 Task: Set the location for the organization "Mark56771" to the United Kingdom.
Action: Mouse moved to (1154, 93)
Screenshot: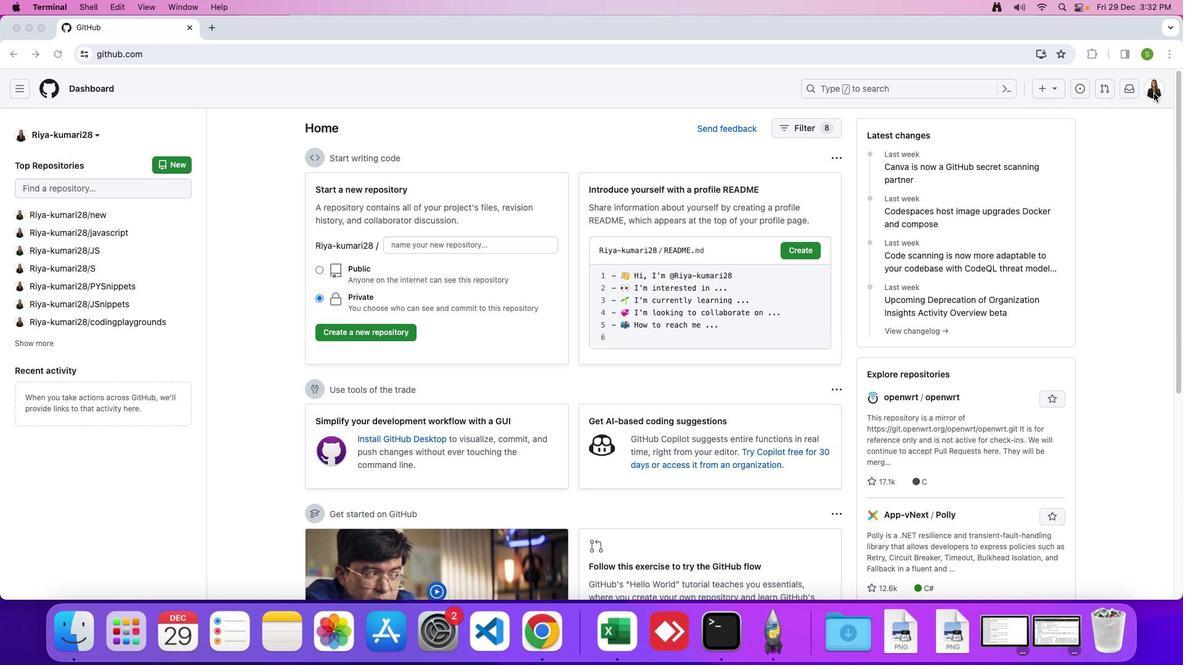 
Action: Mouse pressed left at (1154, 93)
Screenshot: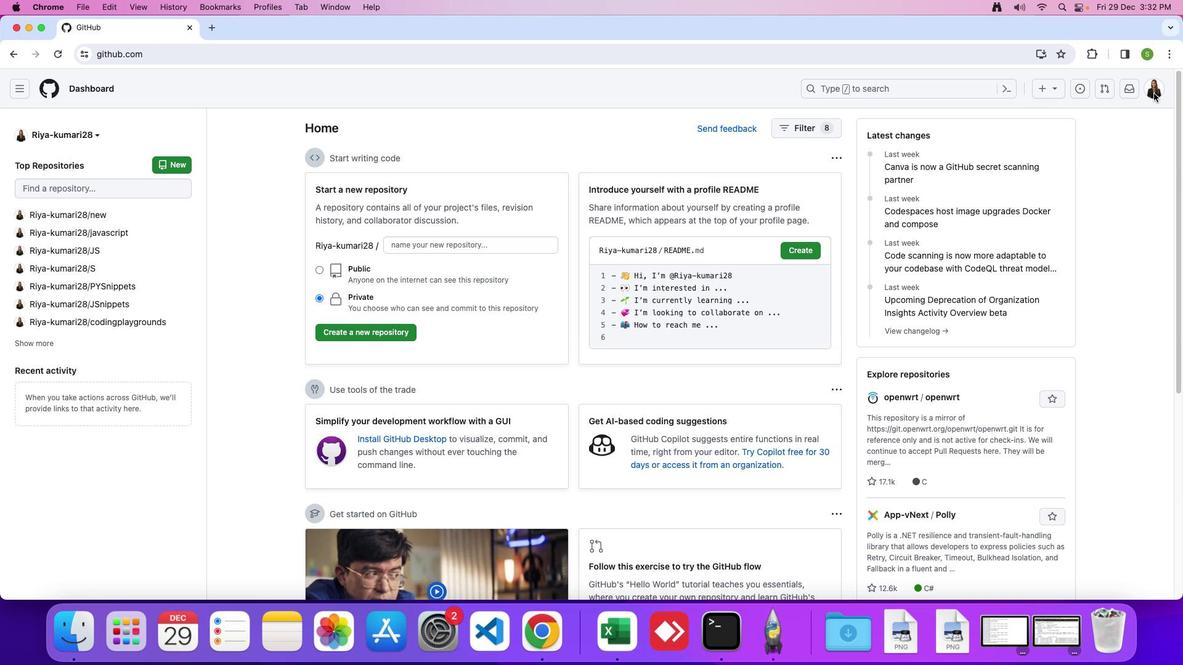
Action: Mouse pressed left at (1154, 93)
Screenshot: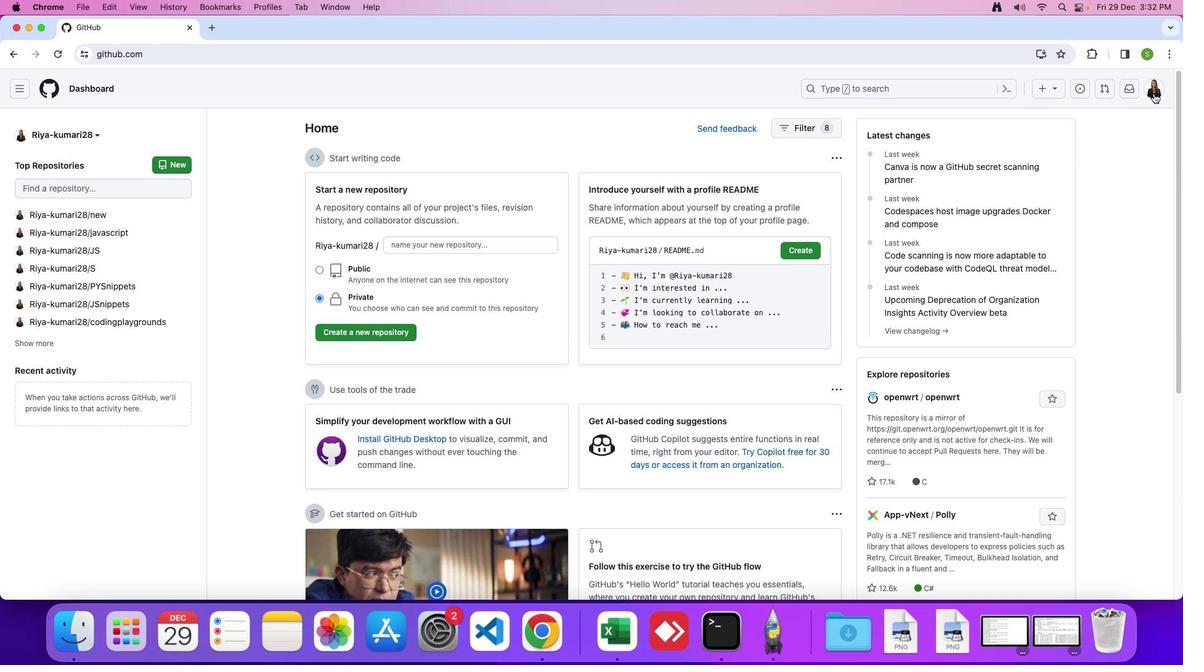 
Action: Mouse moved to (1063, 235)
Screenshot: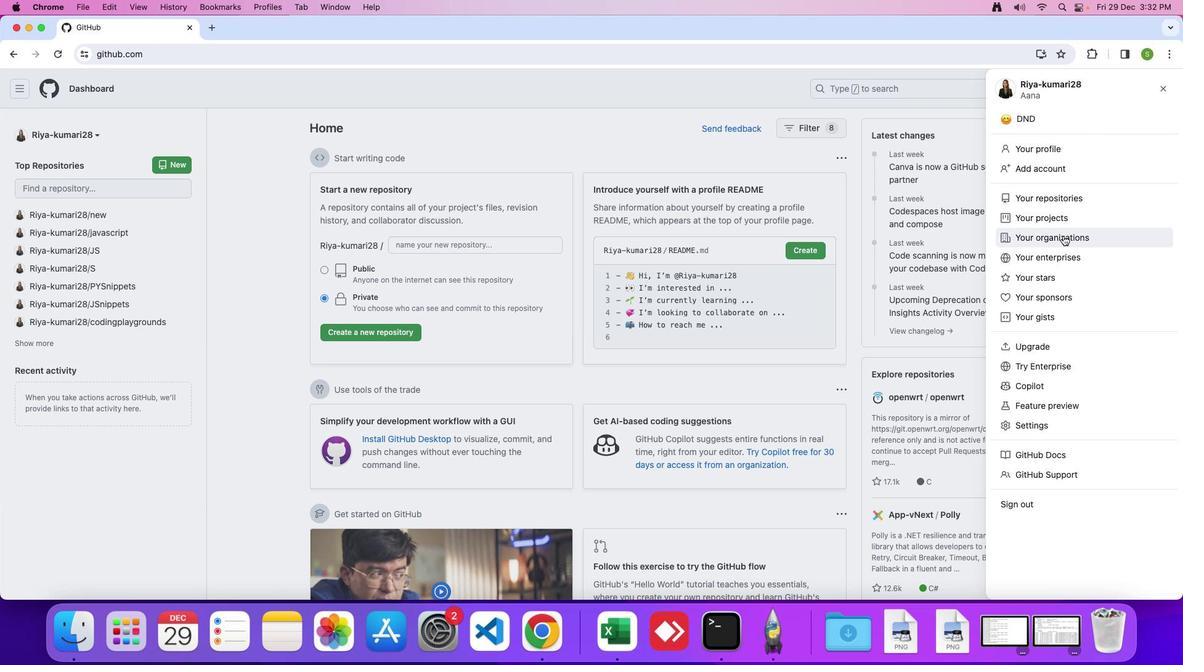 
Action: Mouse pressed left at (1063, 235)
Screenshot: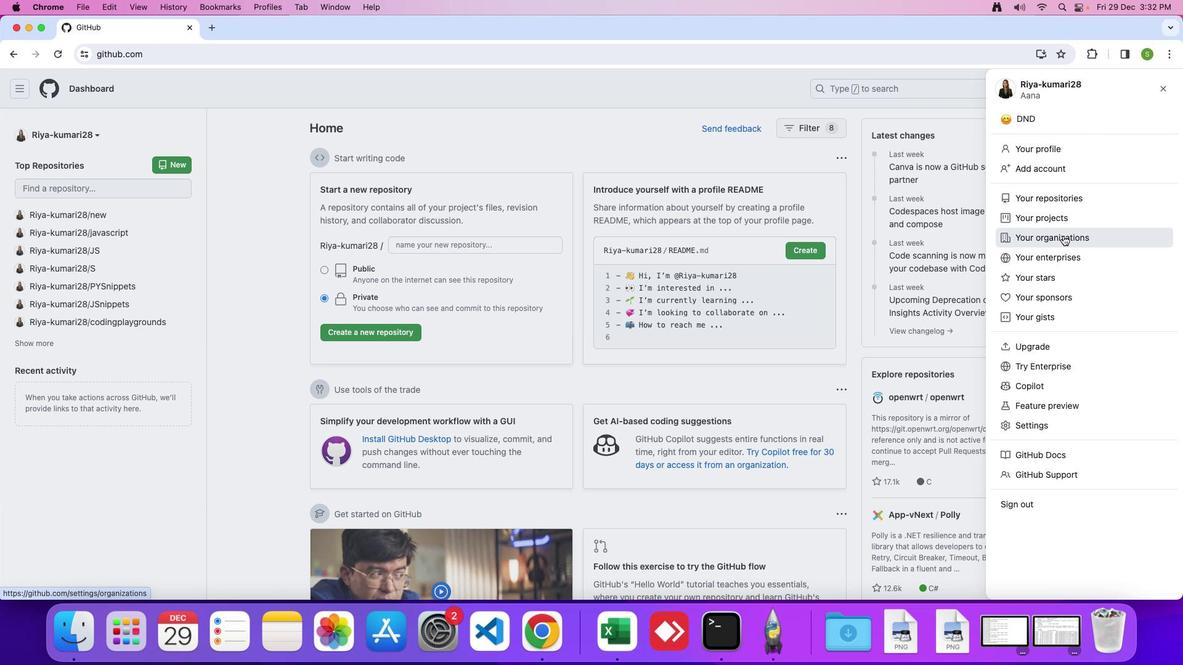 
Action: Mouse moved to (889, 257)
Screenshot: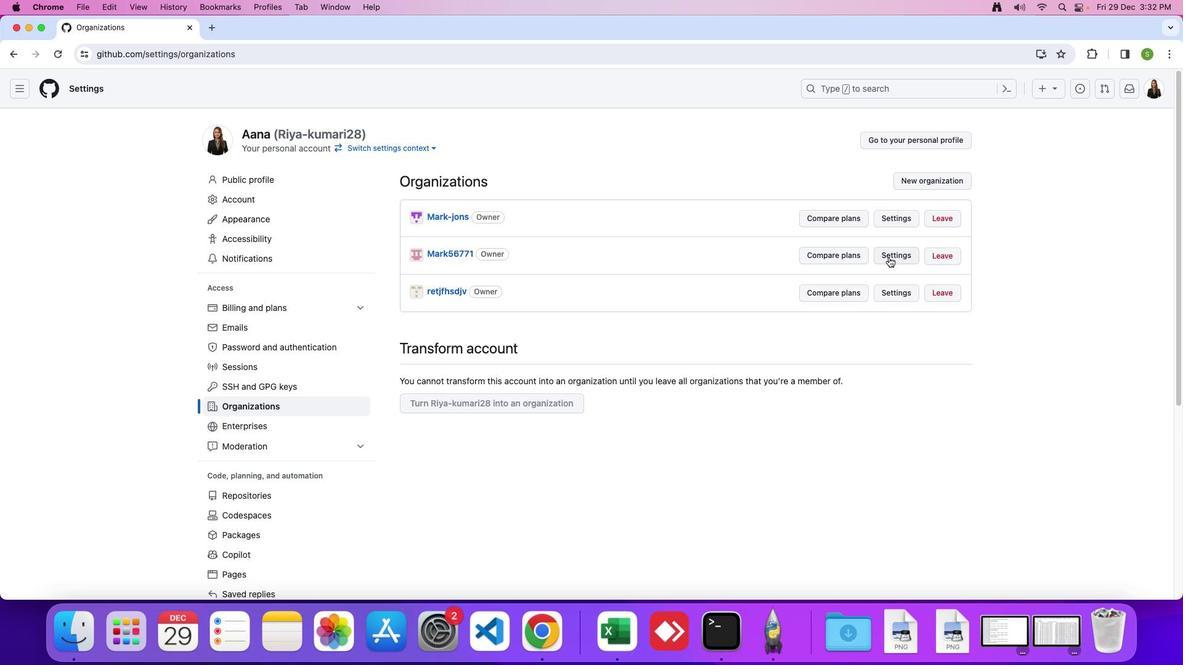 
Action: Mouse pressed left at (889, 257)
Screenshot: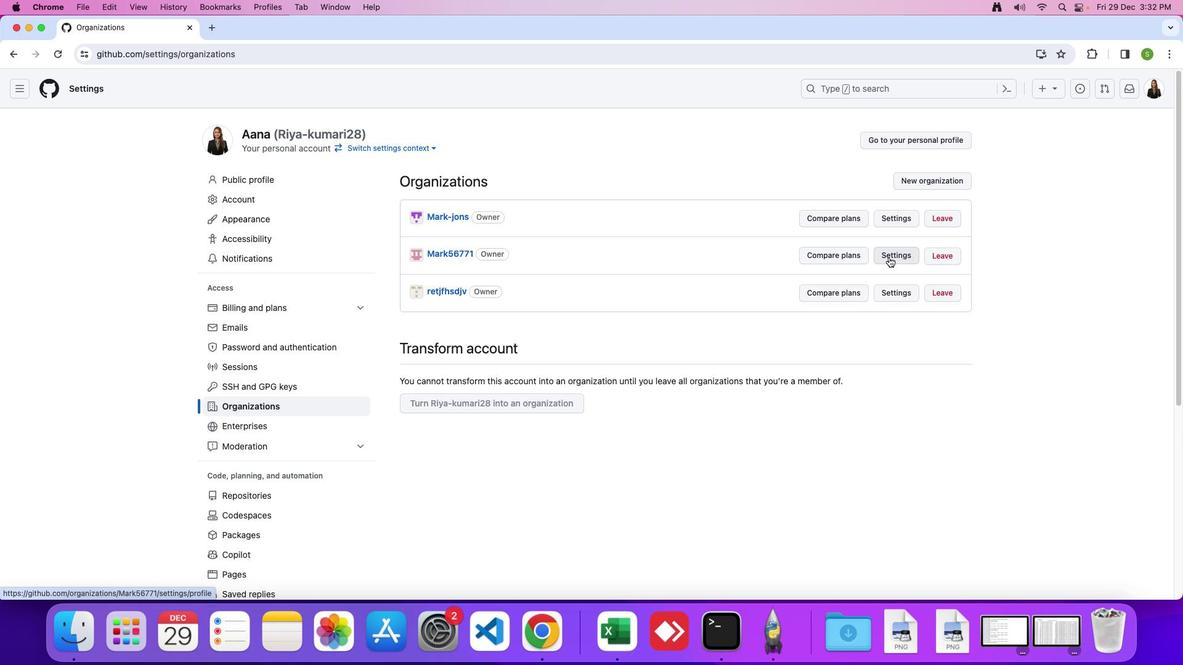 
Action: Mouse moved to (678, 332)
Screenshot: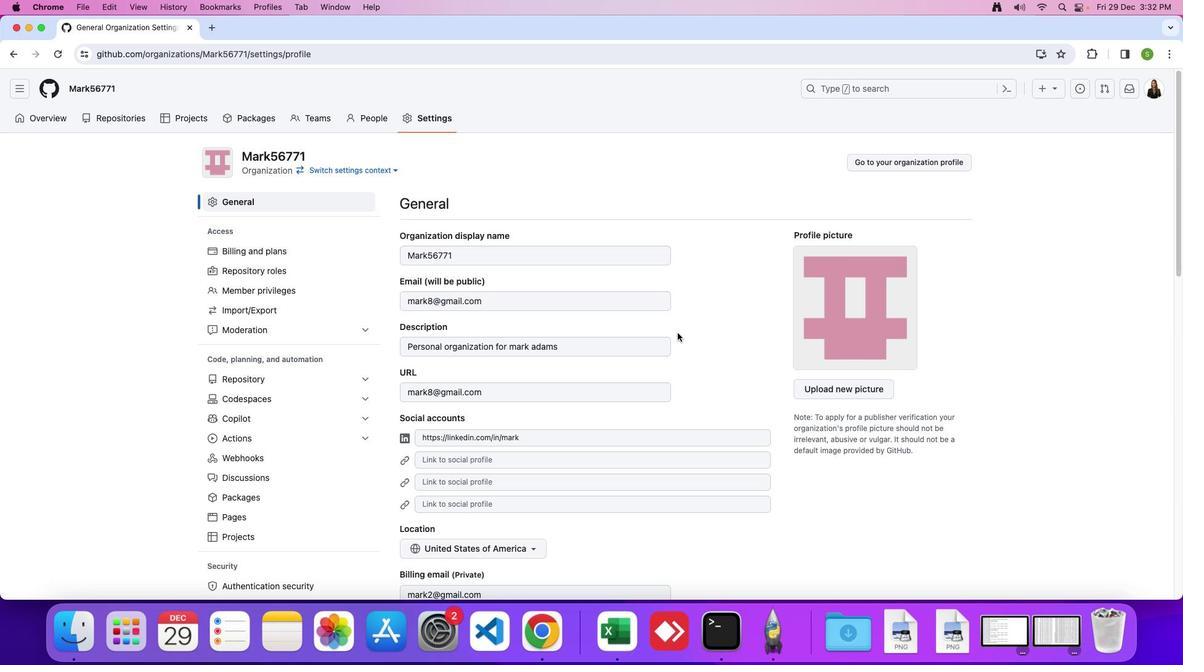 
Action: Mouse scrolled (678, 332) with delta (0, 0)
Screenshot: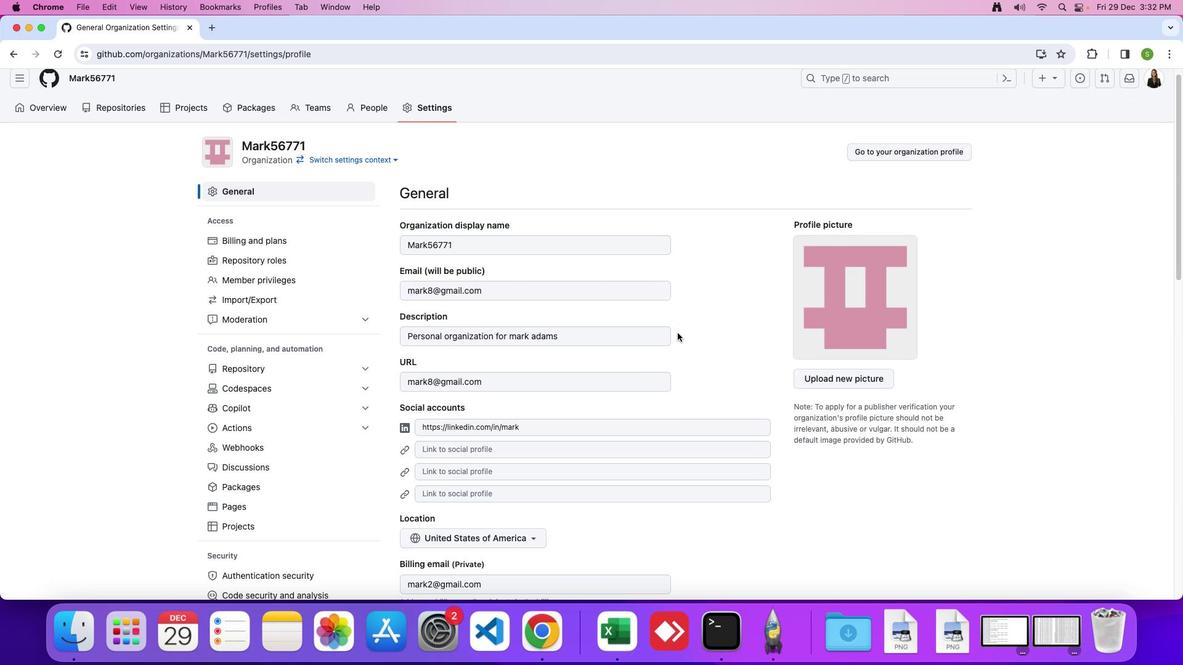
Action: Mouse scrolled (678, 332) with delta (0, 0)
Screenshot: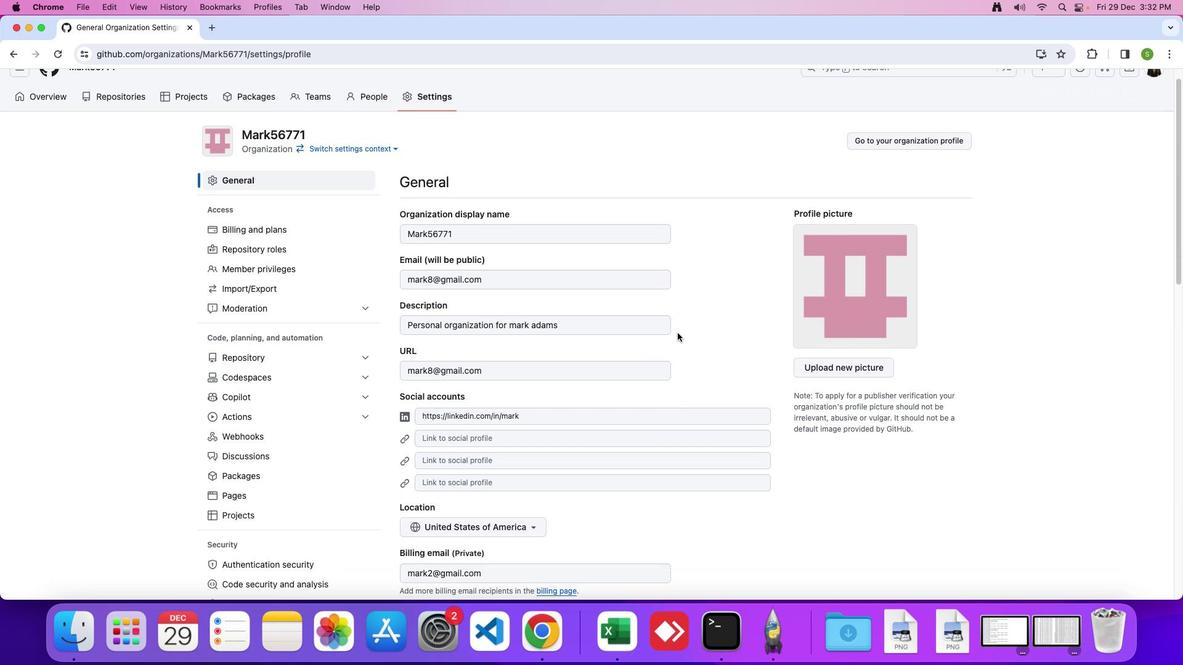 
Action: Mouse scrolled (678, 332) with delta (0, -1)
Screenshot: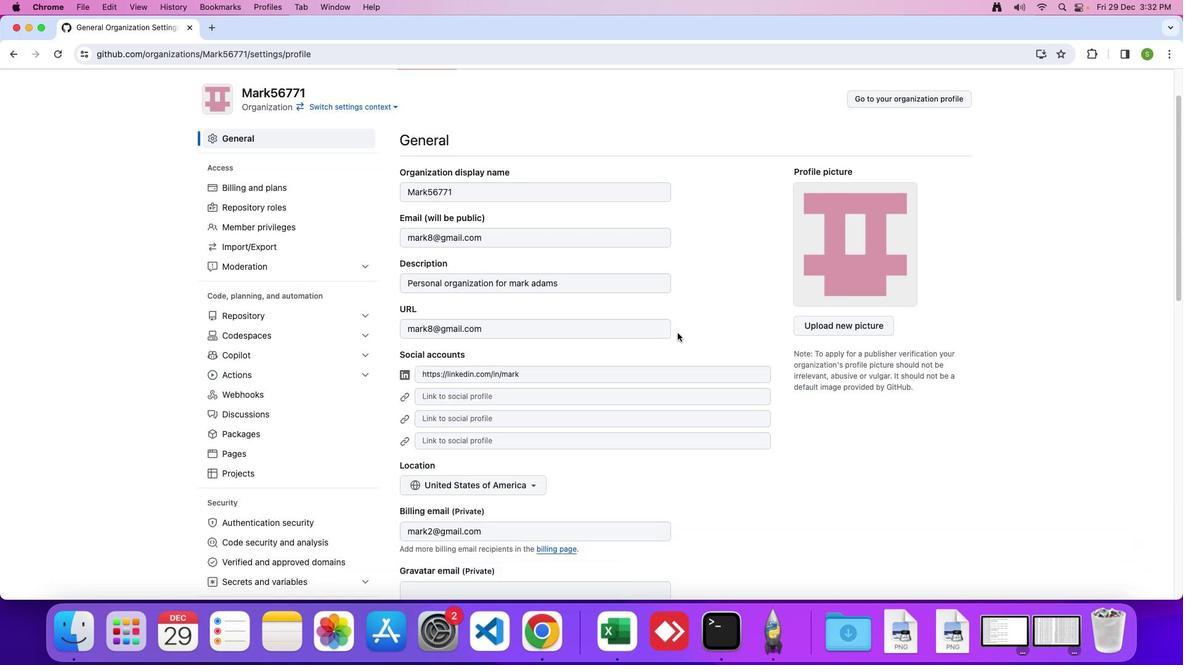 
Action: Mouse scrolled (678, 332) with delta (0, 0)
Screenshot: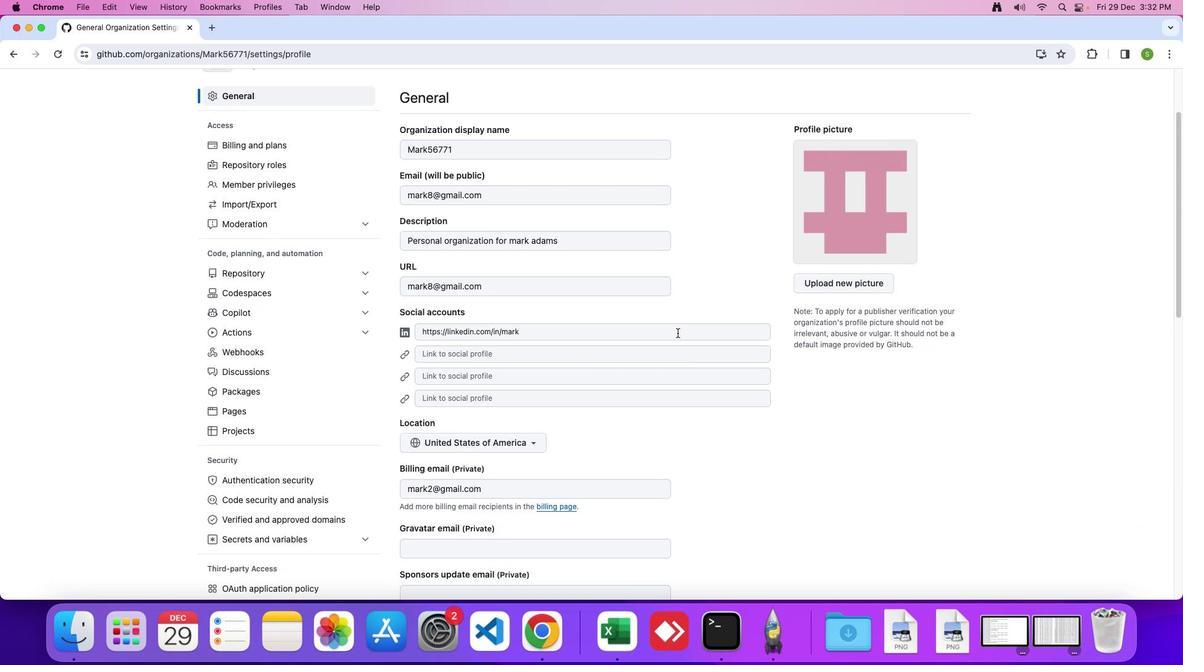 
Action: Mouse scrolled (678, 332) with delta (0, 0)
Screenshot: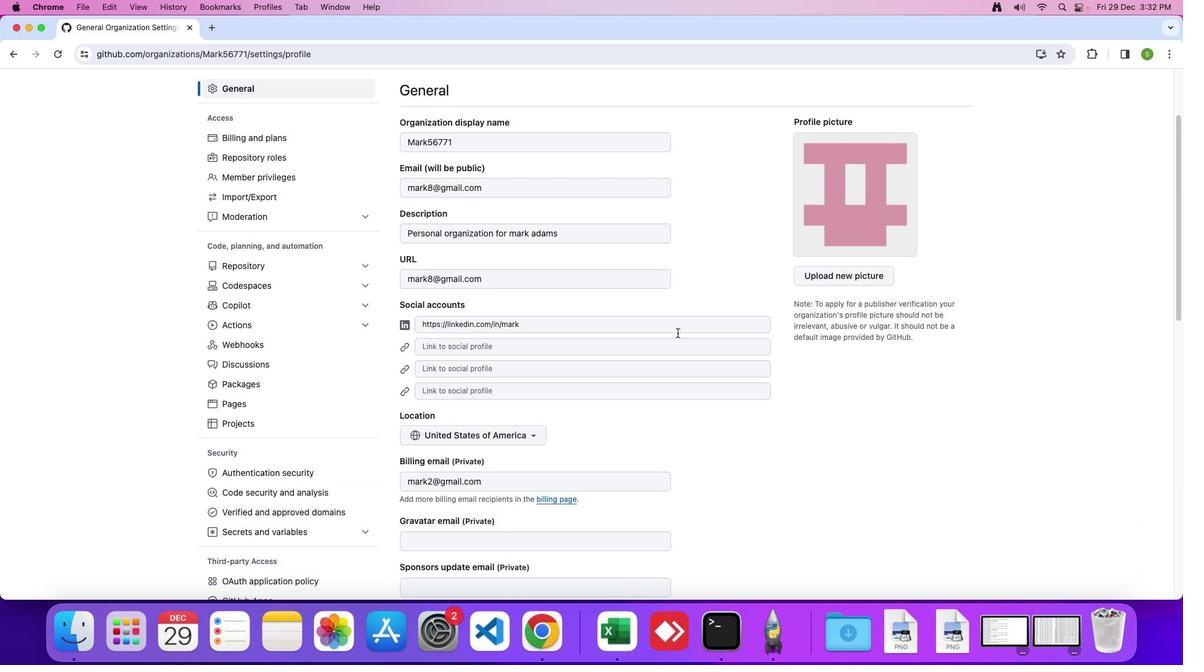 
Action: Mouse scrolled (678, 332) with delta (0, 0)
Screenshot: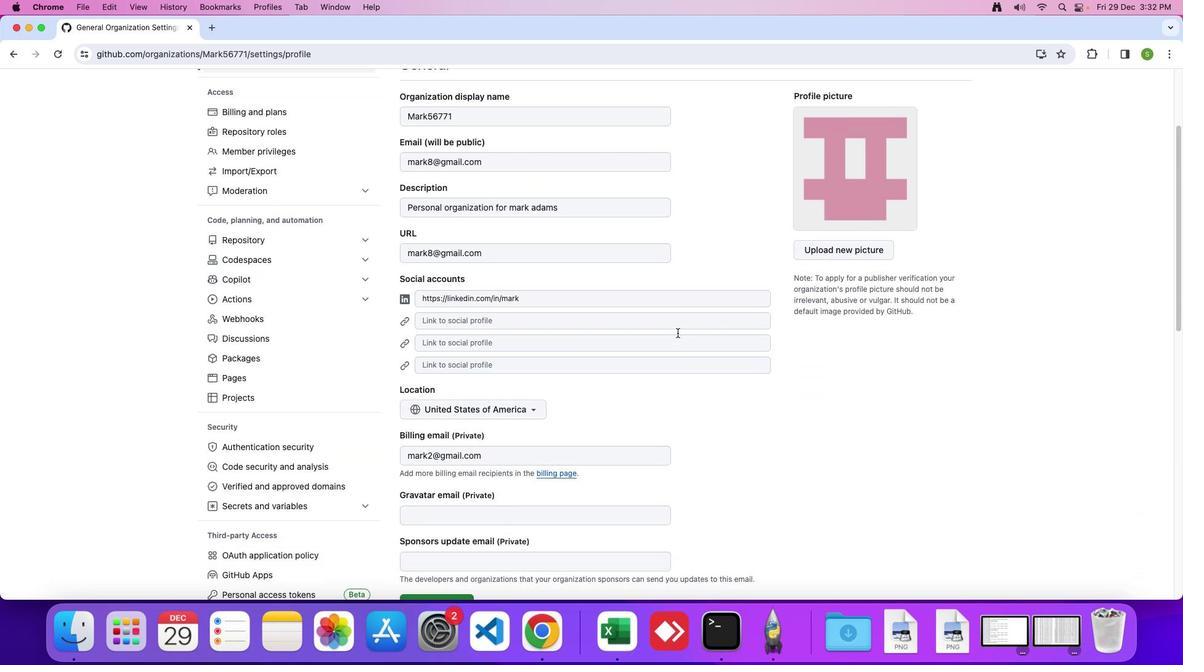
Action: Mouse scrolled (678, 332) with delta (0, 0)
Screenshot: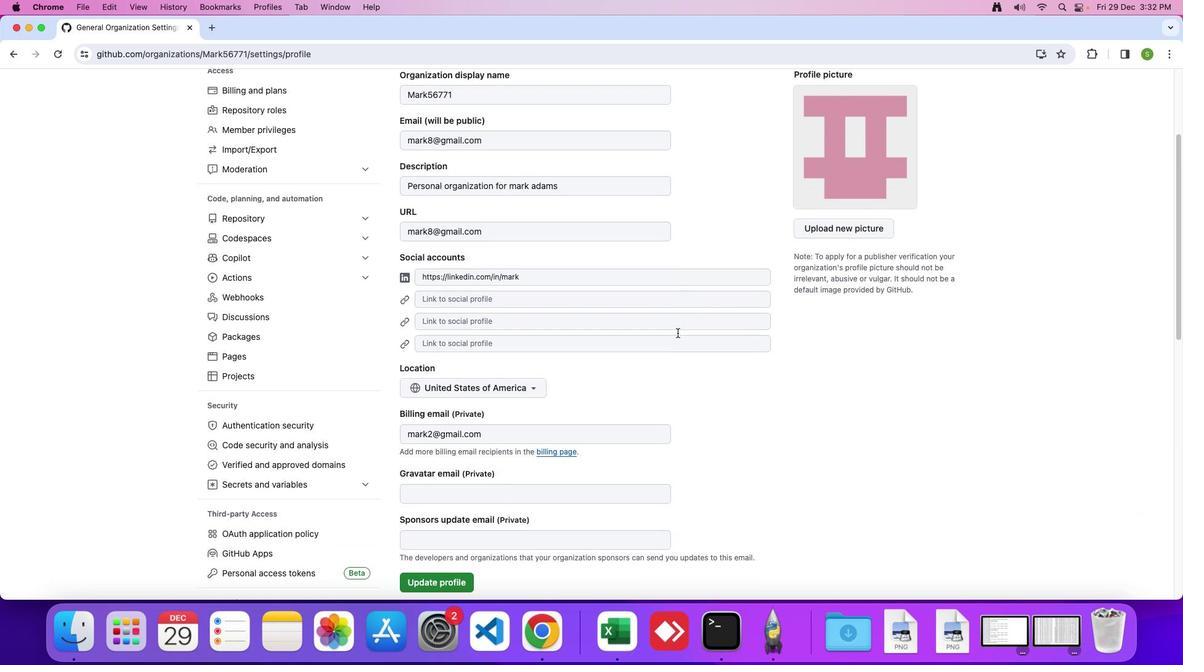 
Action: Mouse scrolled (678, 332) with delta (0, 0)
Screenshot: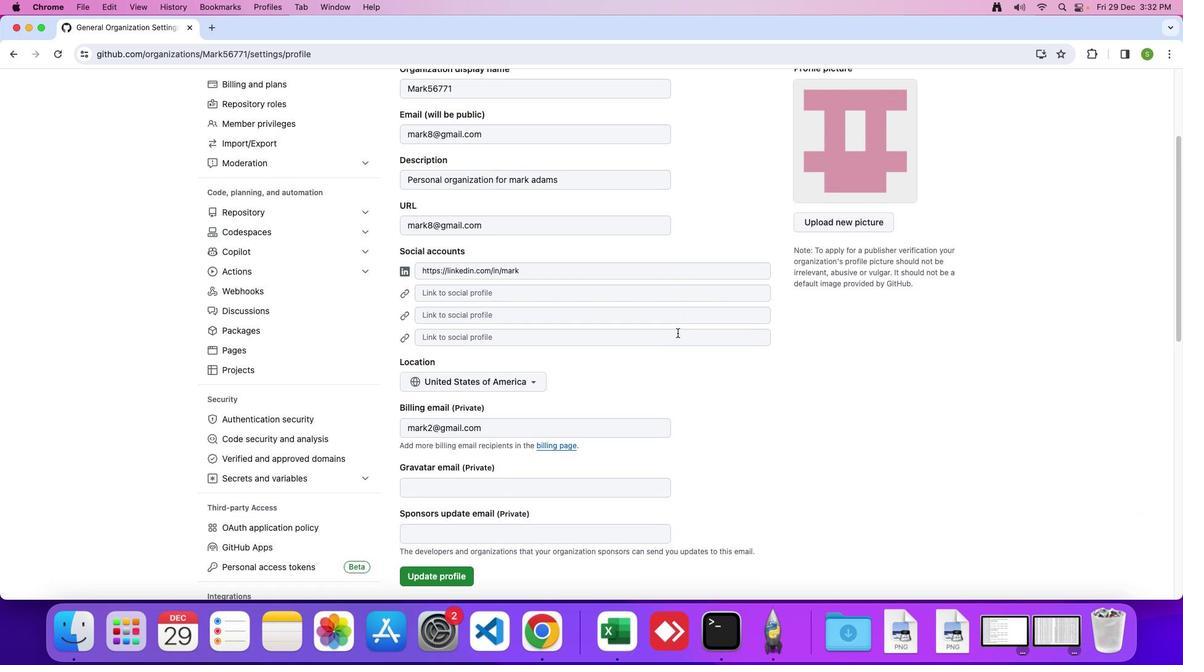 
Action: Mouse scrolled (678, 332) with delta (0, 0)
Screenshot: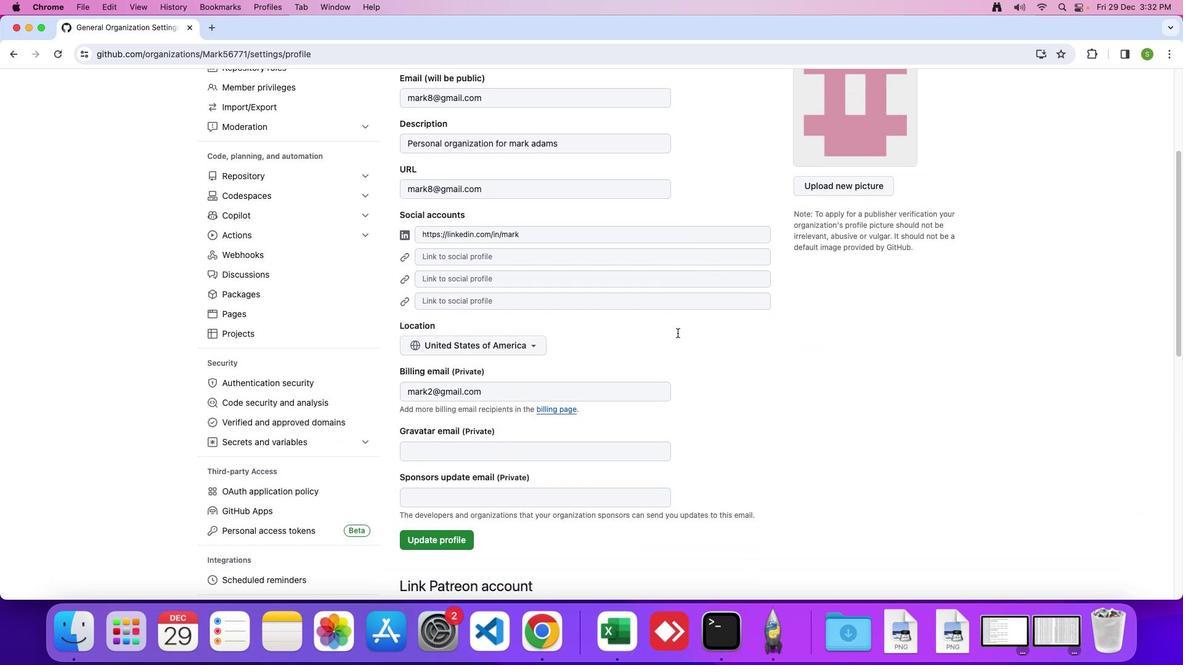 
Action: Mouse scrolled (678, 332) with delta (0, 0)
Screenshot: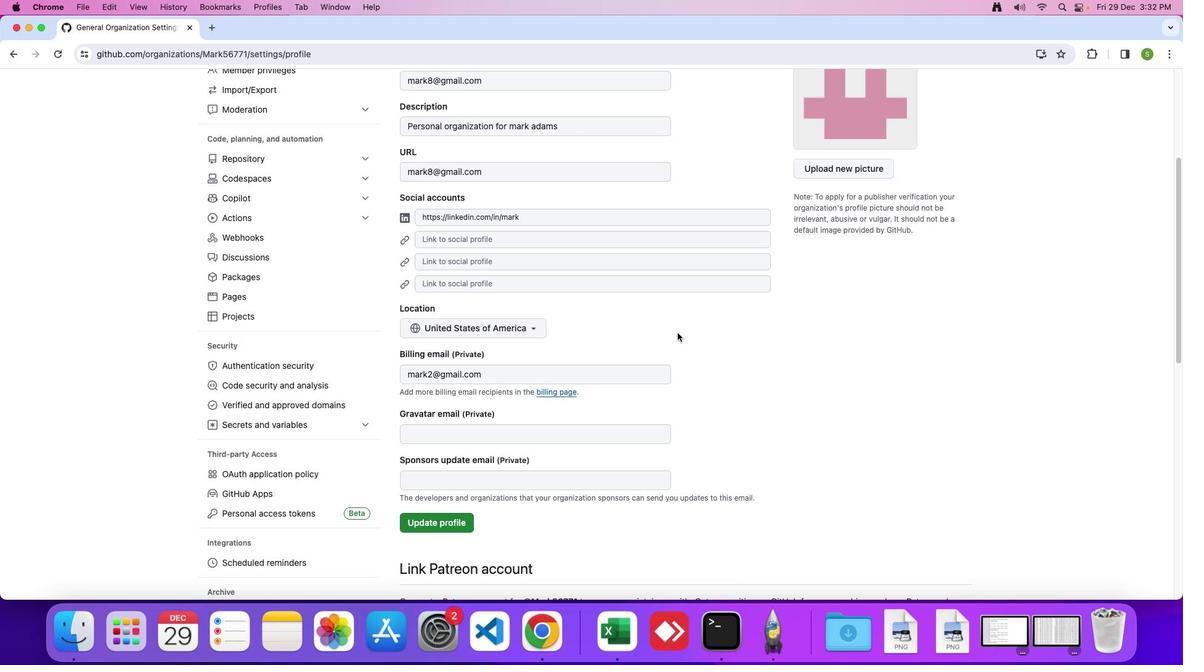 
Action: Mouse scrolled (678, 332) with delta (0, 0)
Screenshot: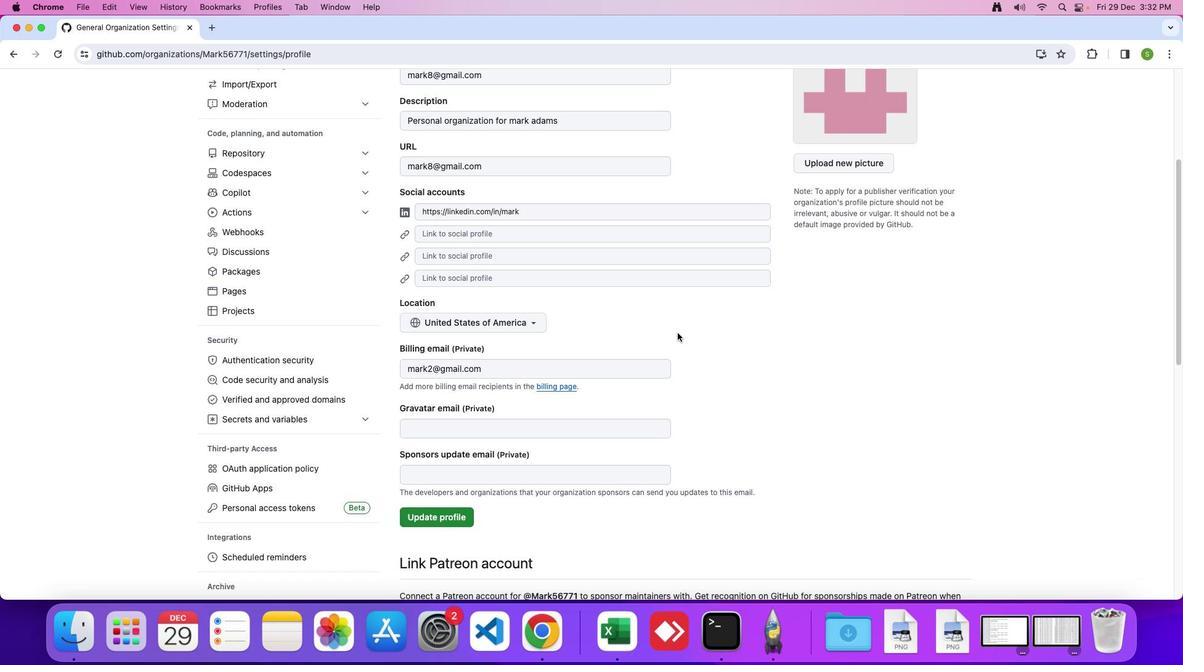 
Action: Mouse moved to (530, 314)
Screenshot: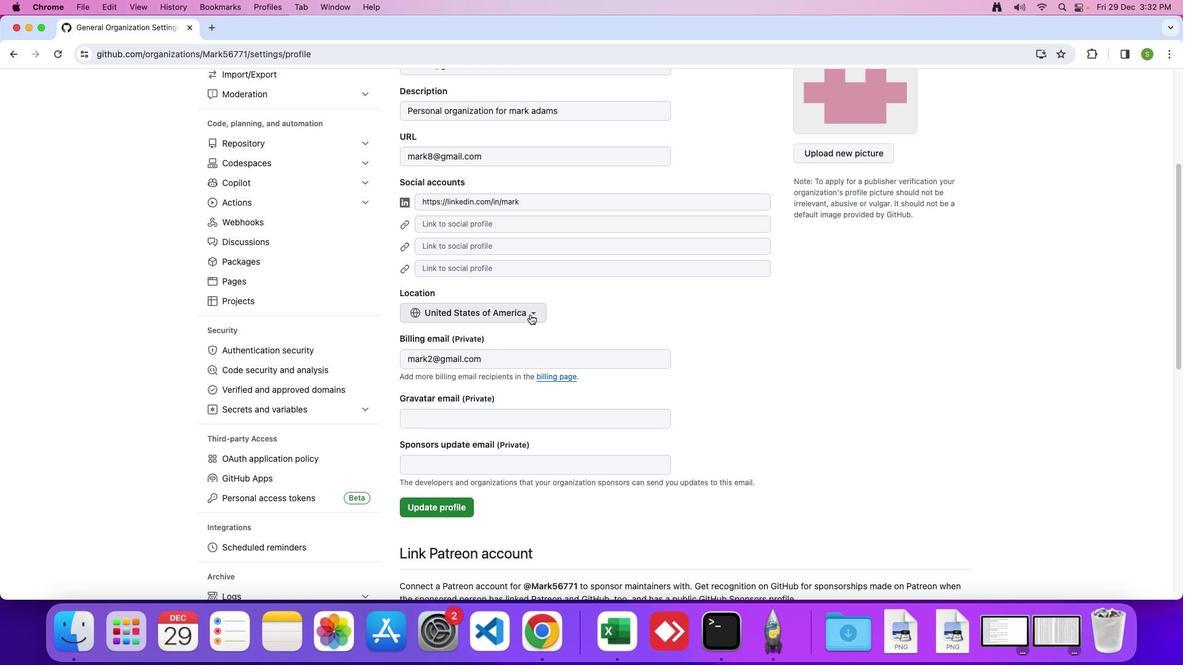 
Action: Mouse pressed left at (530, 314)
Screenshot: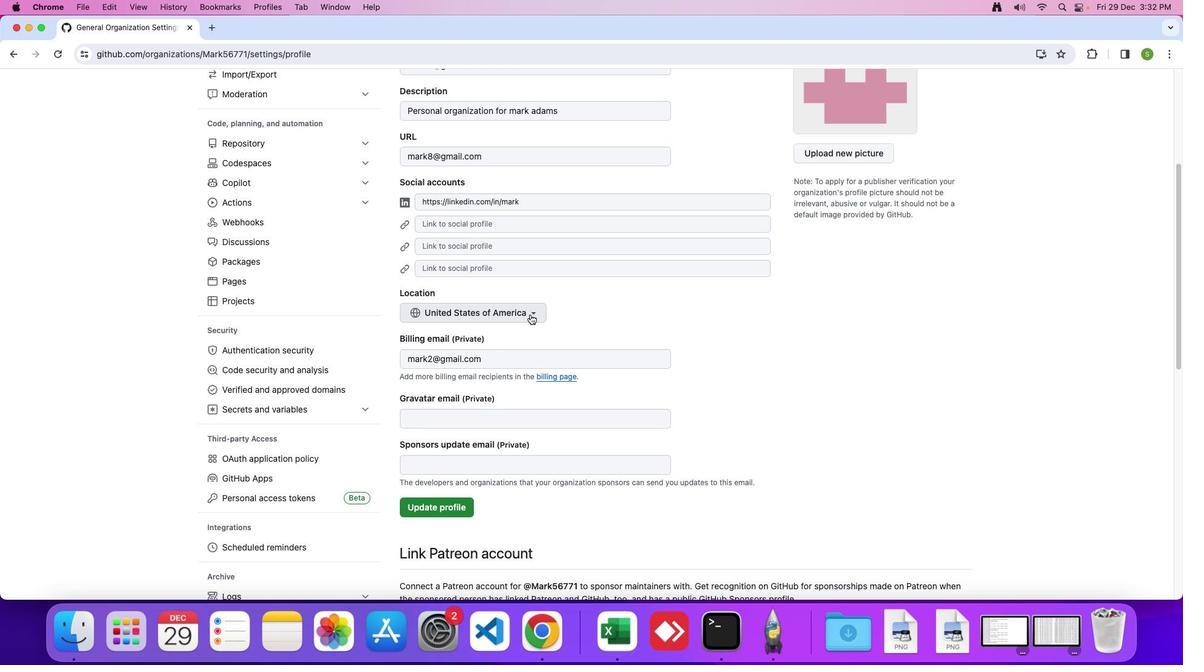 
Action: Mouse moved to (477, 429)
Screenshot: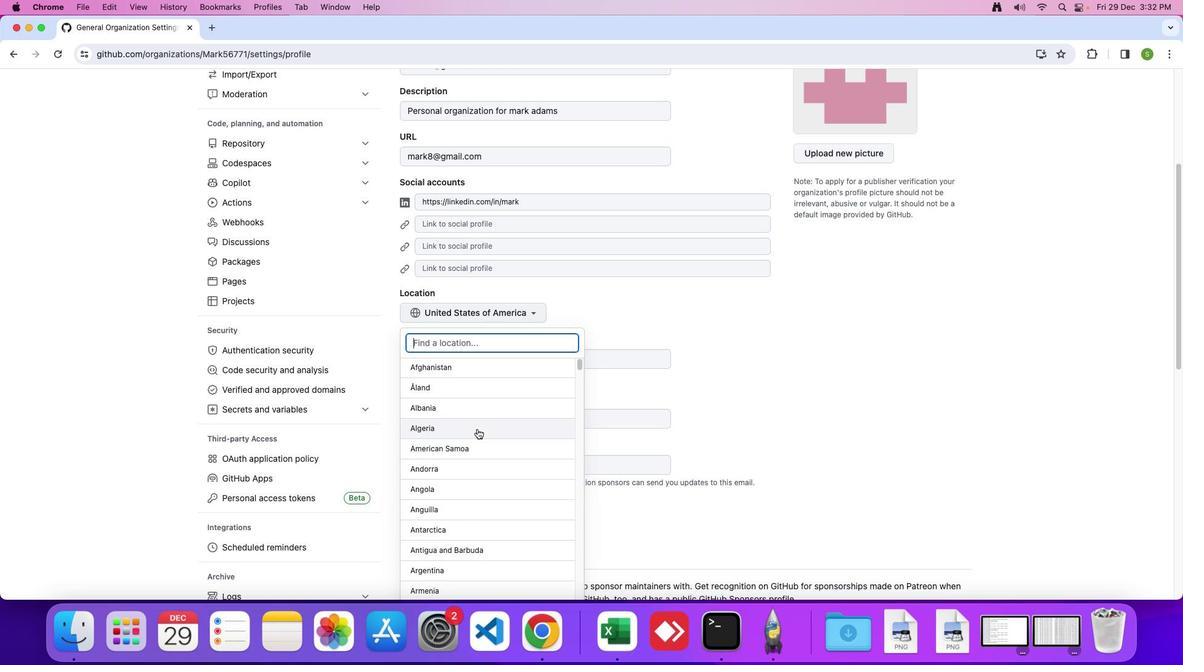 
Action: Mouse scrolled (477, 429) with delta (0, 0)
Screenshot: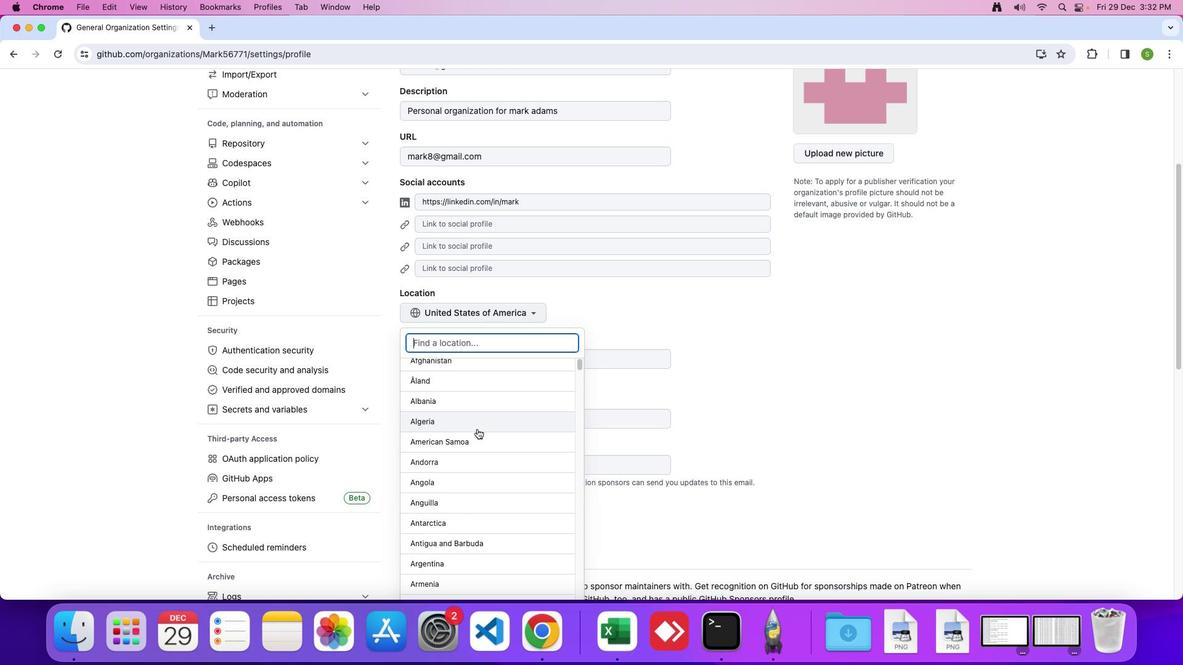 
Action: Mouse scrolled (477, 429) with delta (0, 0)
Screenshot: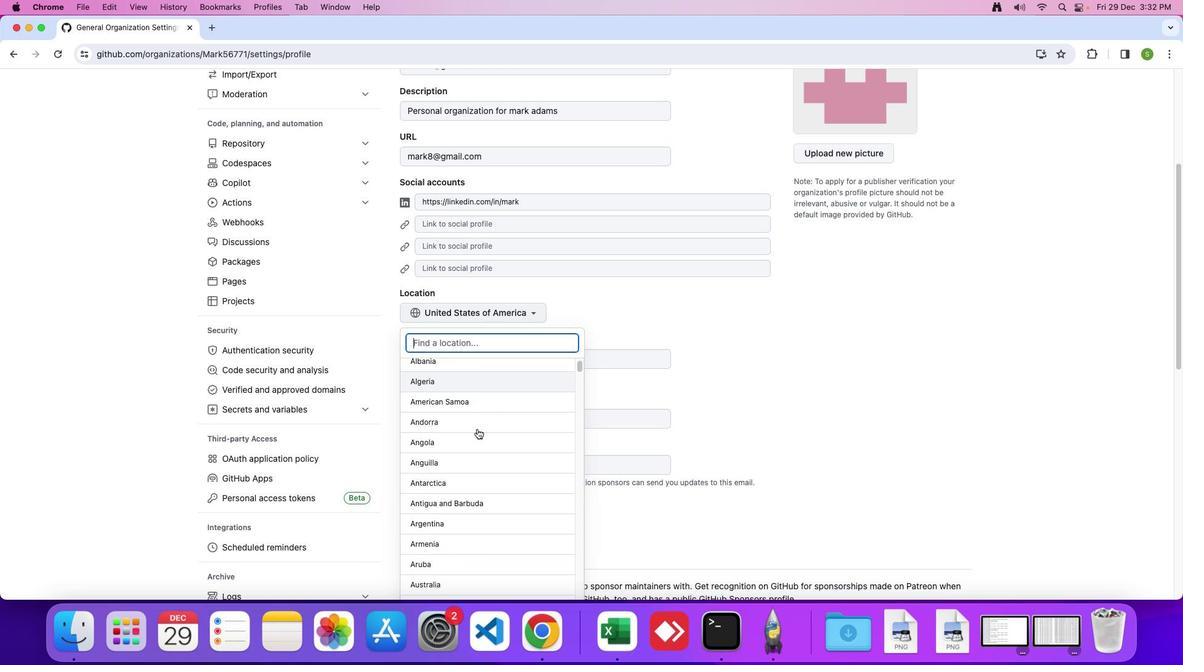 
Action: Mouse moved to (477, 429)
Screenshot: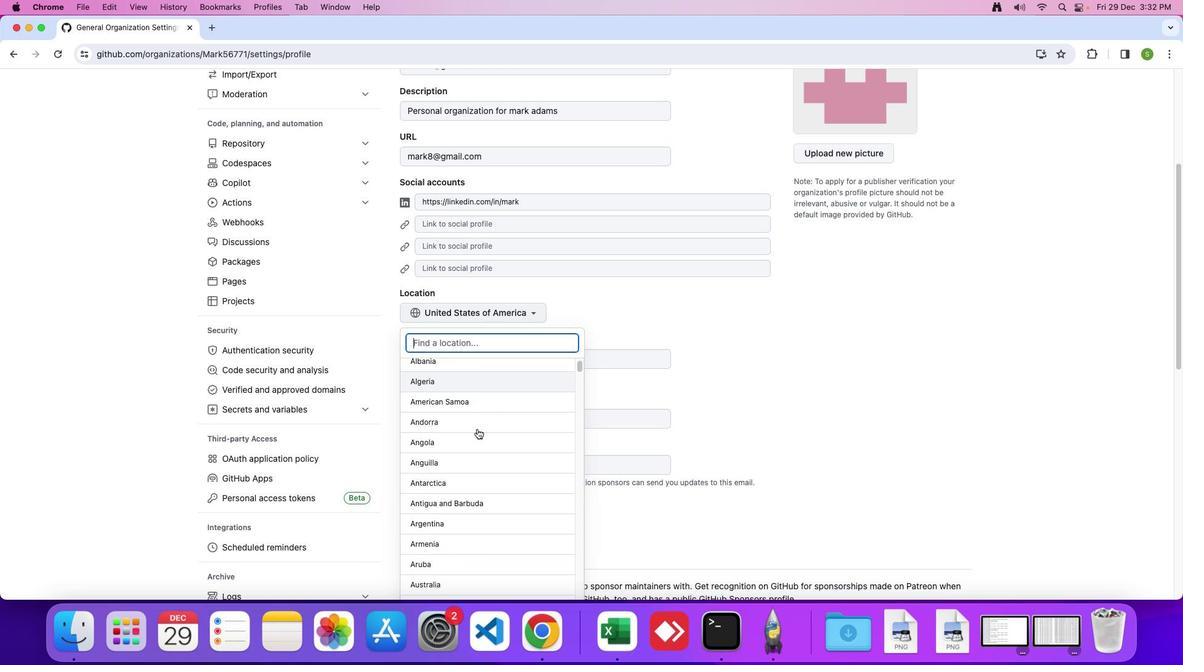 
Action: Mouse scrolled (477, 429) with delta (0, -1)
Screenshot: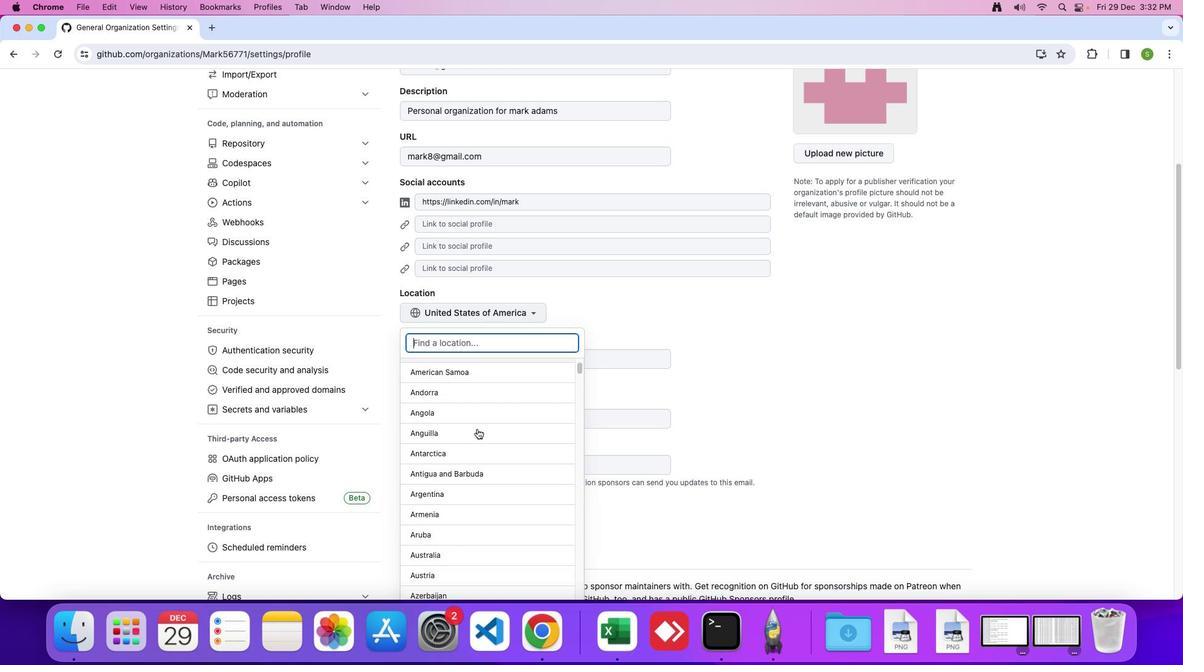 
Action: Mouse scrolled (477, 429) with delta (0, 0)
Screenshot: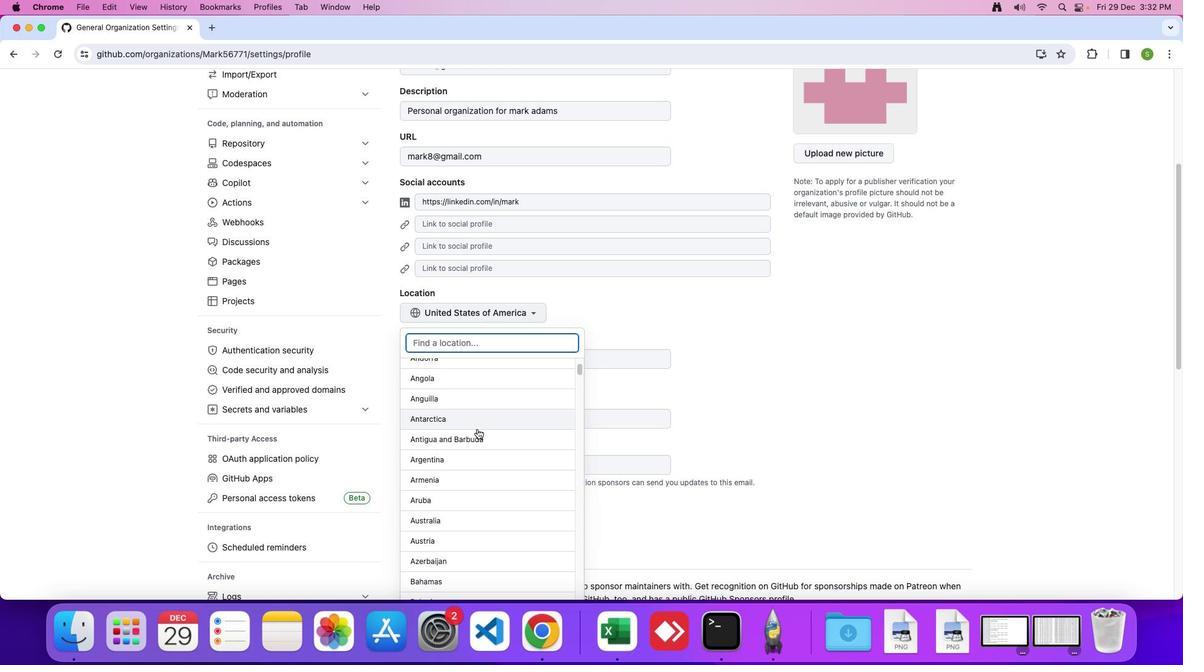 
Action: Mouse scrolled (477, 429) with delta (0, 0)
Screenshot: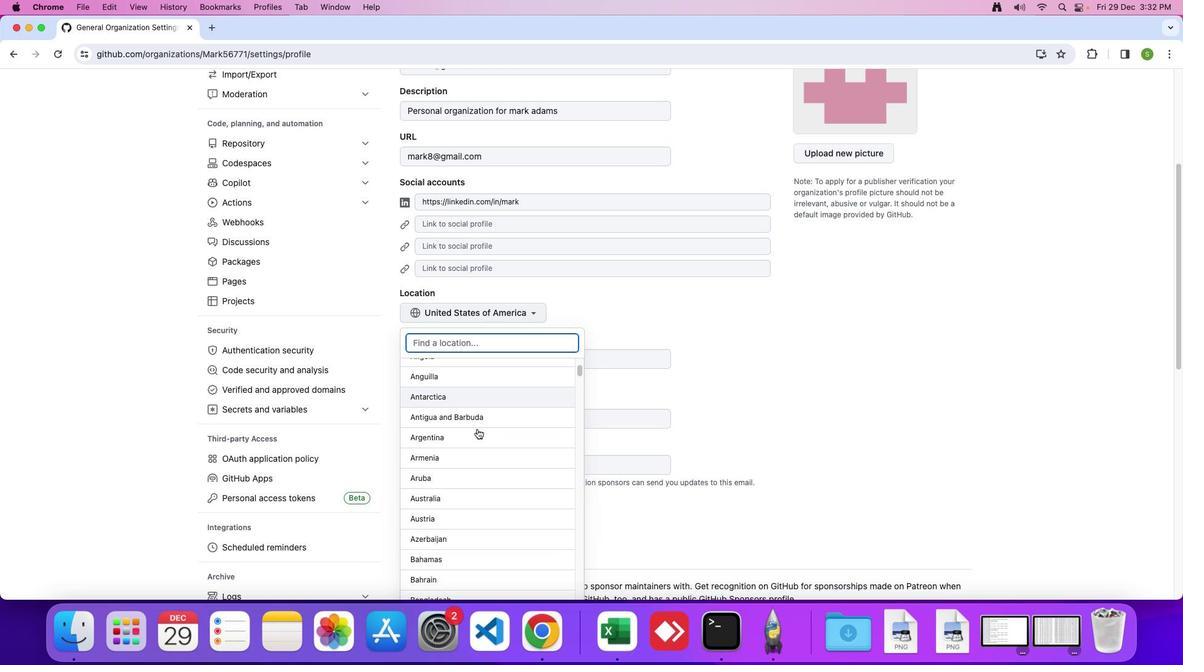 
Action: Mouse scrolled (477, 429) with delta (0, -1)
Screenshot: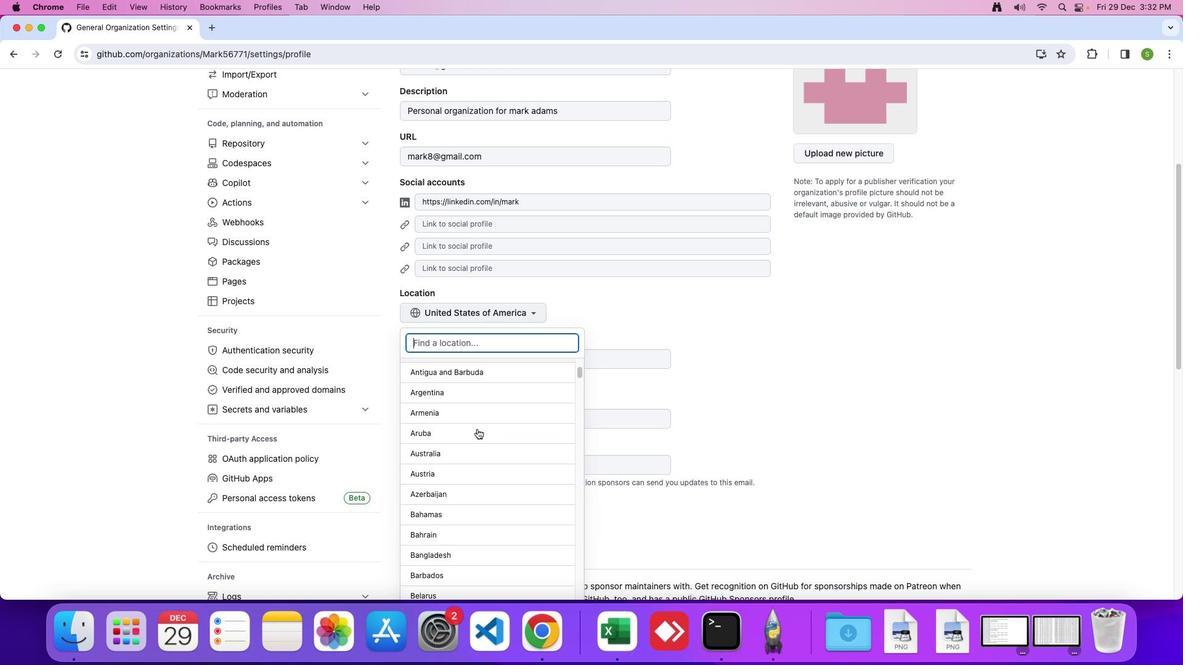 
Action: Mouse scrolled (477, 429) with delta (0, 0)
Screenshot: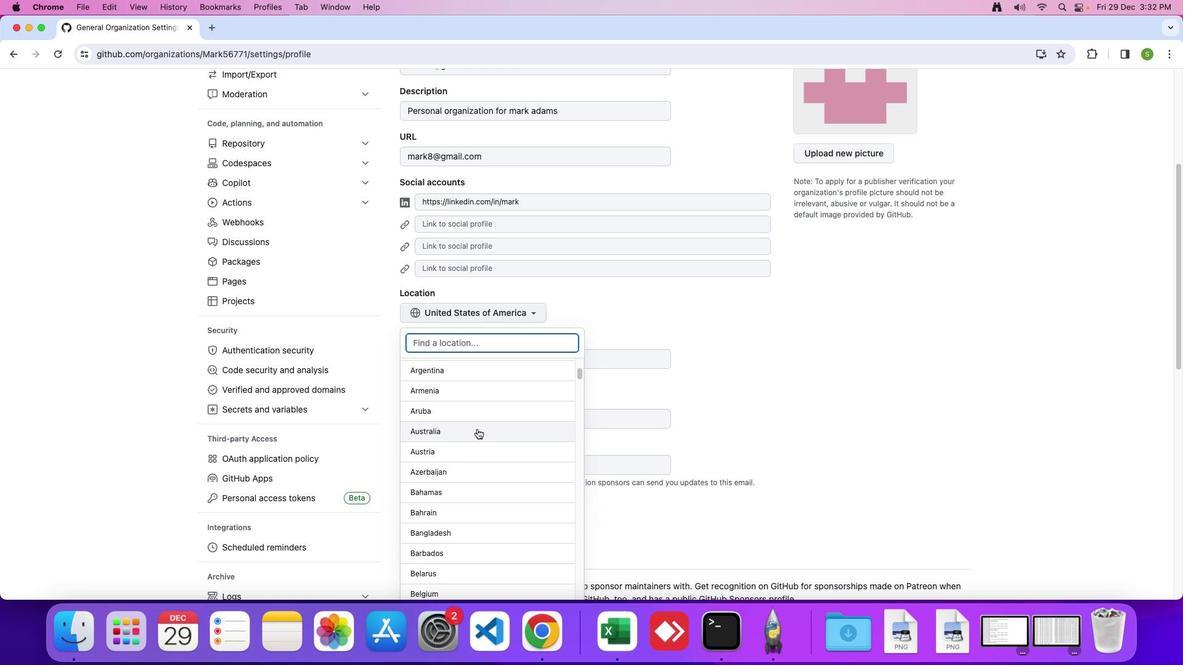 
Action: Mouse scrolled (477, 429) with delta (0, 0)
Screenshot: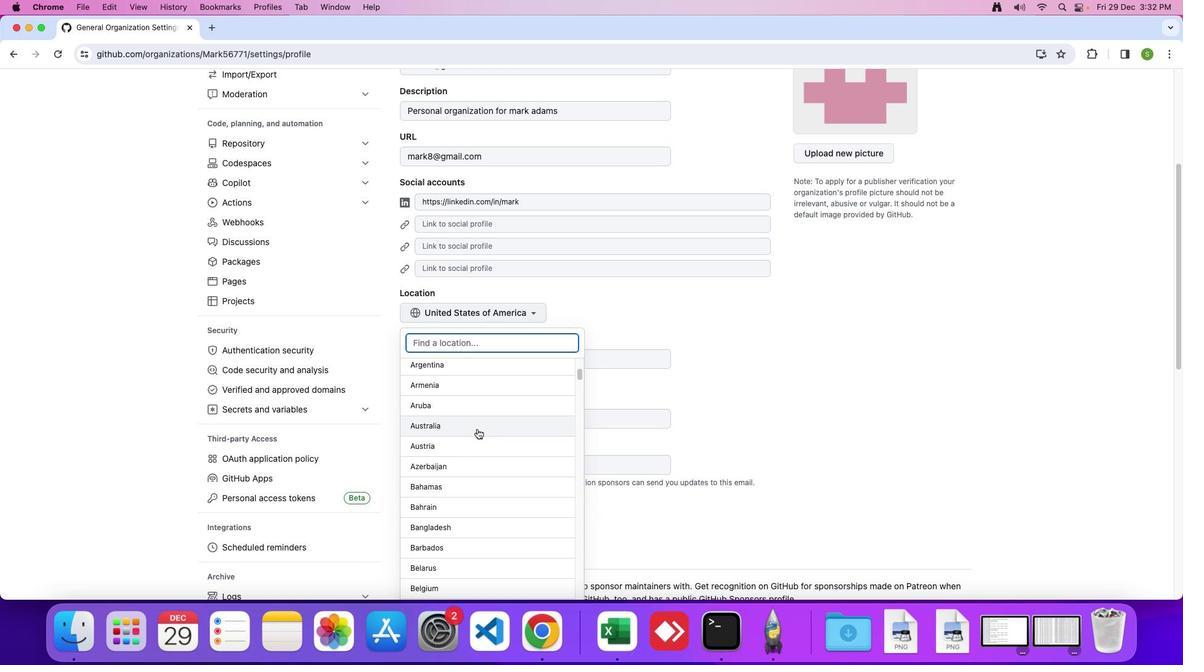 
Action: Mouse scrolled (477, 429) with delta (0, 0)
Screenshot: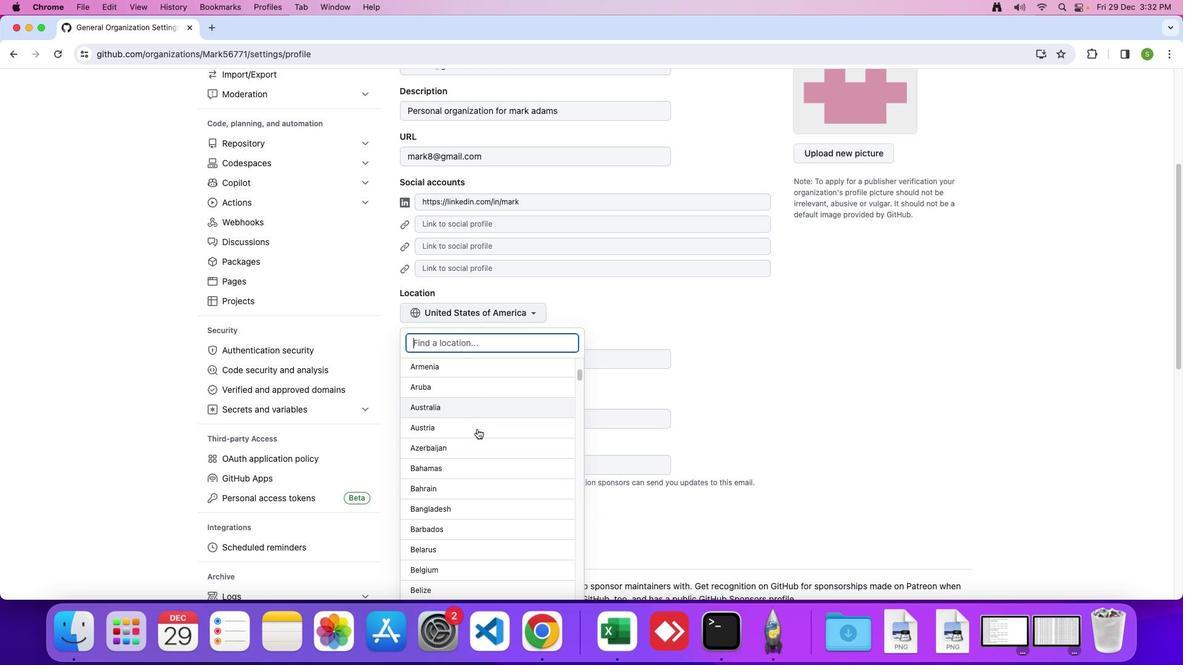 
Action: Mouse scrolled (477, 429) with delta (0, 0)
Screenshot: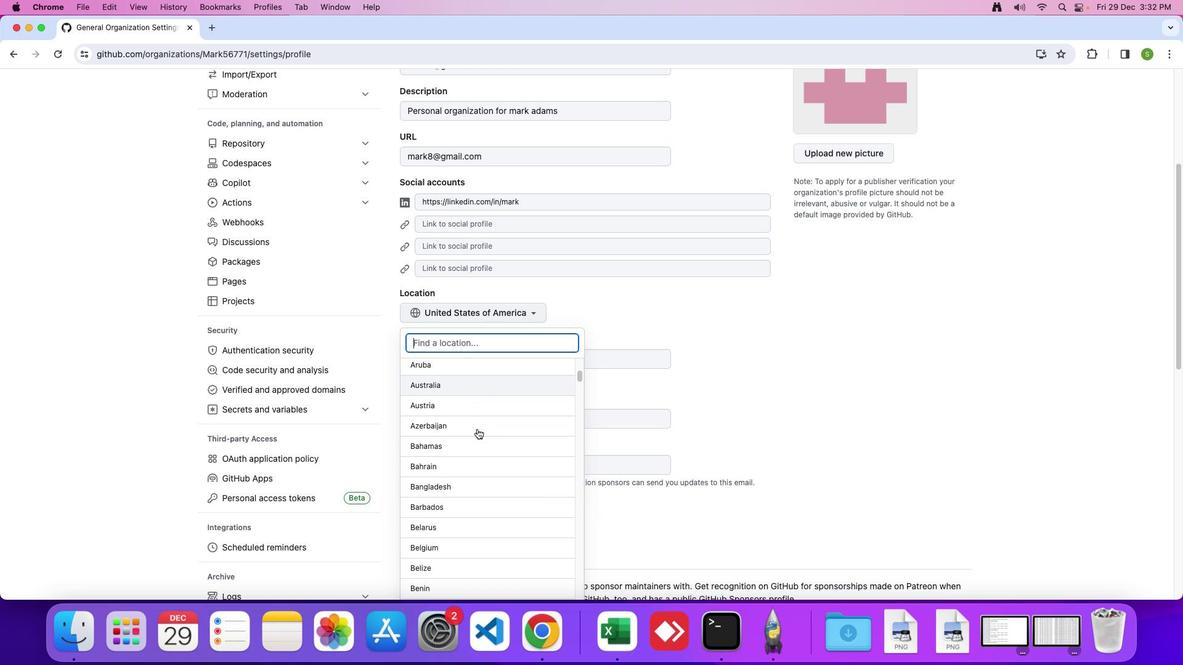 
Action: Mouse scrolled (477, 429) with delta (0, -1)
Screenshot: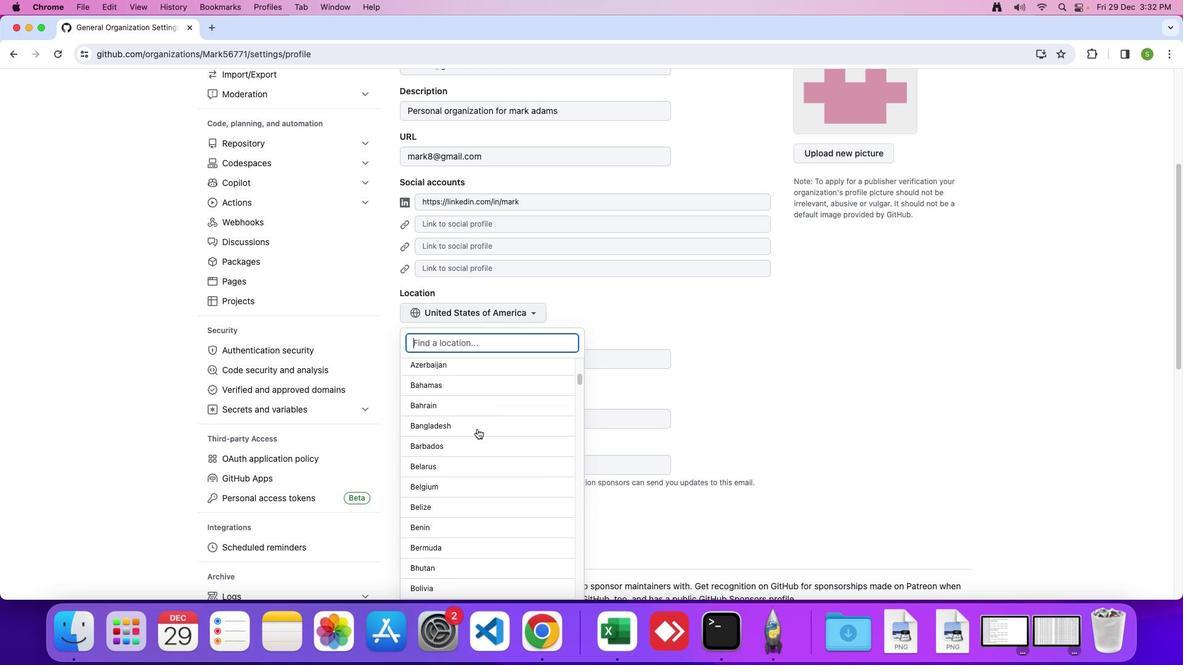 
Action: Mouse scrolled (477, 429) with delta (0, 0)
Screenshot: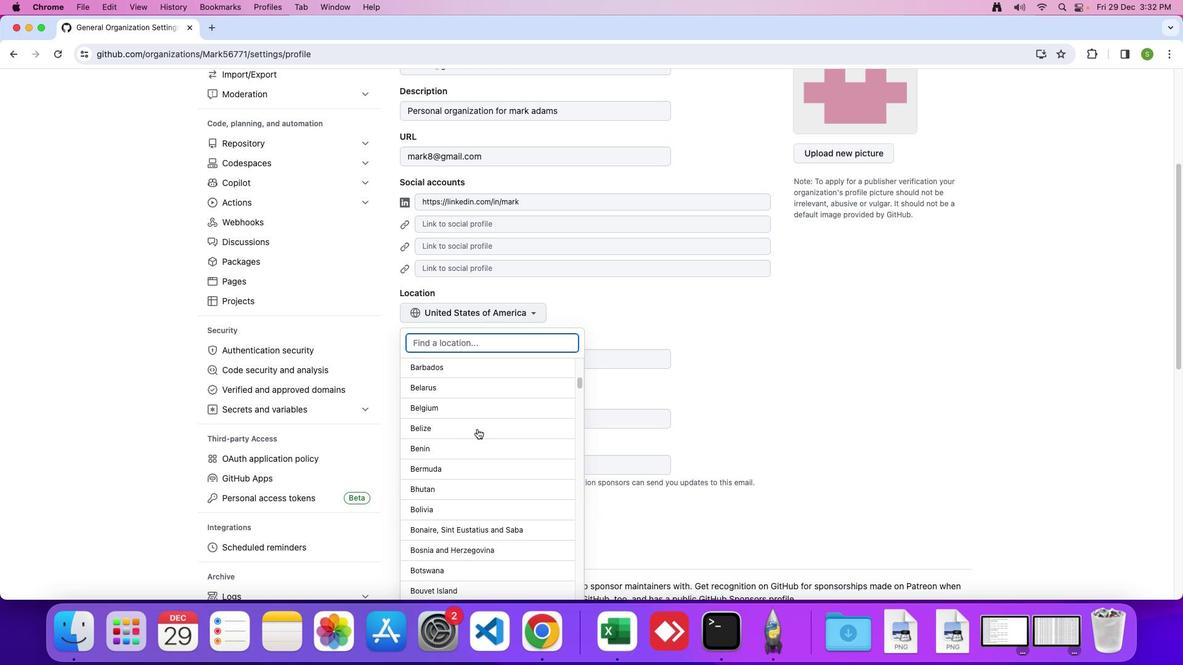 
Action: Mouse scrolled (477, 429) with delta (0, 0)
Screenshot: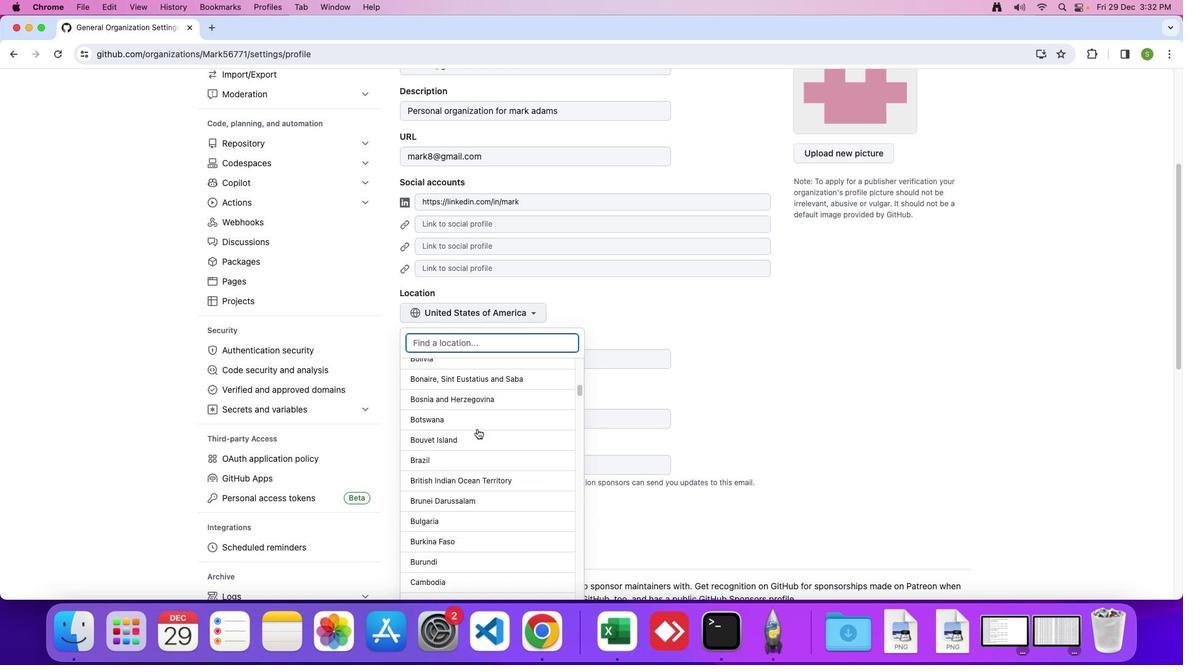 
Action: Mouse scrolled (477, 429) with delta (0, -2)
Screenshot: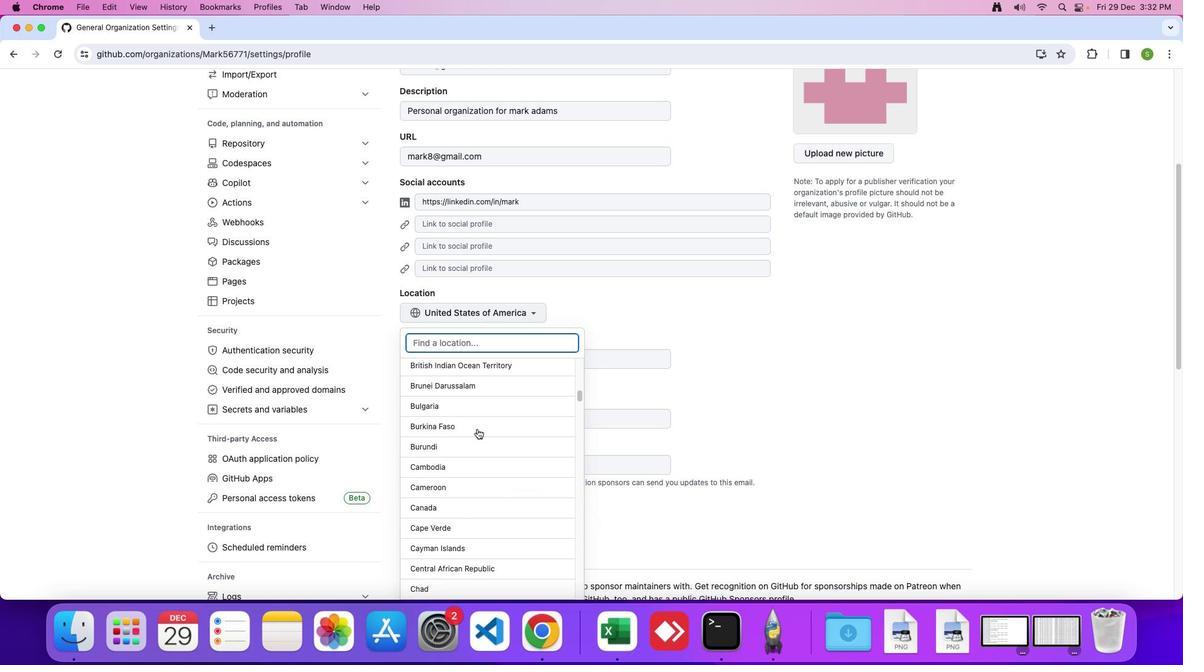 
Action: Mouse scrolled (477, 429) with delta (0, -4)
Screenshot: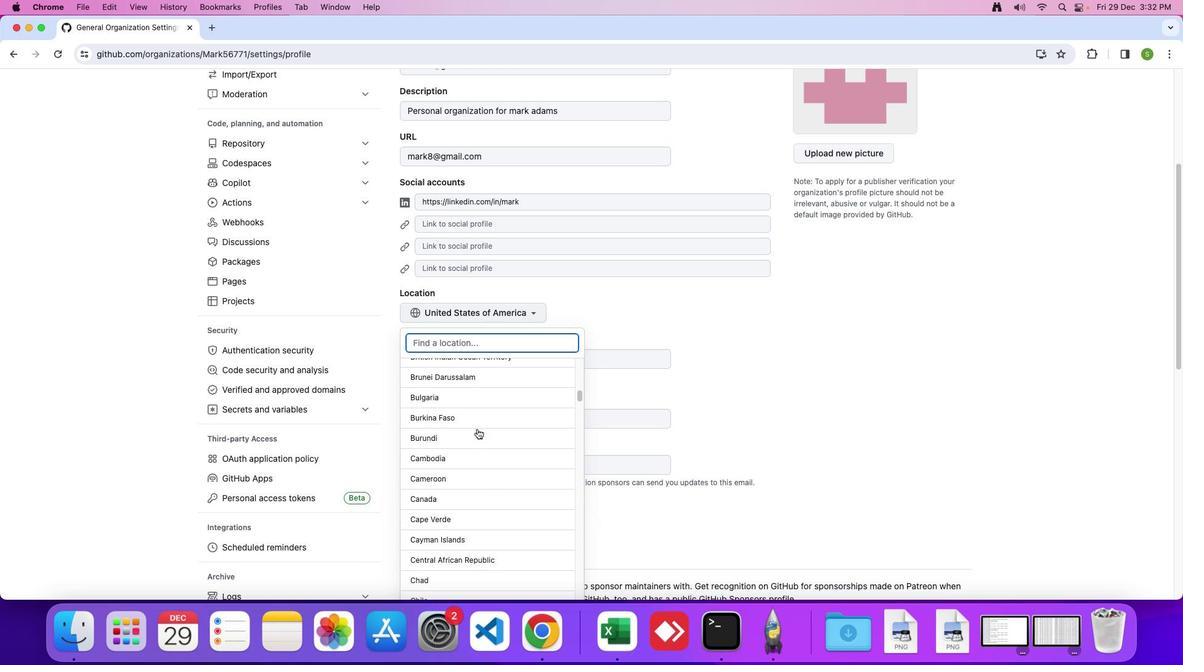 
Action: Mouse moved to (477, 429)
Screenshot: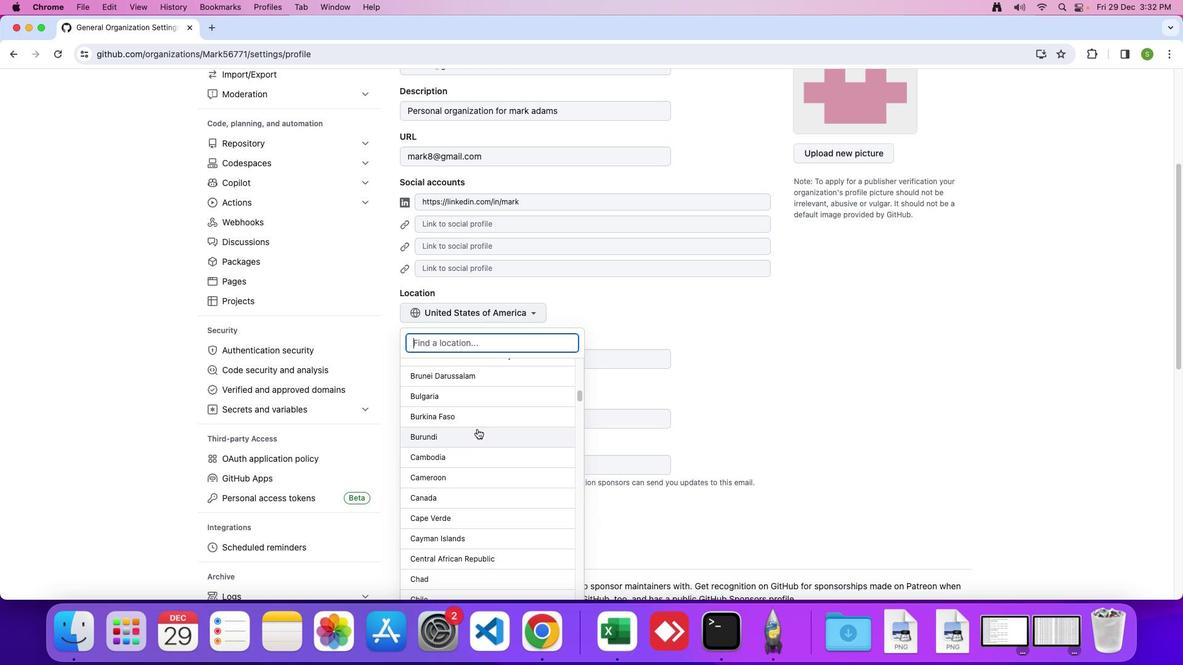 
Action: Mouse scrolled (477, 429) with delta (0, 0)
Screenshot: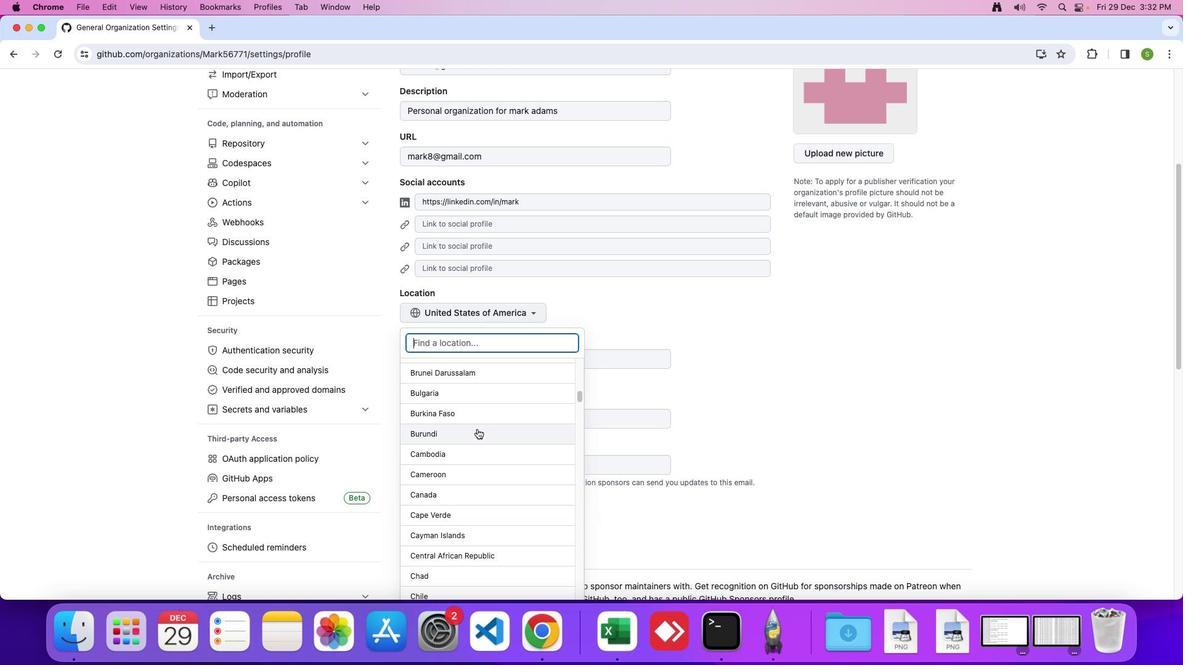 
Action: Mouse scrolled (477, 429) with delta (0, 0)
Screenshot: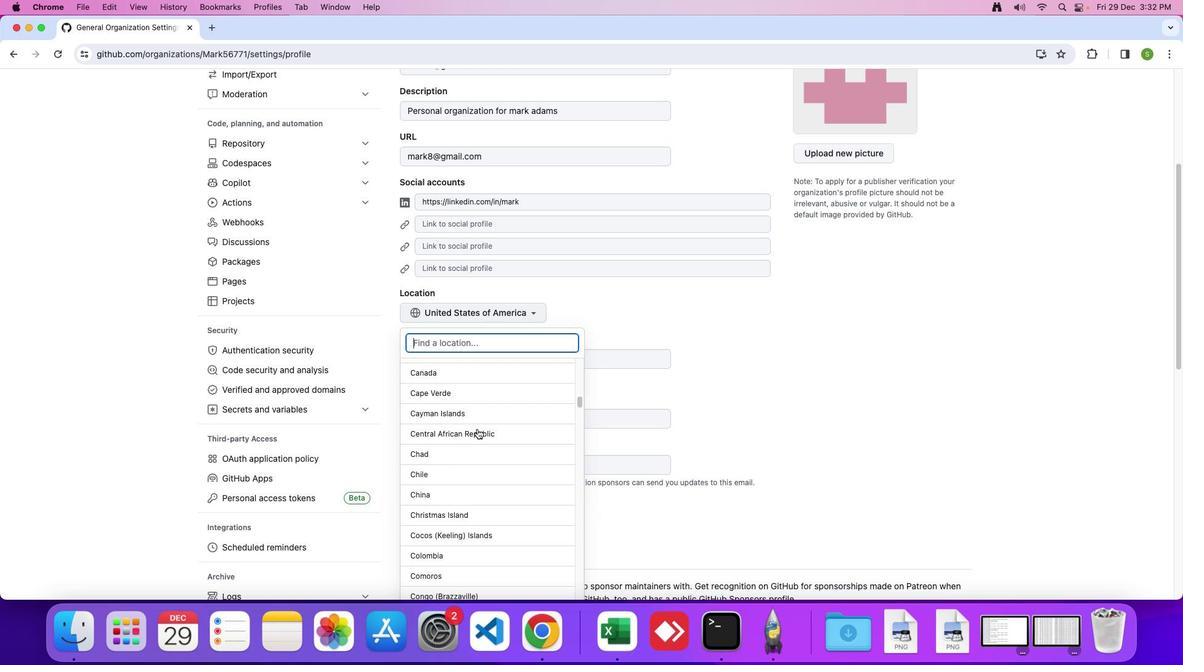 
Action: Mouse scrolled (477, 429) with delta (0, -1)
Screenshot: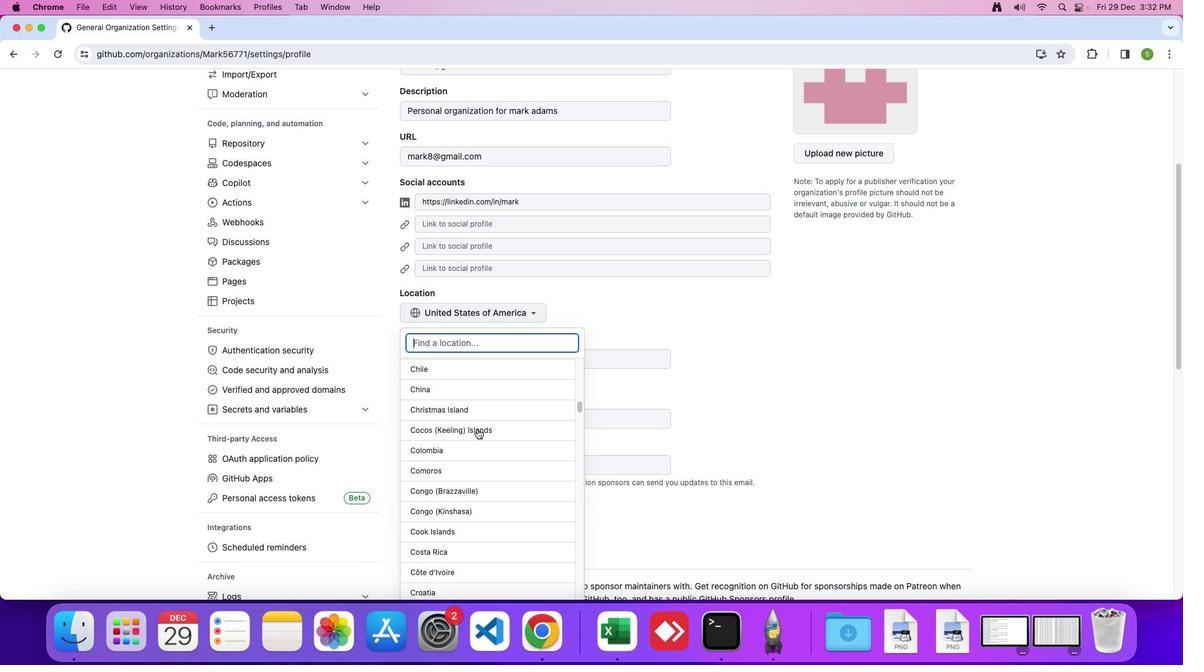 
Action: Mouse scrolled (477, 429) with delta (0, -3)
Screenshot: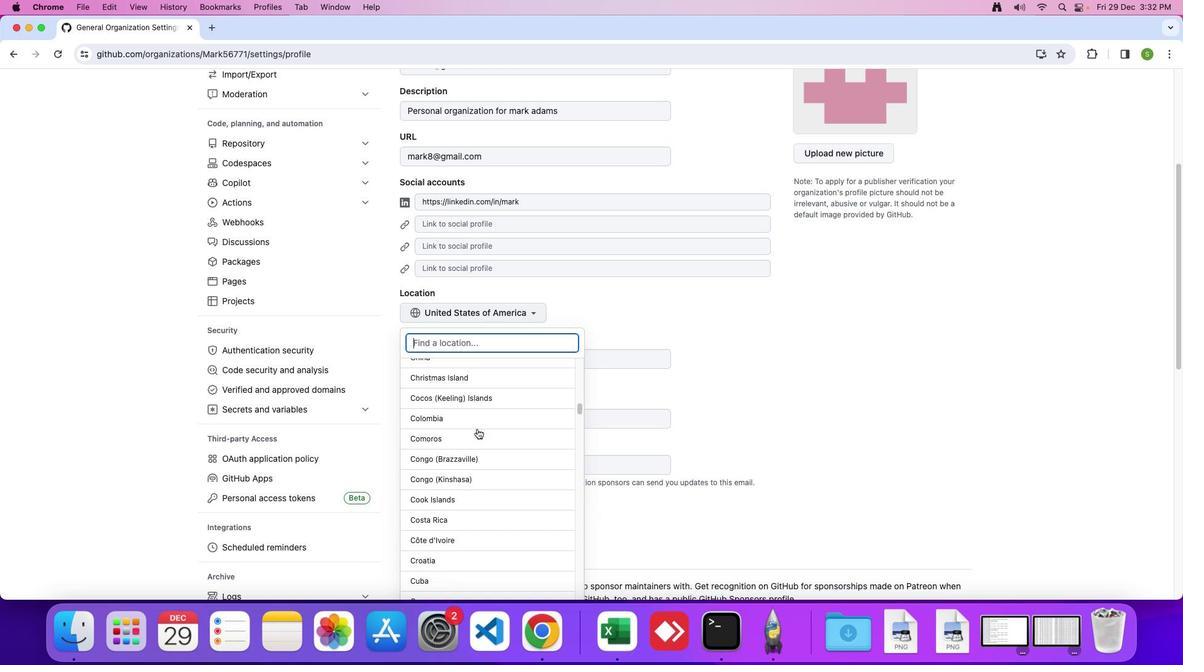 
Action: Mouse scrolled (477, 429) with delta (0, 0)
Screenshot: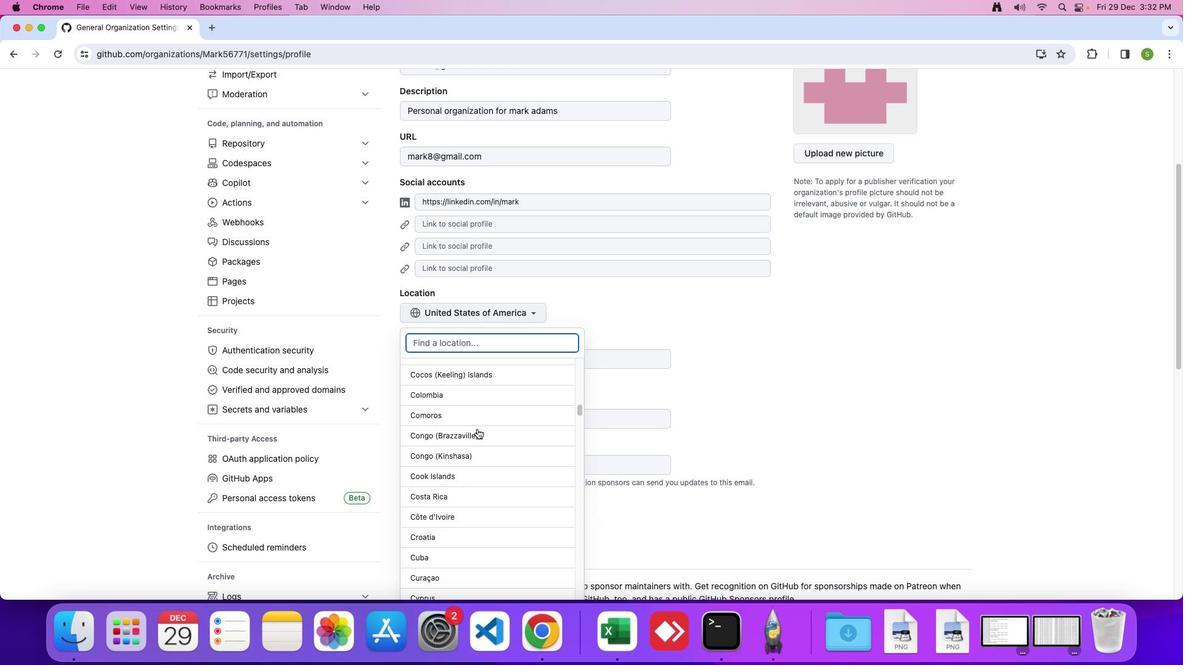 
Action: Mouse scrolled (477, 429) with delta (0, 0)
Screenshot: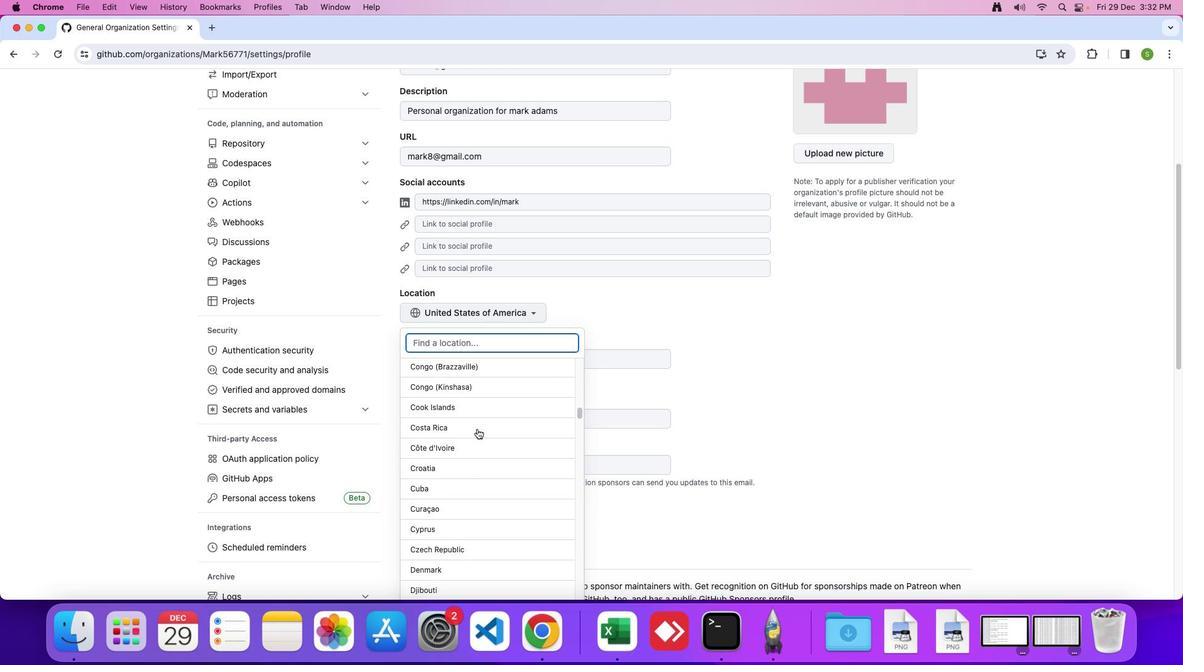 
Action: Mouse scrolled (477, 429) with delta (0, -2)
Screenshot: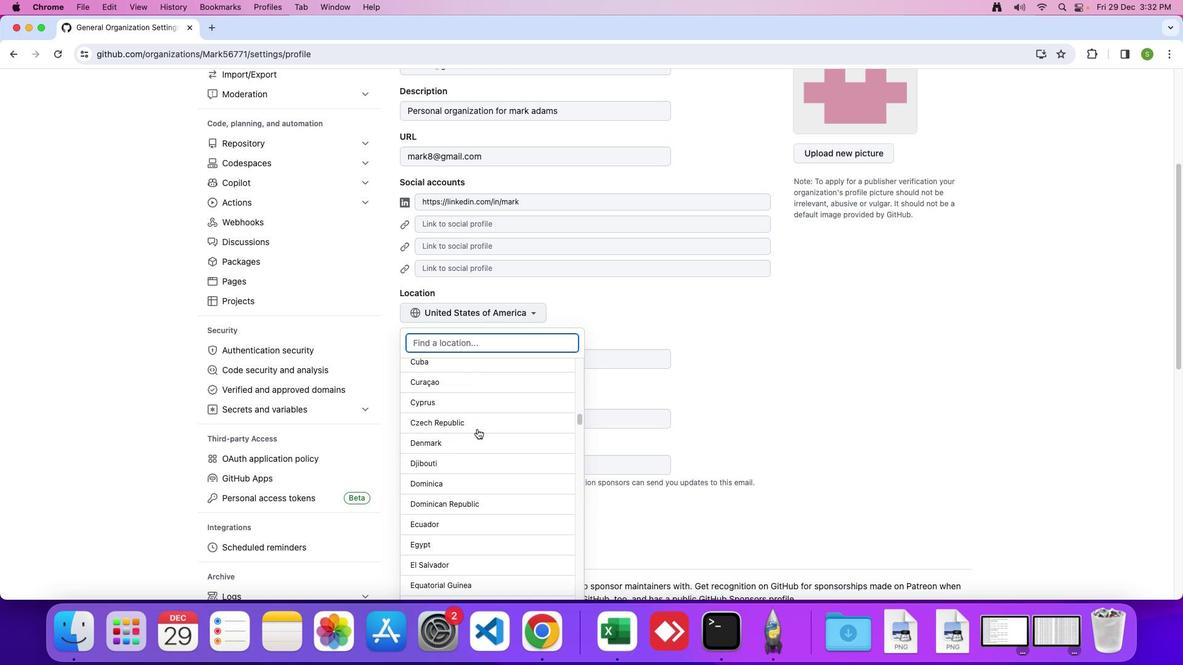 
Action: Mouse scrolled (477, 429) with delta (0, -3)
Screenshot: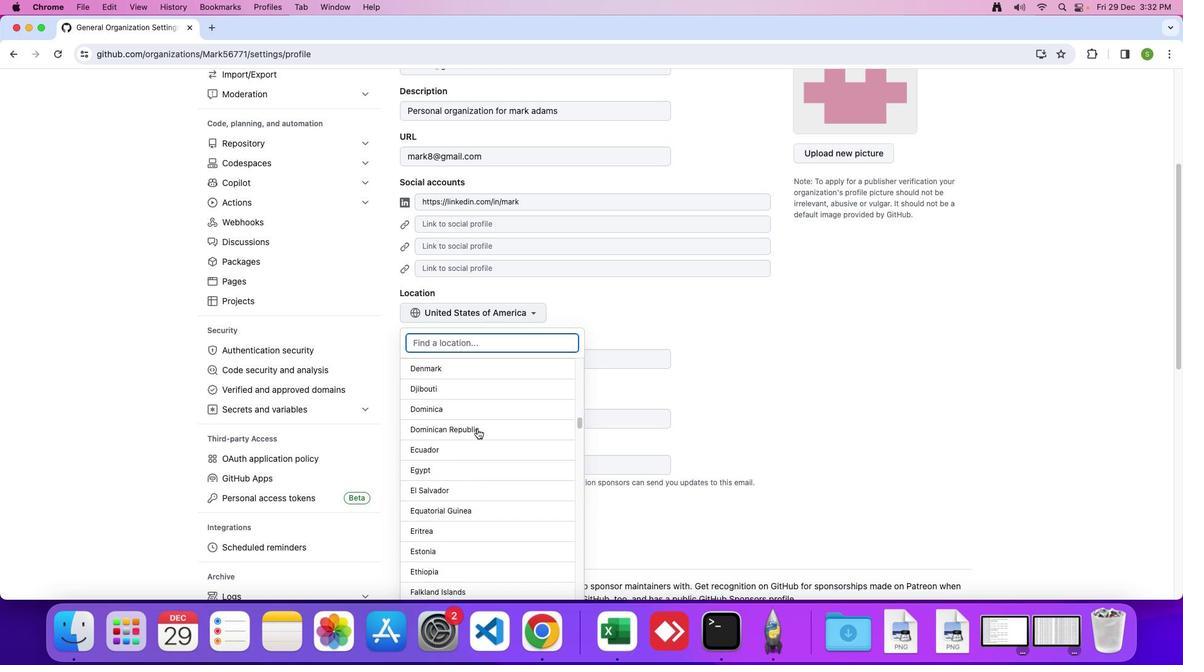 
Action: Mouse scrolled (477, 429) with delta (0, 0)
Screenshot: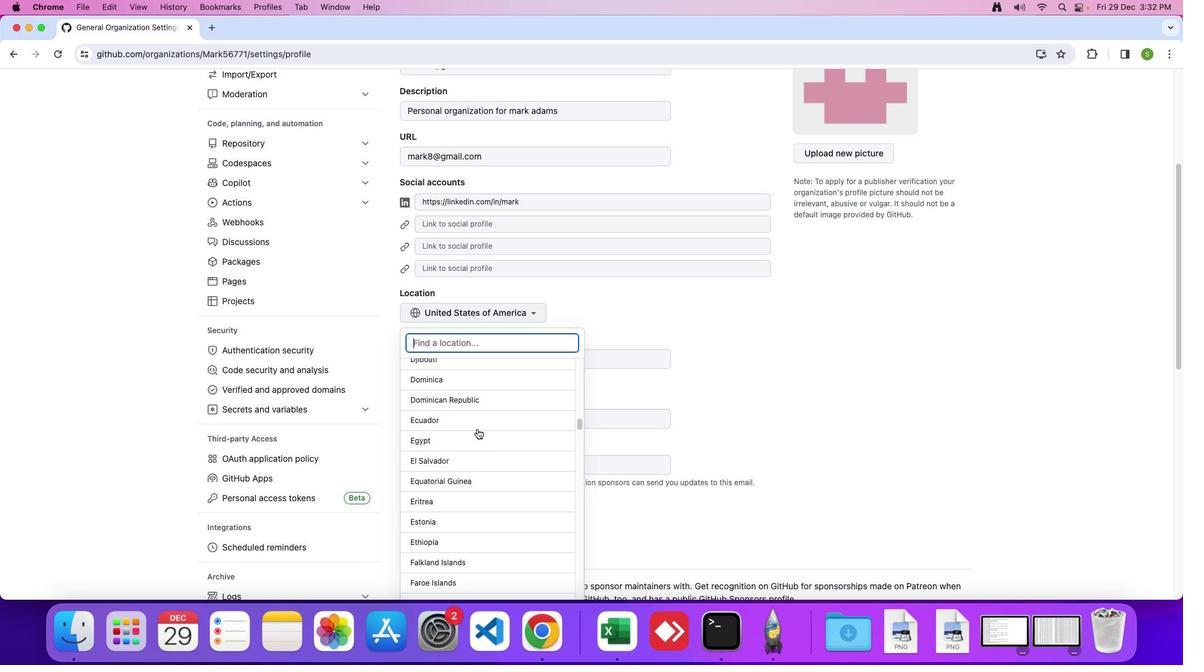 
Action: Mouse scrolled (477, 429) with delta (0, 0)
Screenshot: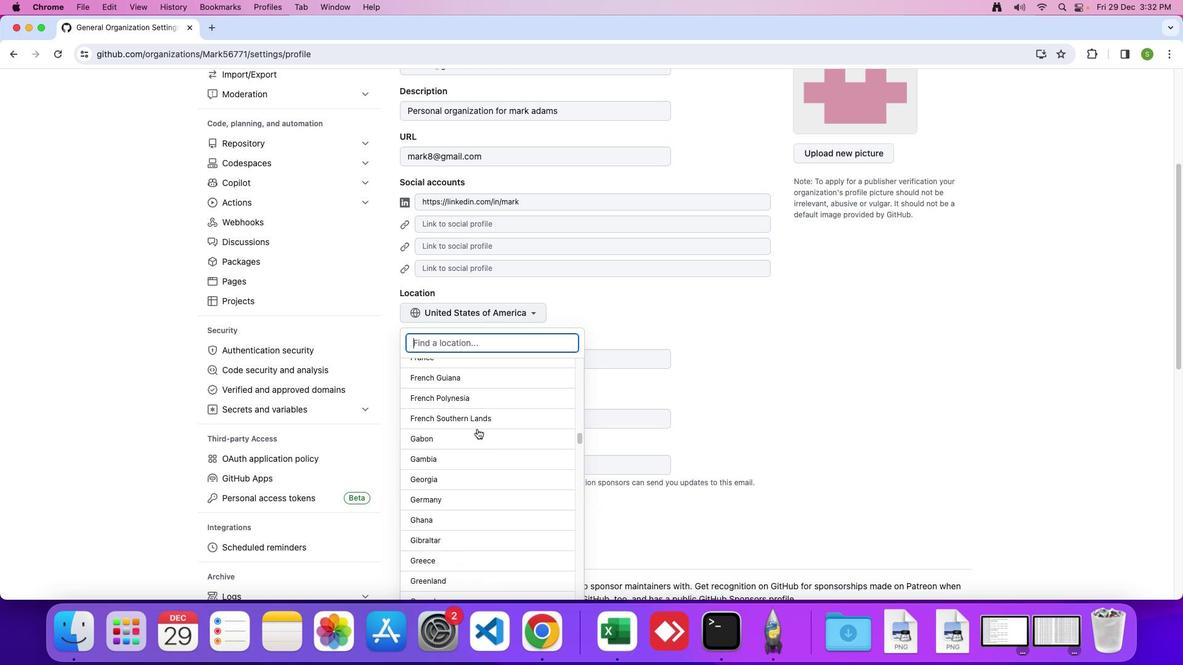
Action: Mouse scrolled (477, 429) with delta (0, -2)
Screenshot: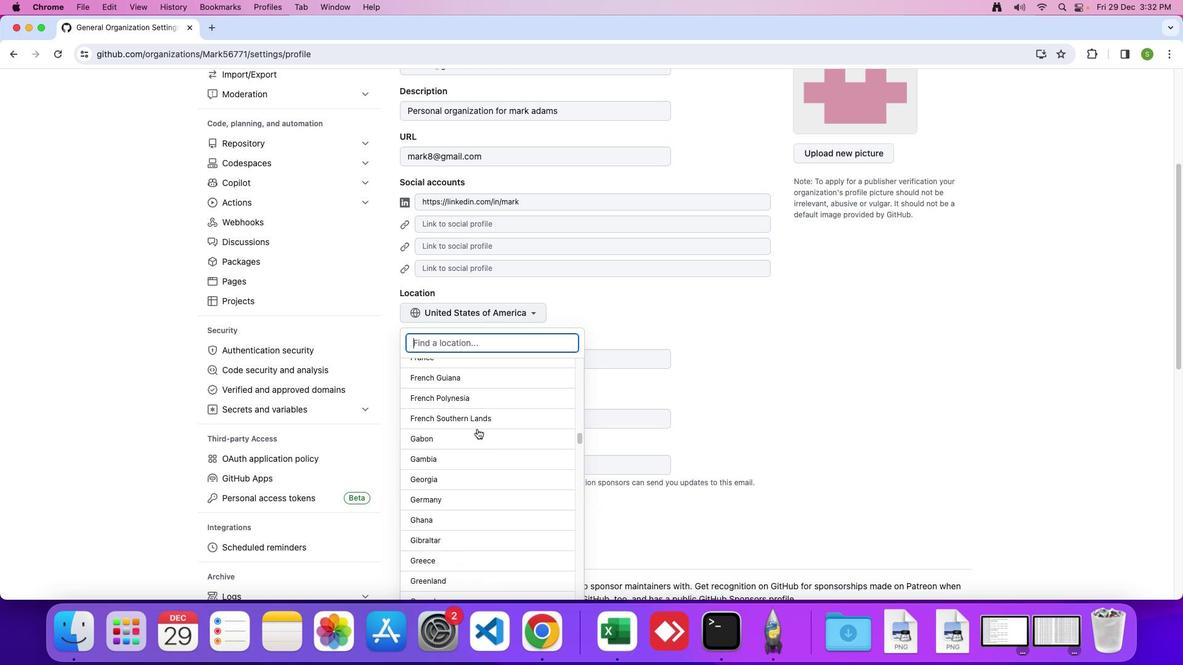
Action: Mouse scrolled (477, 429) with delta (0, -4)
Screenshot: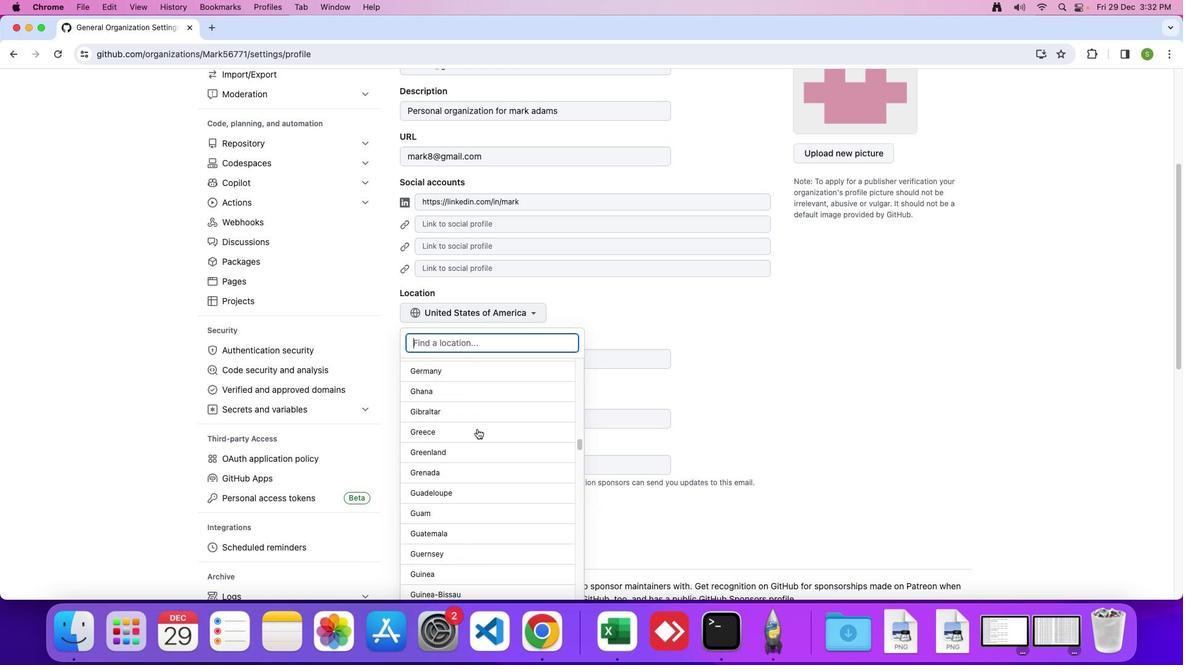 
Action: Mouse scrolled (477, 429) with delta (0, -4)
Screenshot: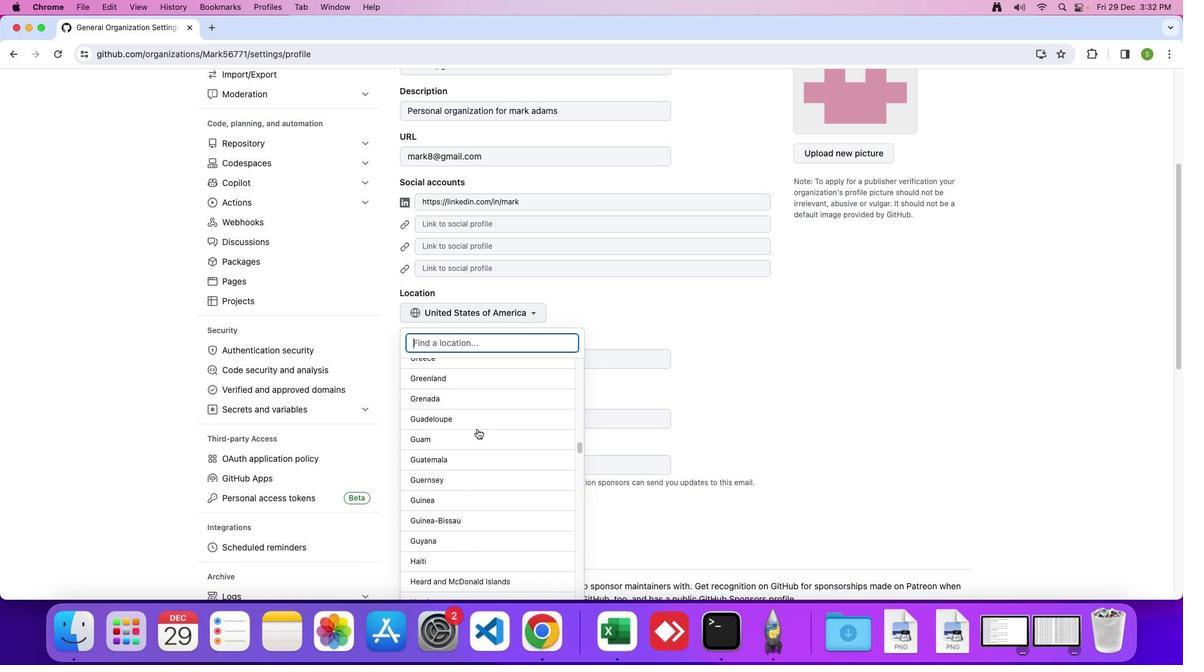 
Action: Mouse scrolled (477, 429) with delta (0, 0)
Screenshot: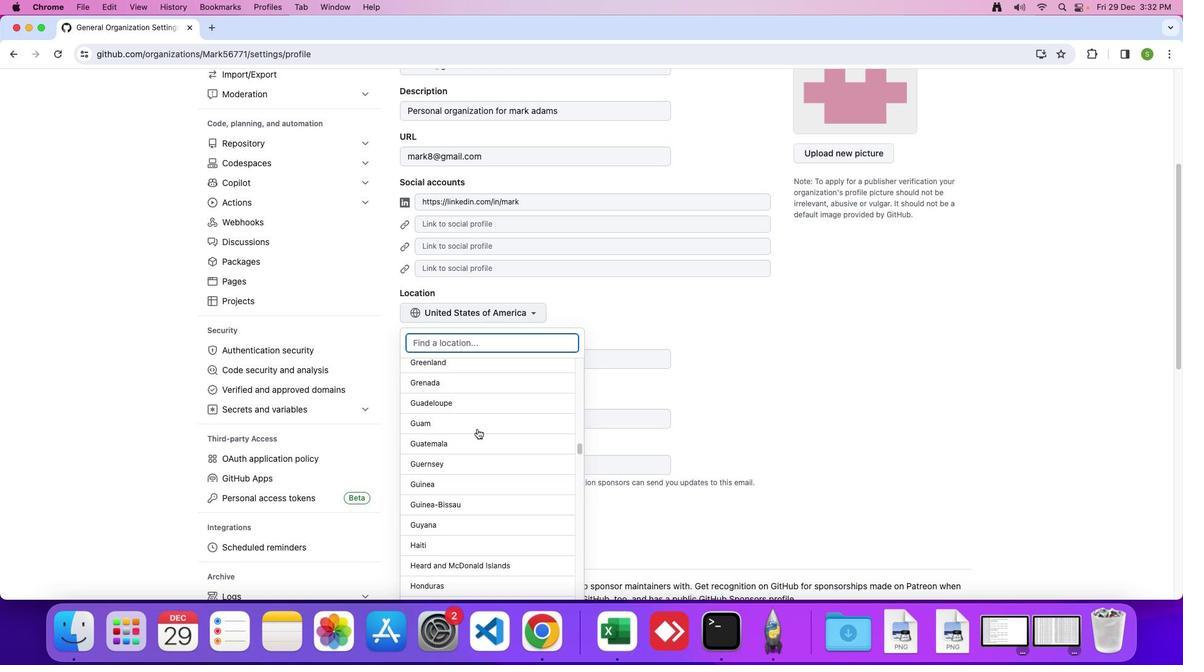 
Action: Mouse scrolled (477, 429) with delta (0, 0)
Screenshot: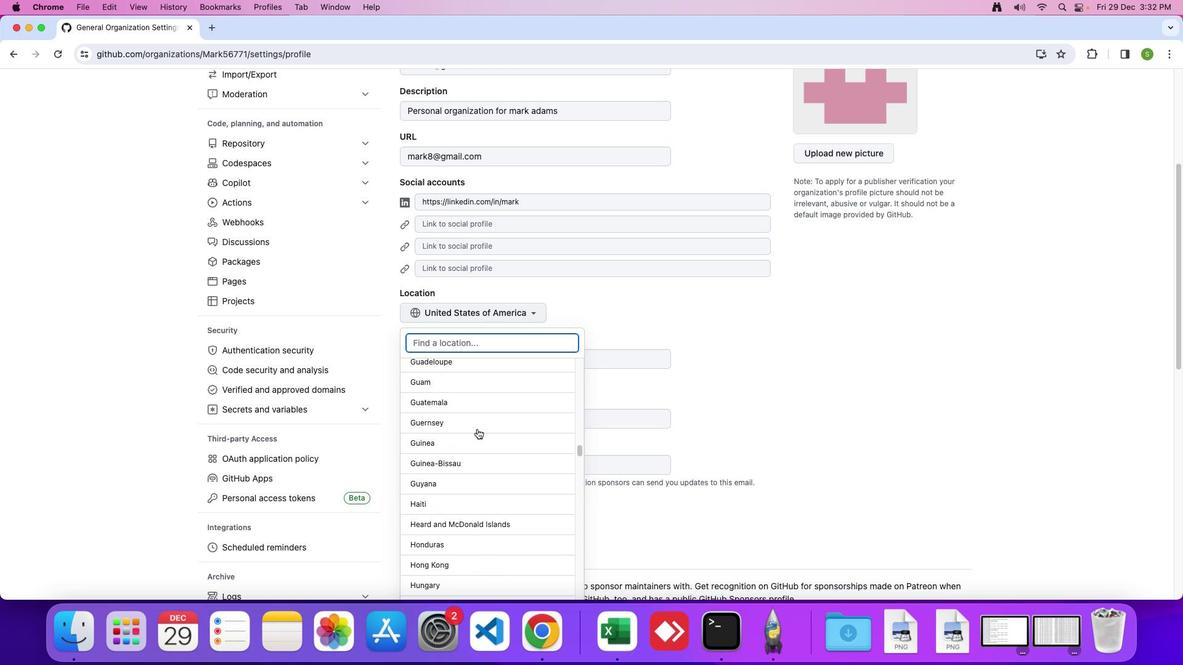 
Action: Mouse scrolled (477, 429) with delta (0, -2)
Screenshot: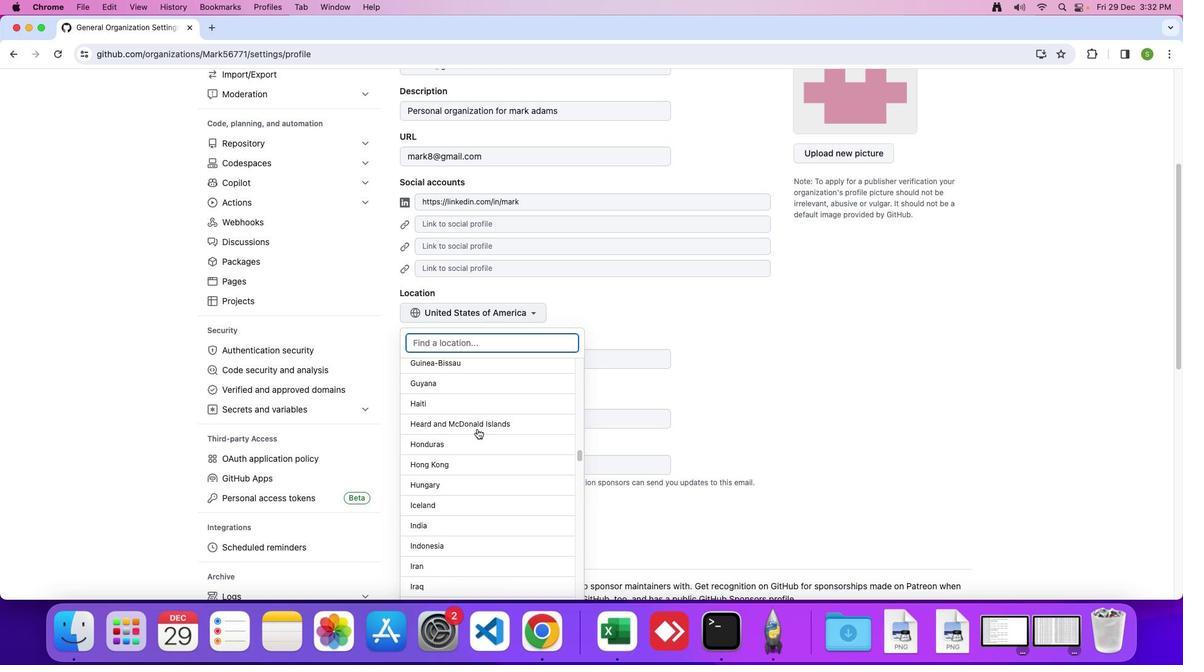 
Action: Mouse scrolled (477, 429) with delta (0, -3)
Screenshot: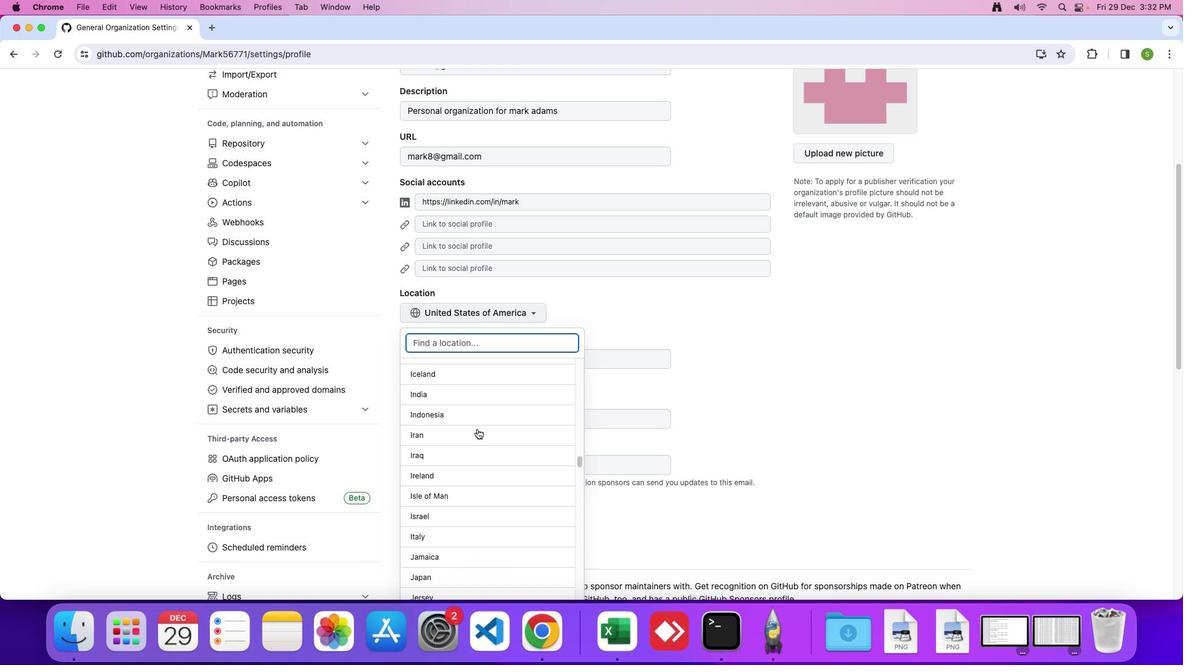 
Action: Mouse scrolled (477, 429) with delta (0, 0)
Screenshot: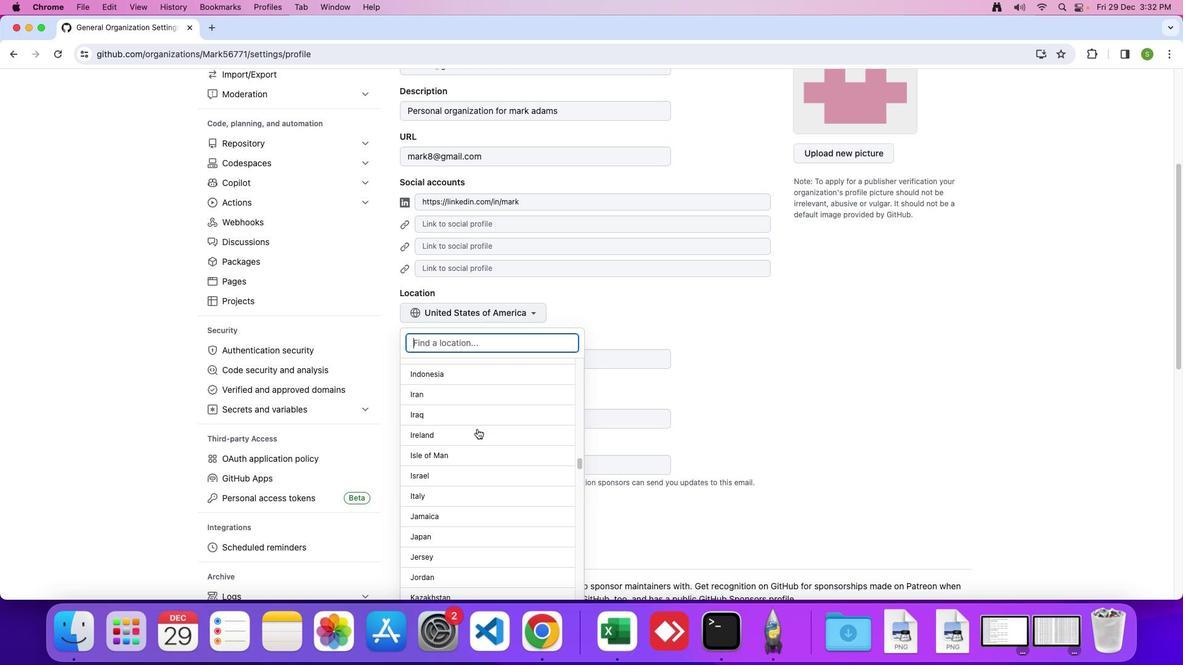 
Action: Mouse scrolled (477, 429) with delta (0, 0)
Screenshot: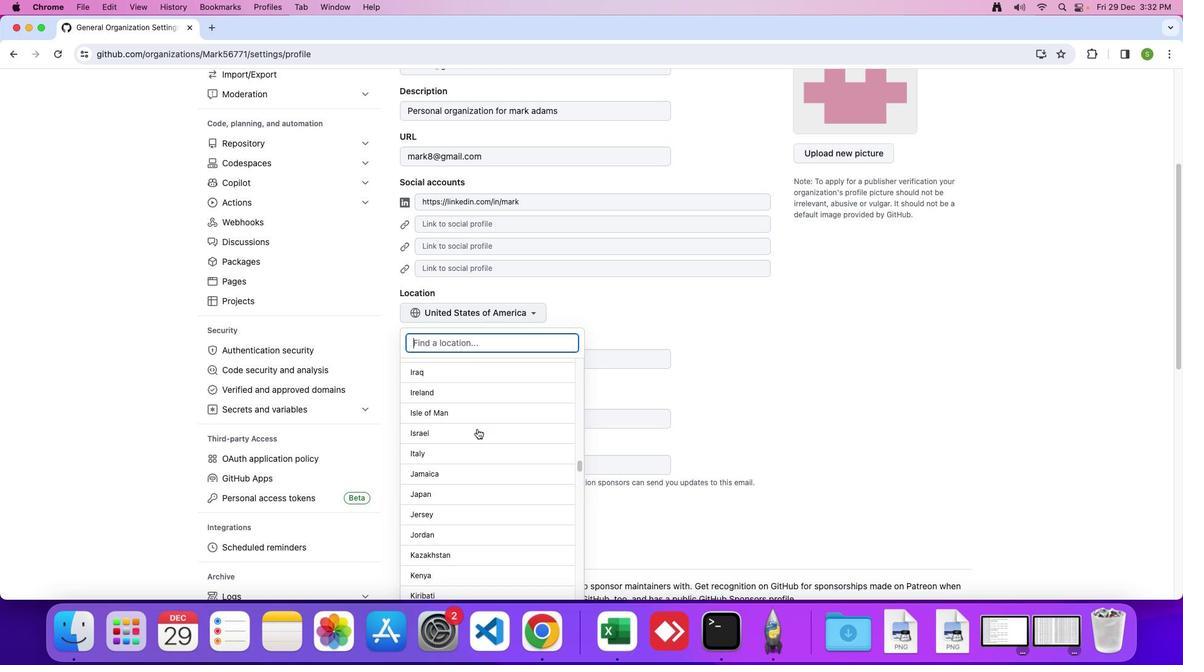 
Action: Mouse scrolled (477, 429) with delta (0, -2)
Screenshot: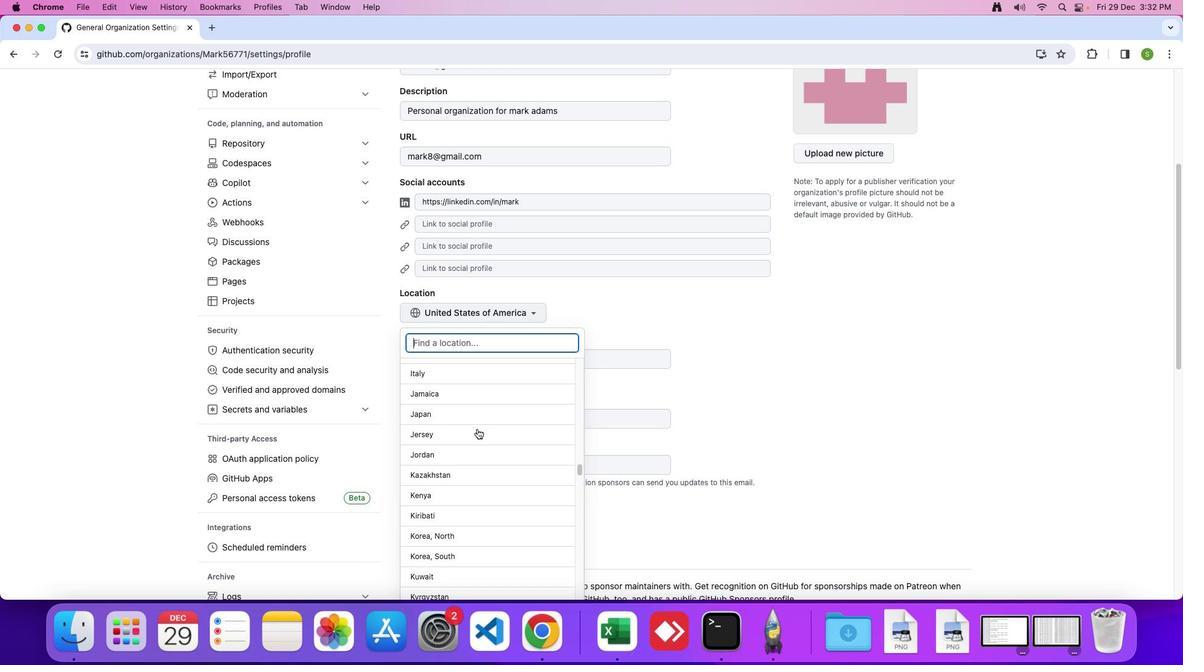 
Action: Mouse scrolled (477, 429) with delta (0, -2)
Screenshot: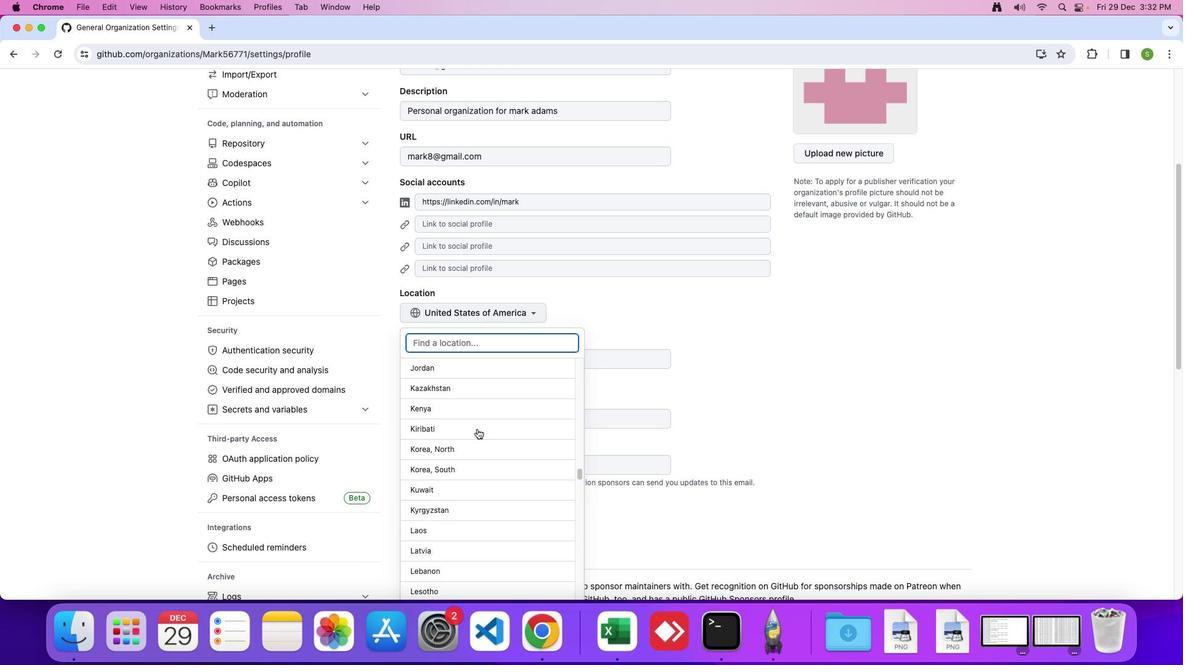 
Action: Mouse scrolled (477, 429) with delta (0, 0)
Screenshot: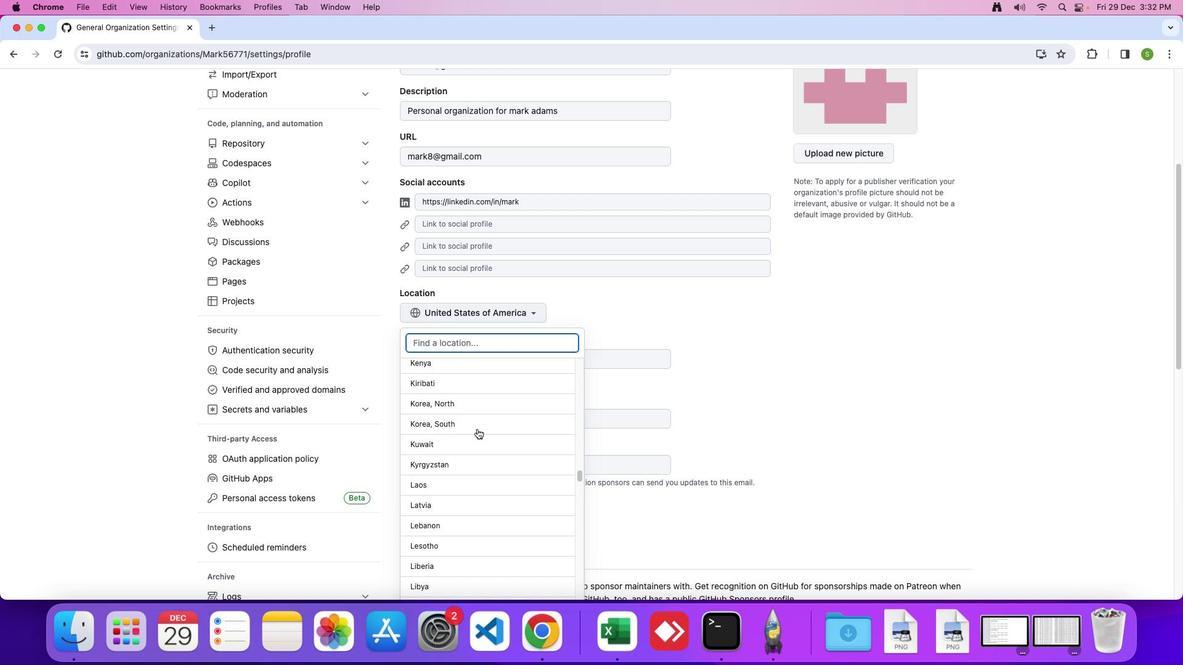 
Action: Mouse scrolled (477, 429) with delta (0, 0)
Screenshot: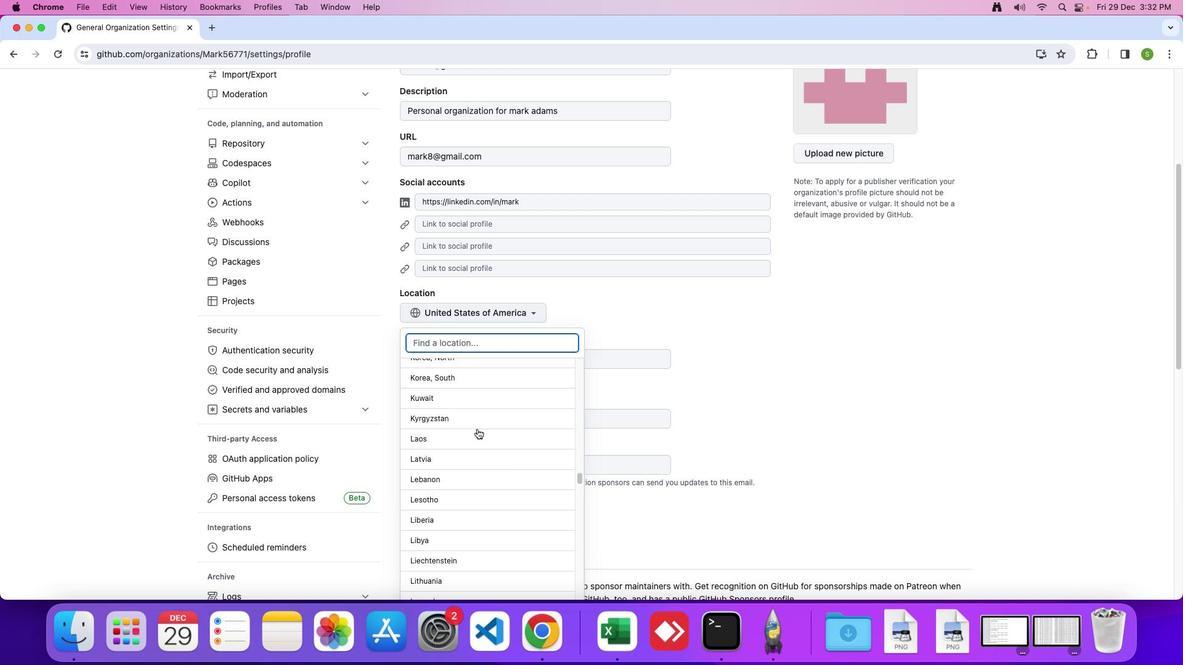 
Action: Mouse scrolled (477, 429) with delta (0, -2)
Screenshot: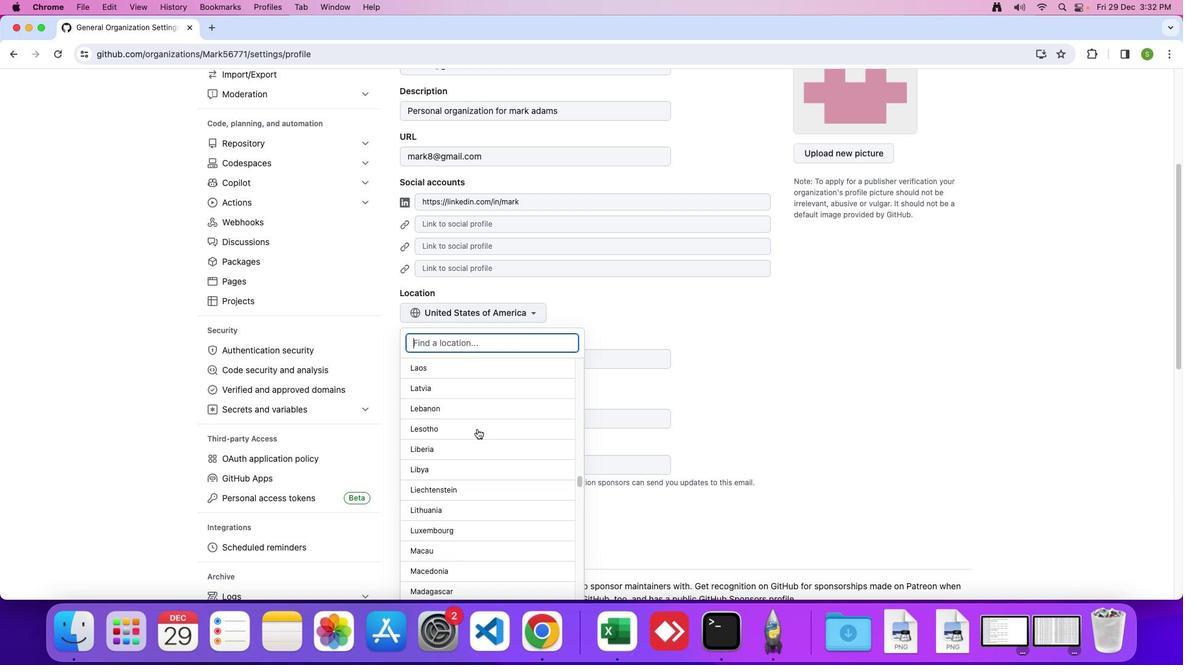 
Action: Mouse scrolled (477, 429) with delta (0, -3)
Screenshot: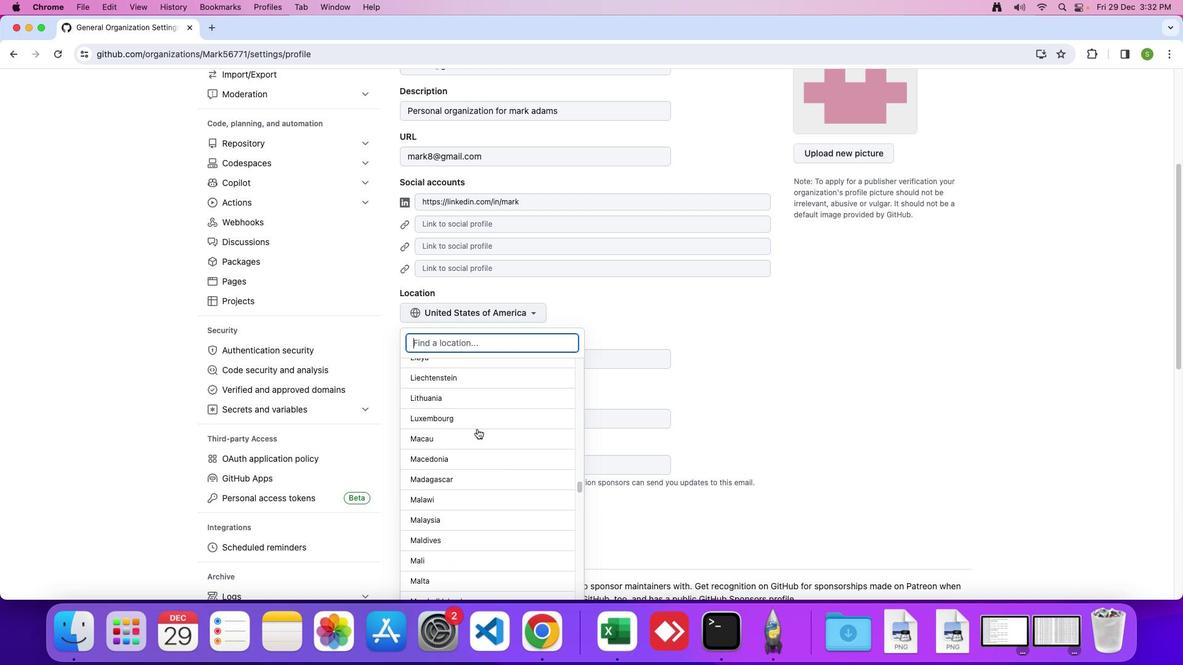 
Action: Mouse scrolled (477, 429) with delta (0, 0)
Screenshot: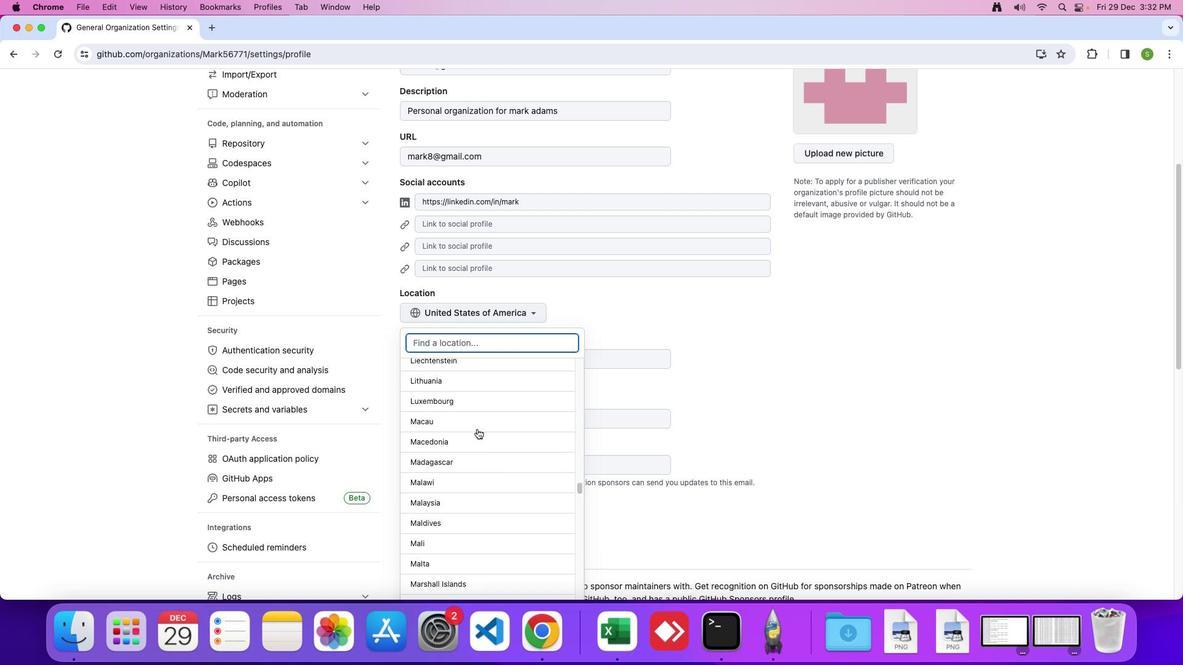 
Action: Mouse scrolled (477, 429) with delta (0, 0)
Screenshot: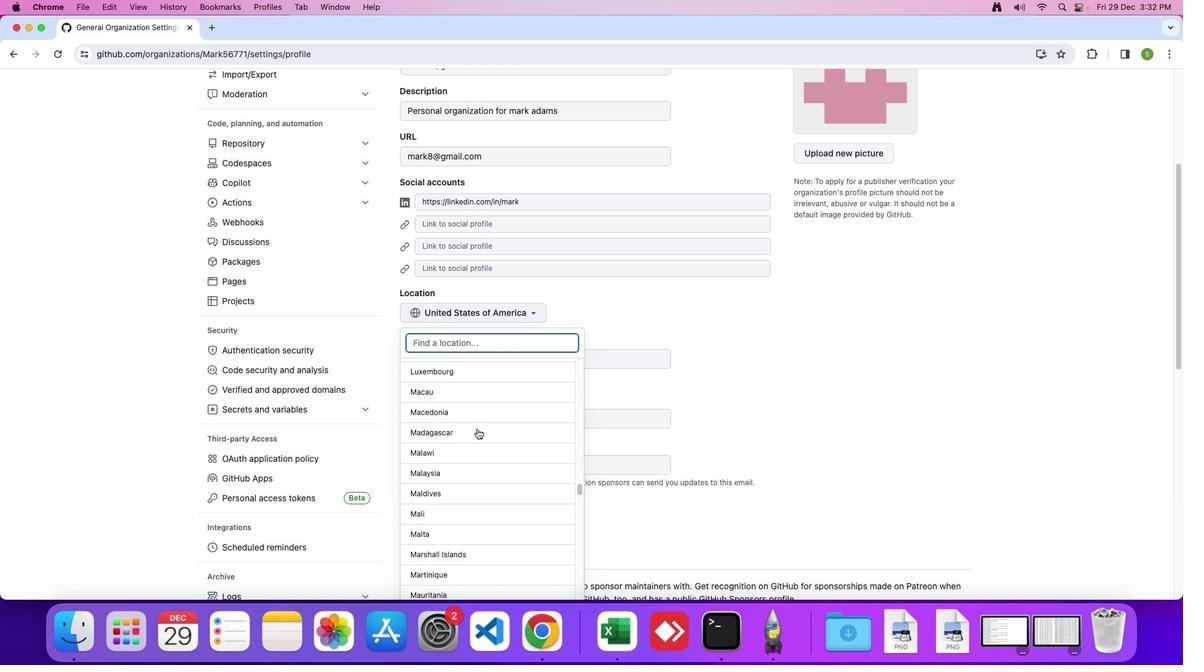 
Action: Mouse scrolled (477, 429) with delta (0, -2)
Screenshot: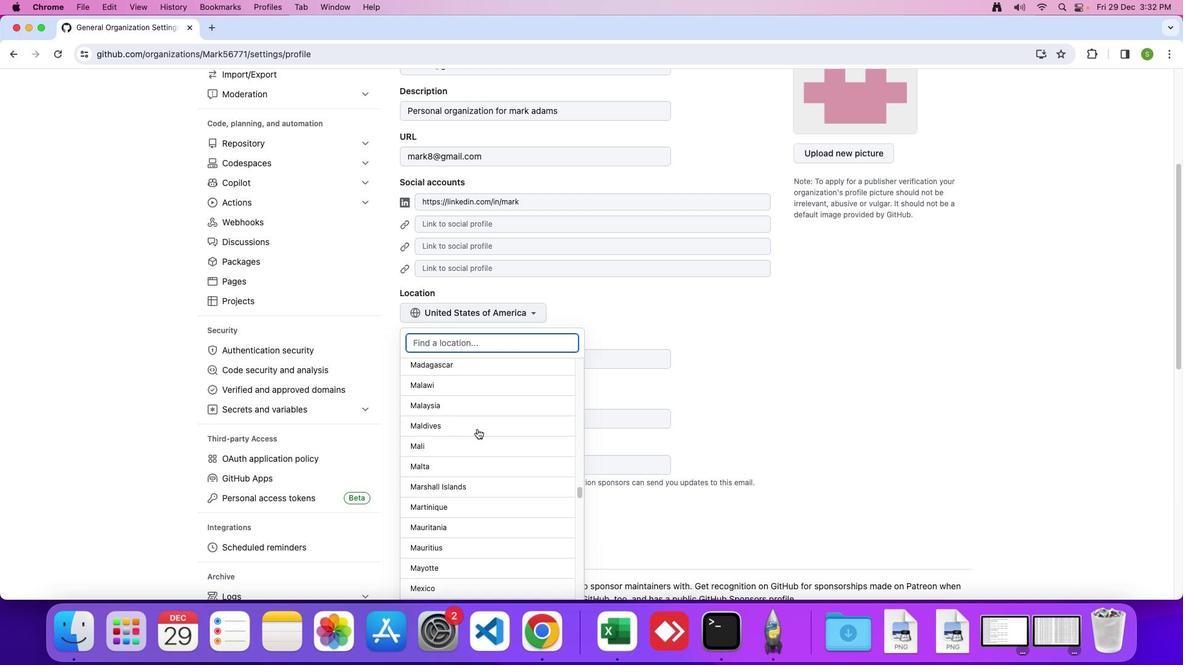 
Action: Mouse scrolled (477, 429) with delta (0, -3)
Screenshot: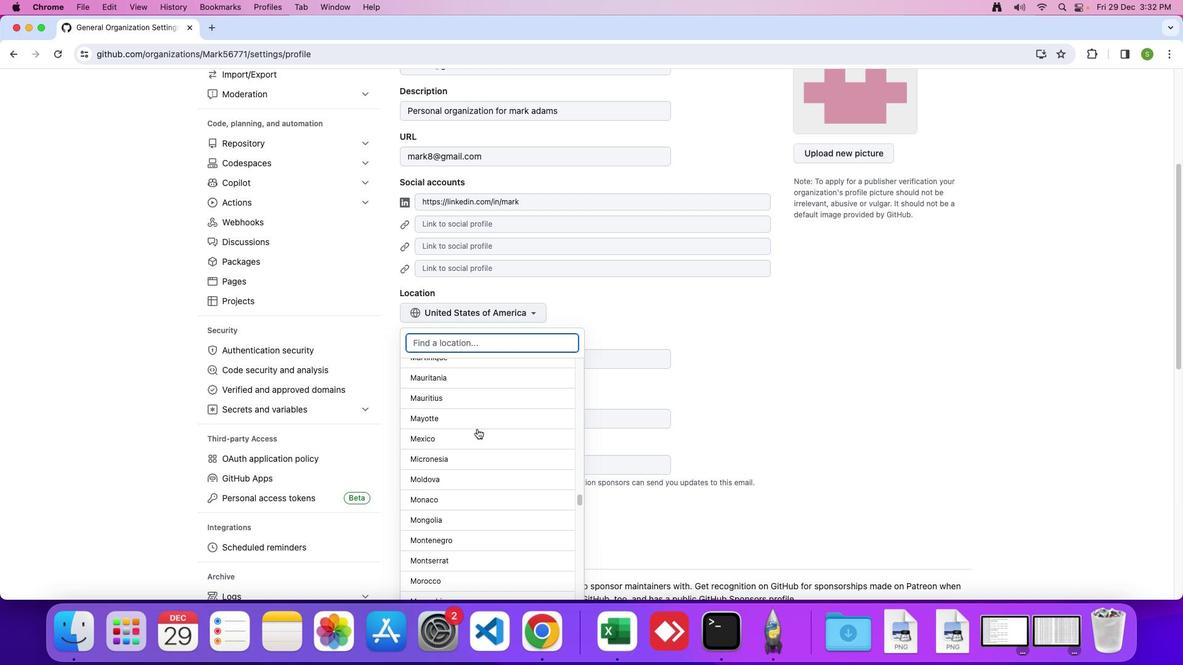 
Action: Mouse scrolled (477, 429) with delta (0, 0)
Screenshot: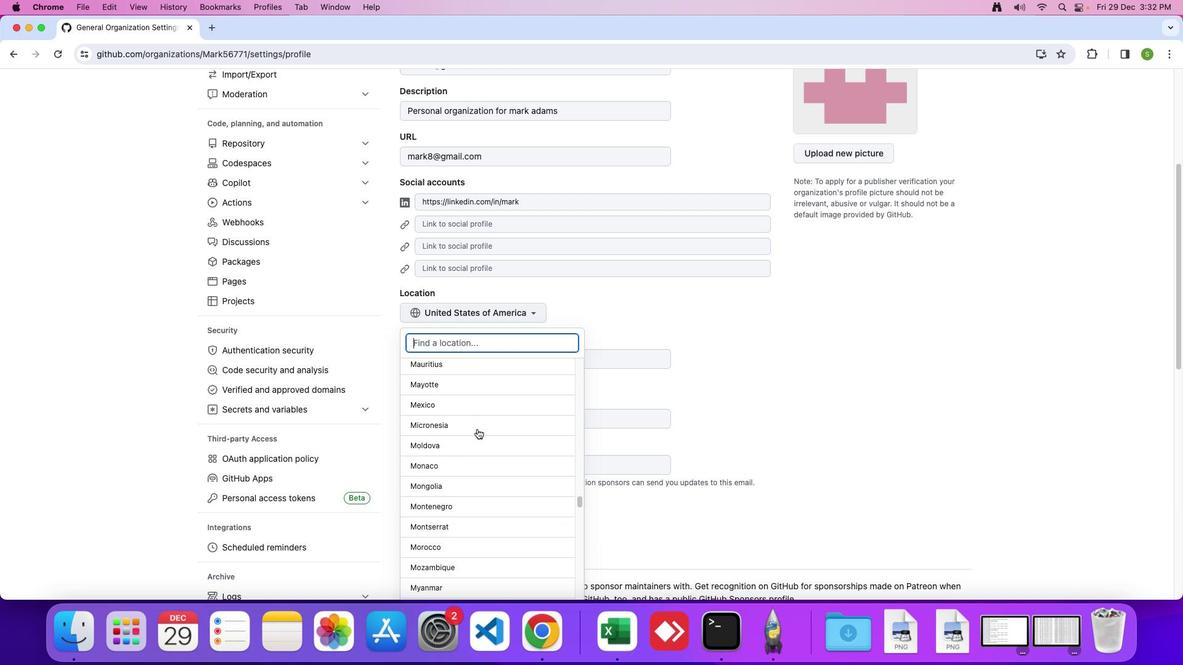 
Action: Mouse scrolled (477, 429) with delta (0, 0)
Screenshot: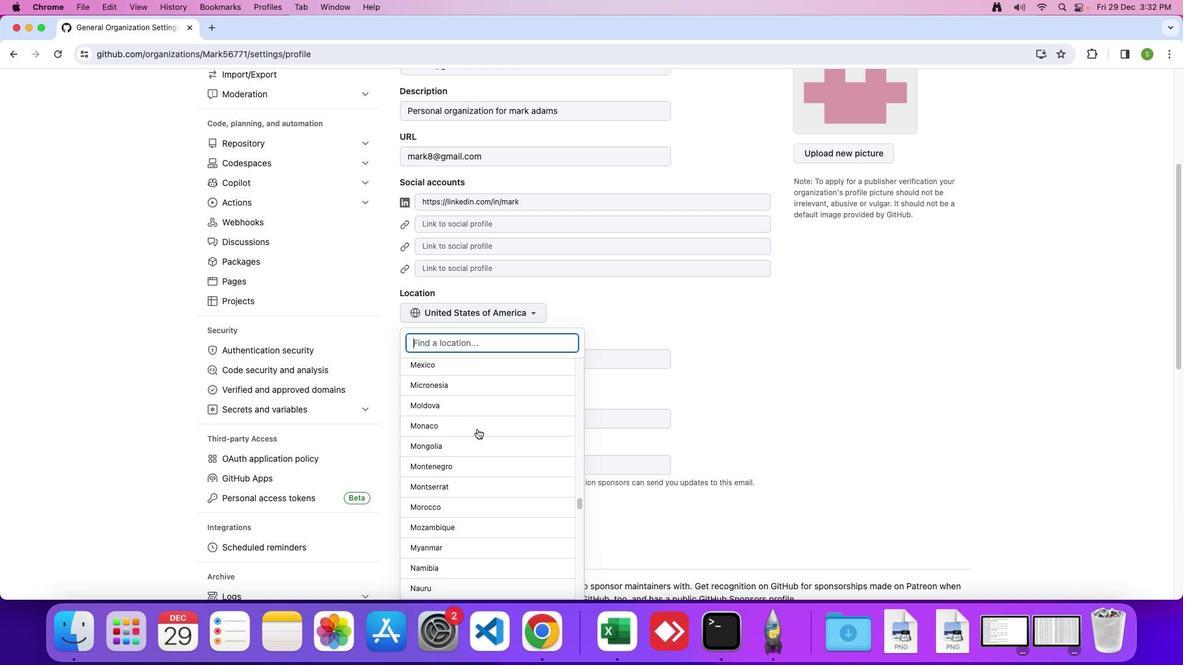 
Action: Mouse scrolled (477, 429) with delta (0, -2)
Screenshot: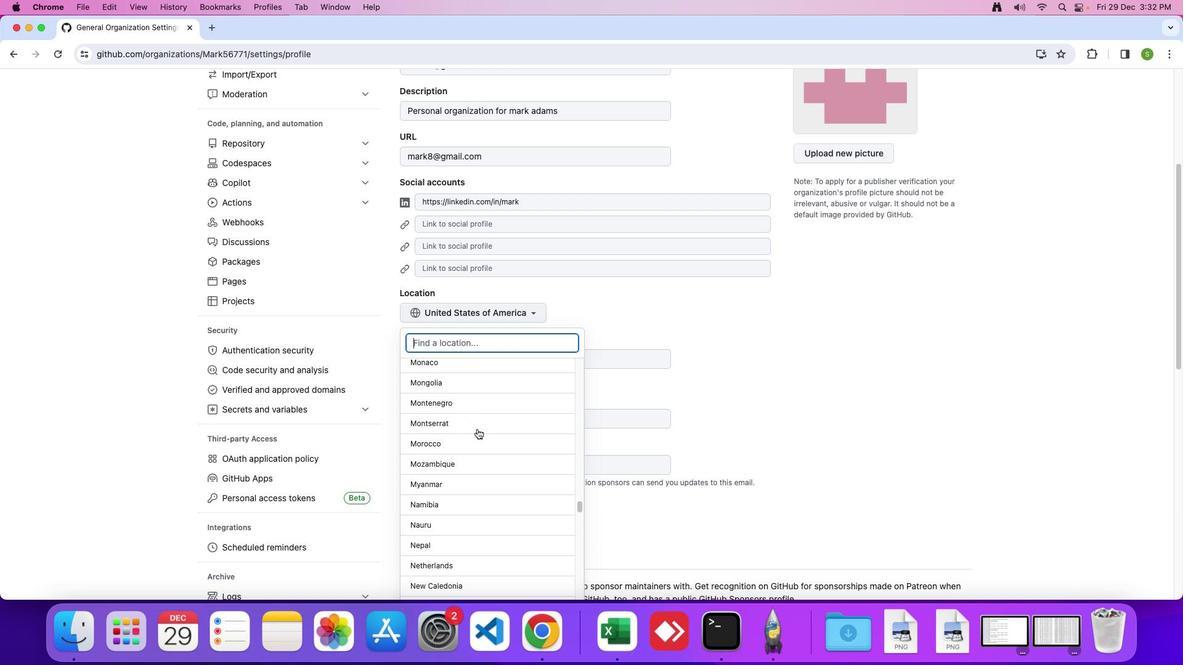 
Action: Mouse scrolled (477, 429) with delta (0, -3)
Screenshot: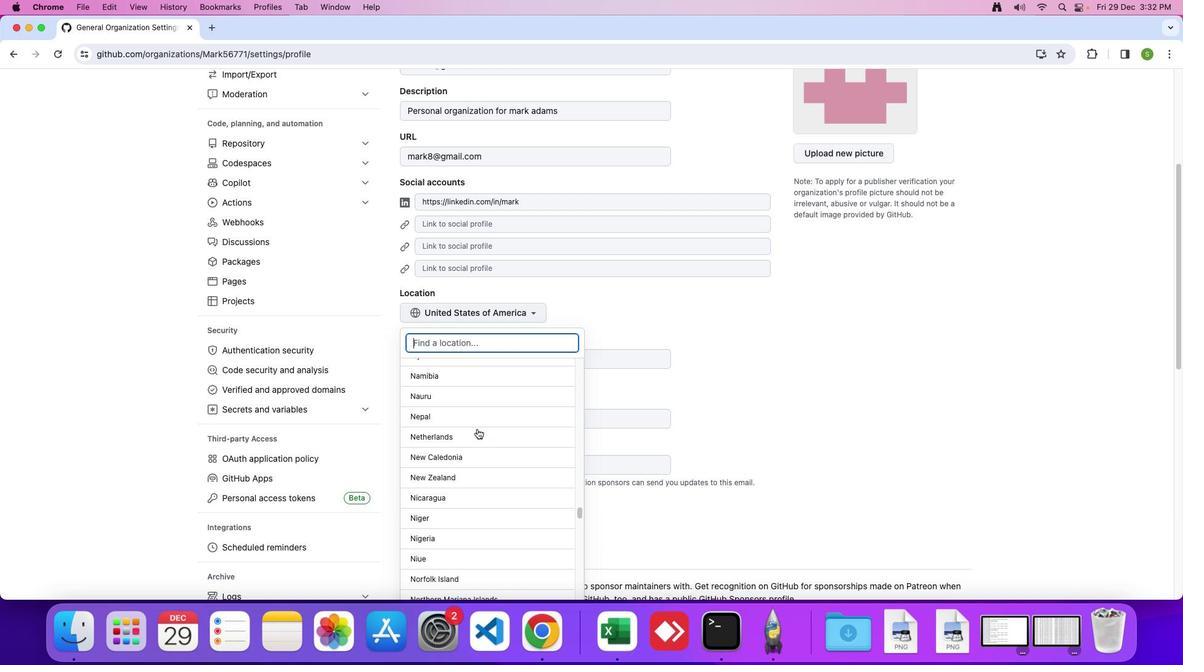 
Action: Mouse scrolled (477, 429) with delta (0, 0)
Screenshot: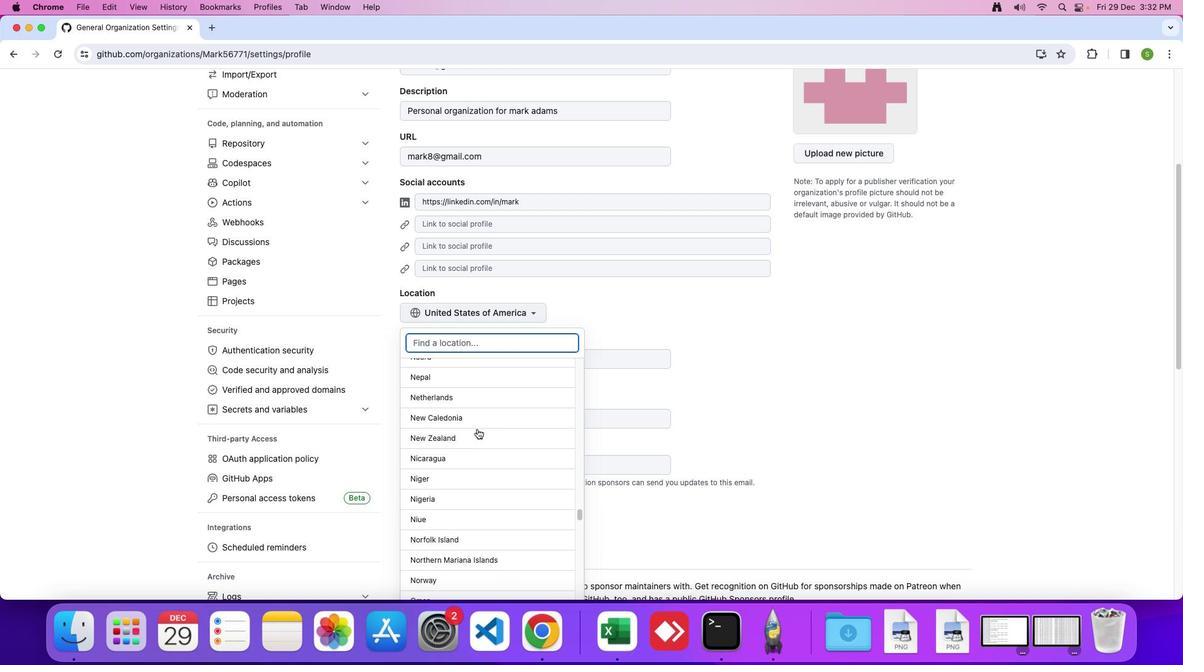 
Action: Mouse scrolled (477, 429) with delta (0, 0)
Screenshot: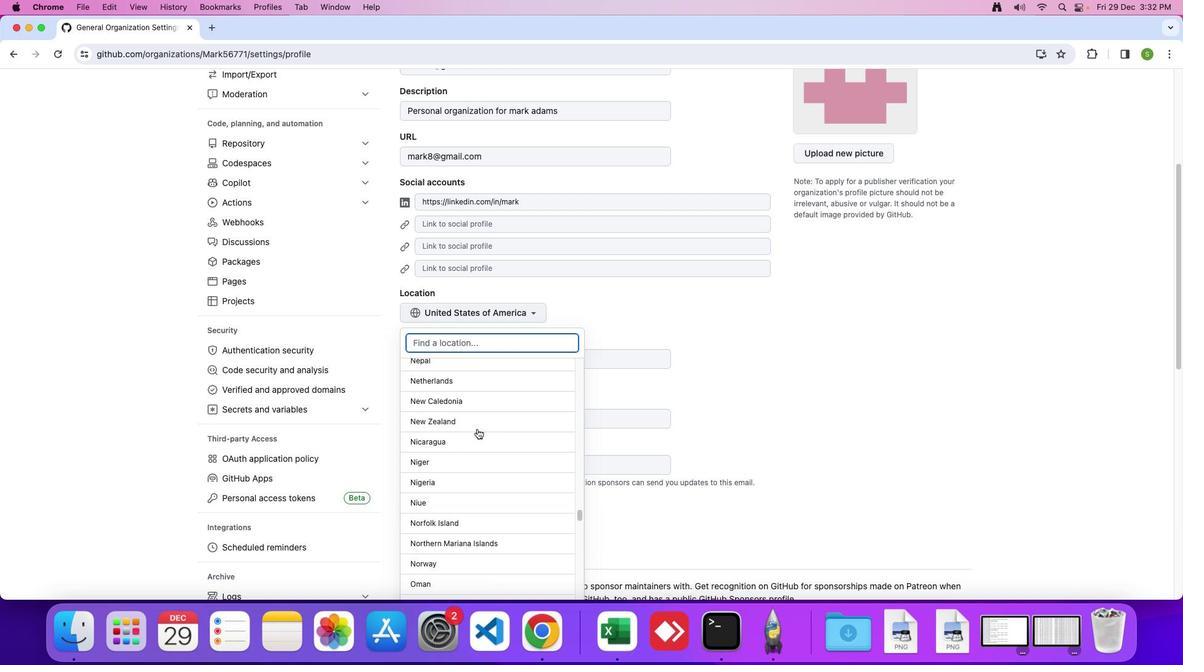 
Action: Mouse scrolled (477, 429) with delta (0, -2)
Screenshot: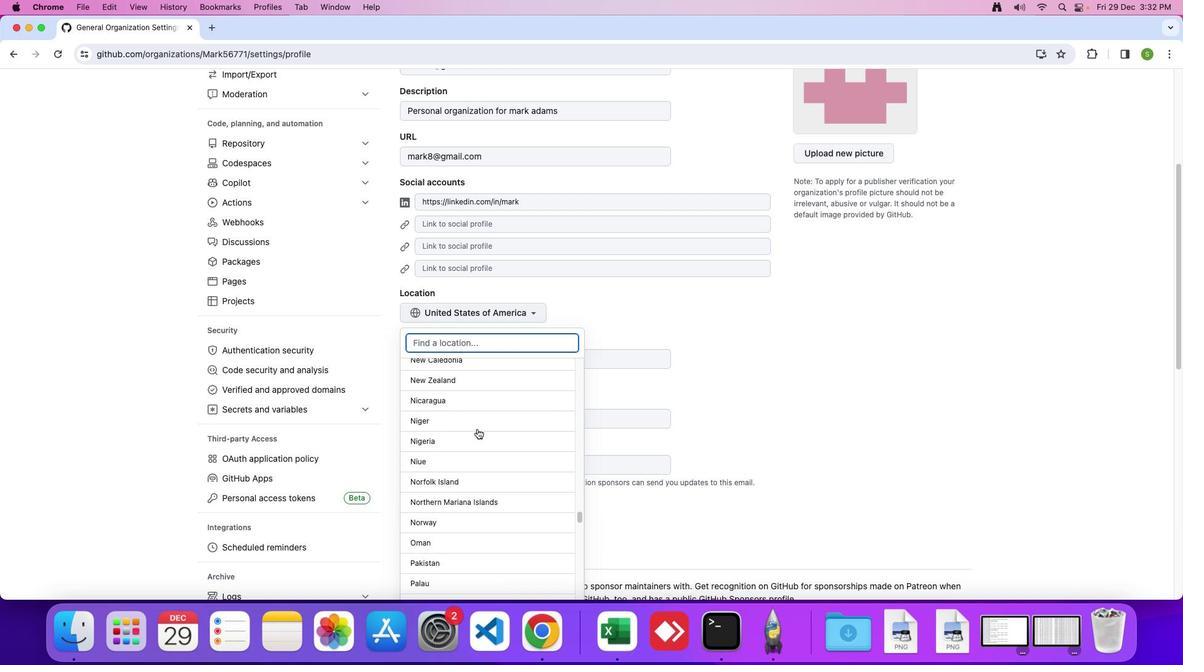 
Action: Mouse scrolled (477, 429) with delta (0, -2)
Screenshot: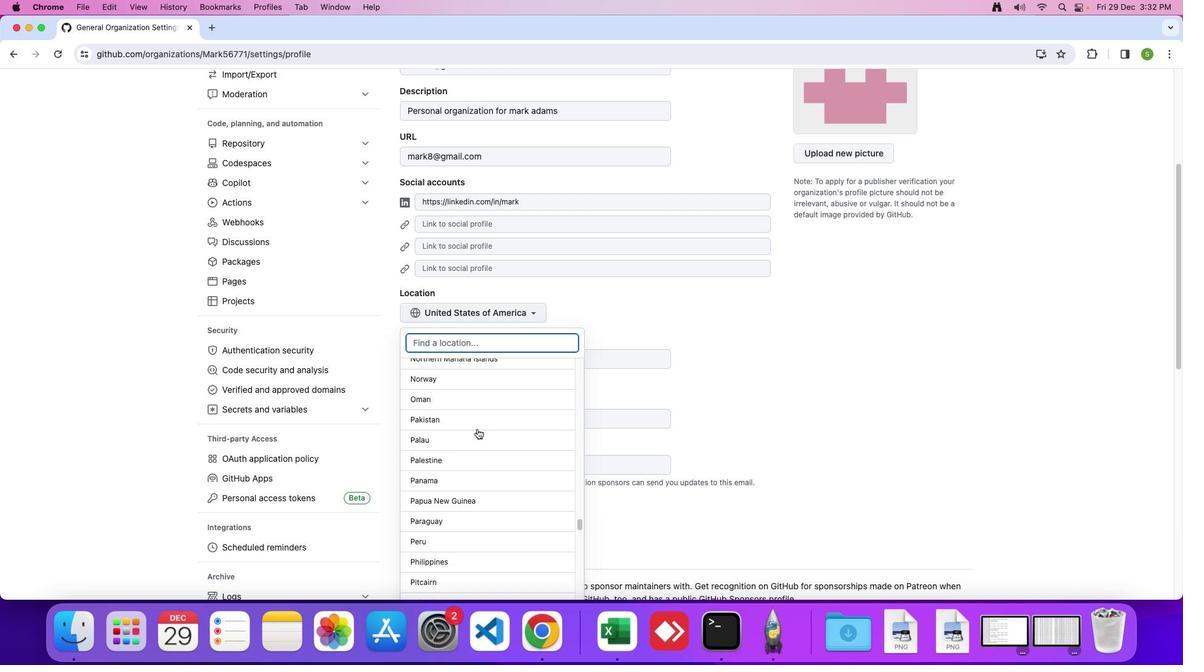 
Action: Mouse scrolled (477, 429) with delta (0, 0)
Screenshot: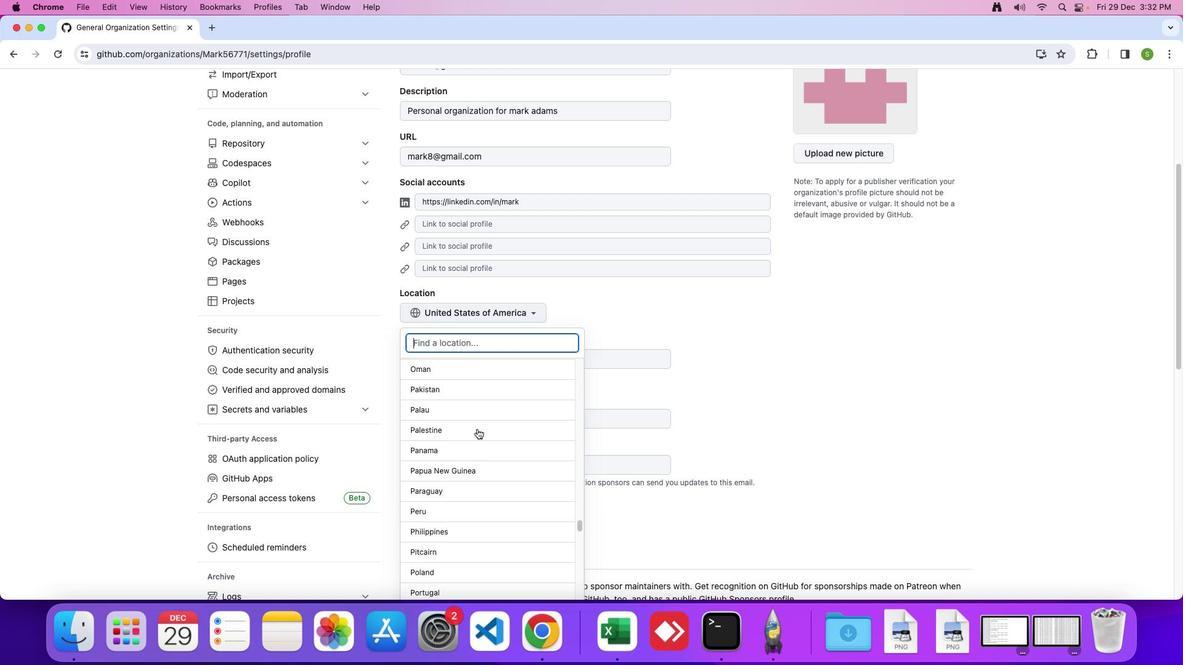 
Action: Mouse scrolled (477, 429) with delta (0, 0)
Screenshot: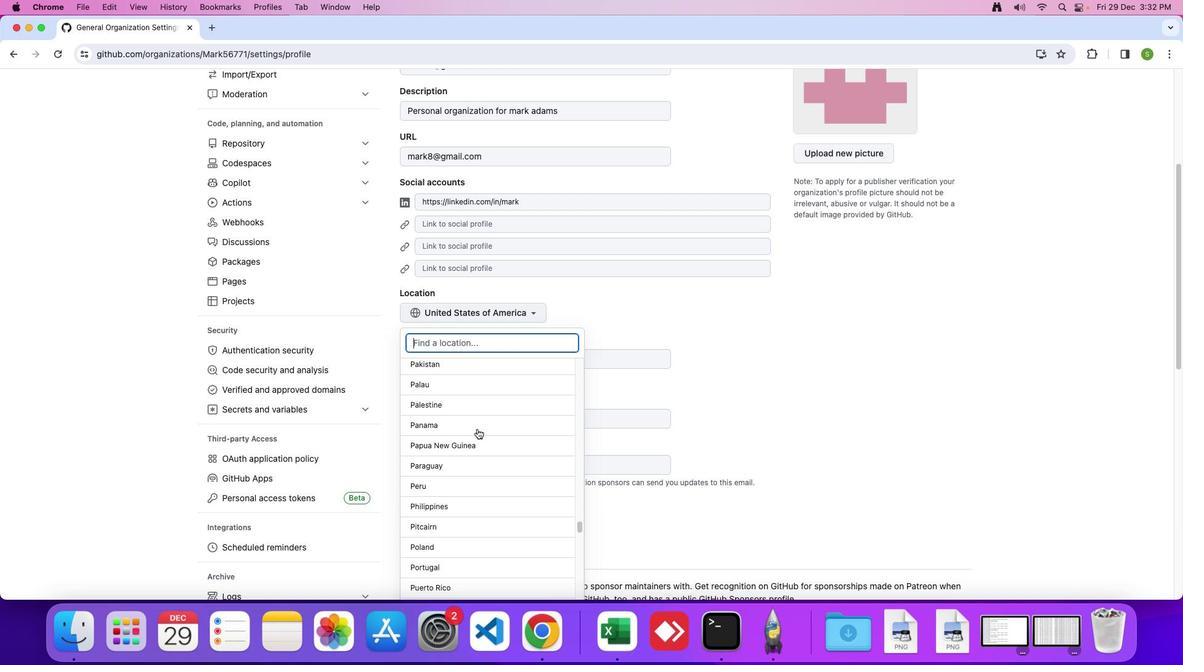 
Action: Mouse scrolled (477, 429) with delta (0, -1)
Screenshot: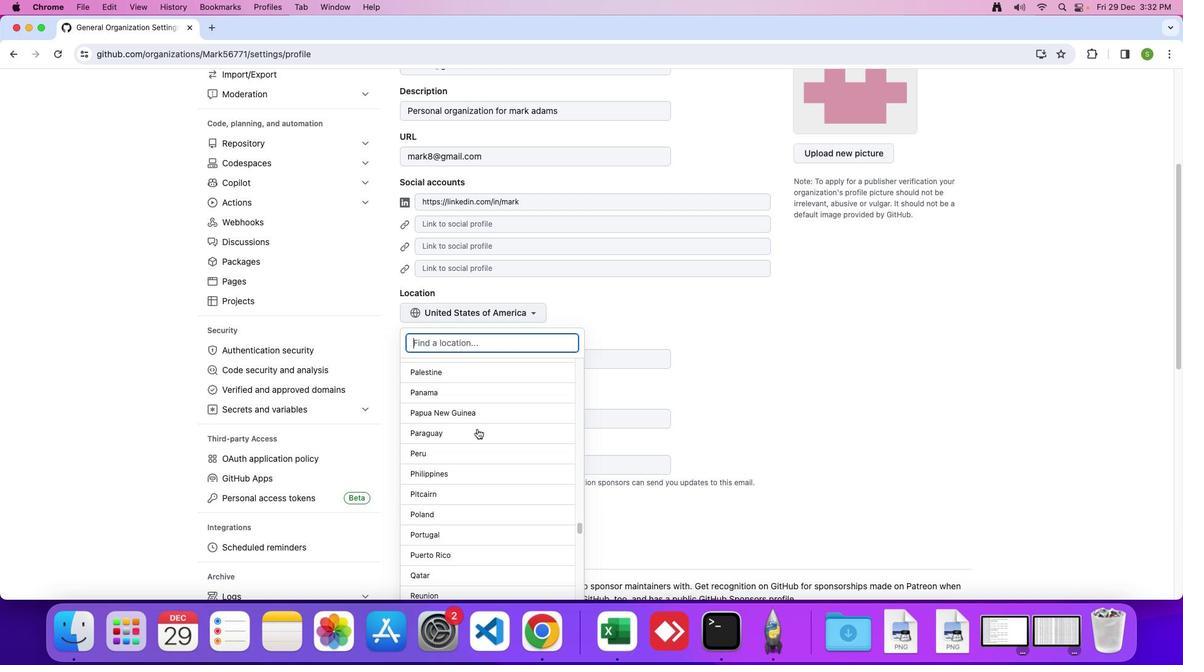 
Action: Mouse scrolled (477, 429) with delta (0, 0)
Screenshot: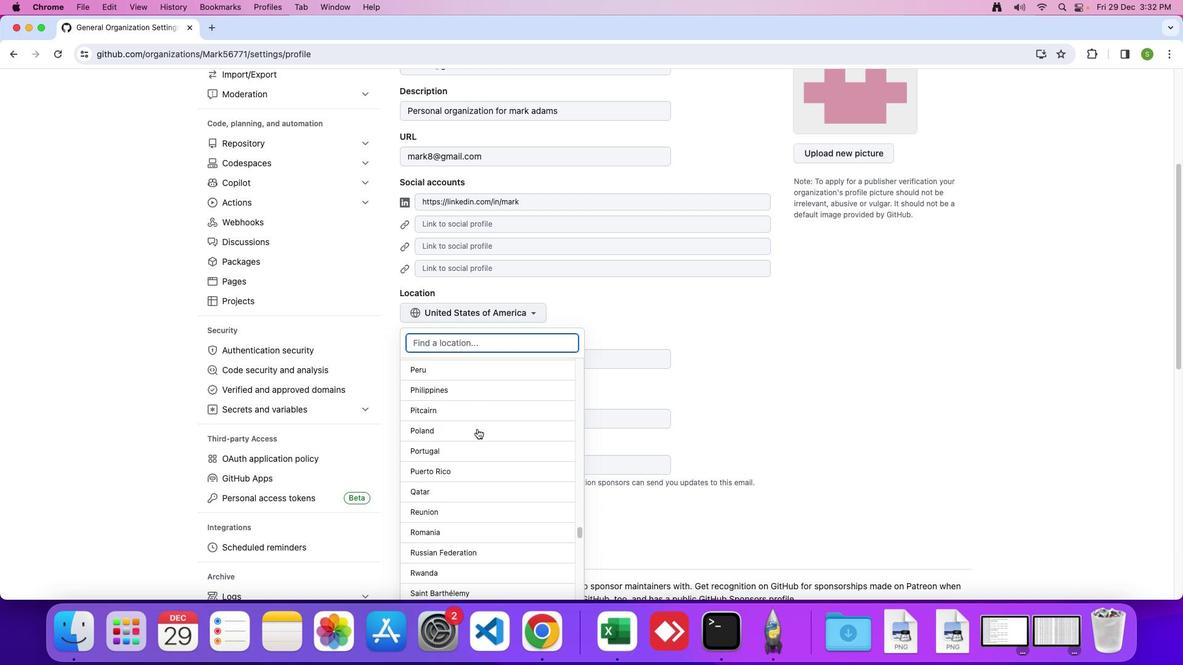 
Action: Mouse scrolled (477, 429) with delta (0, 0)
Screenshot: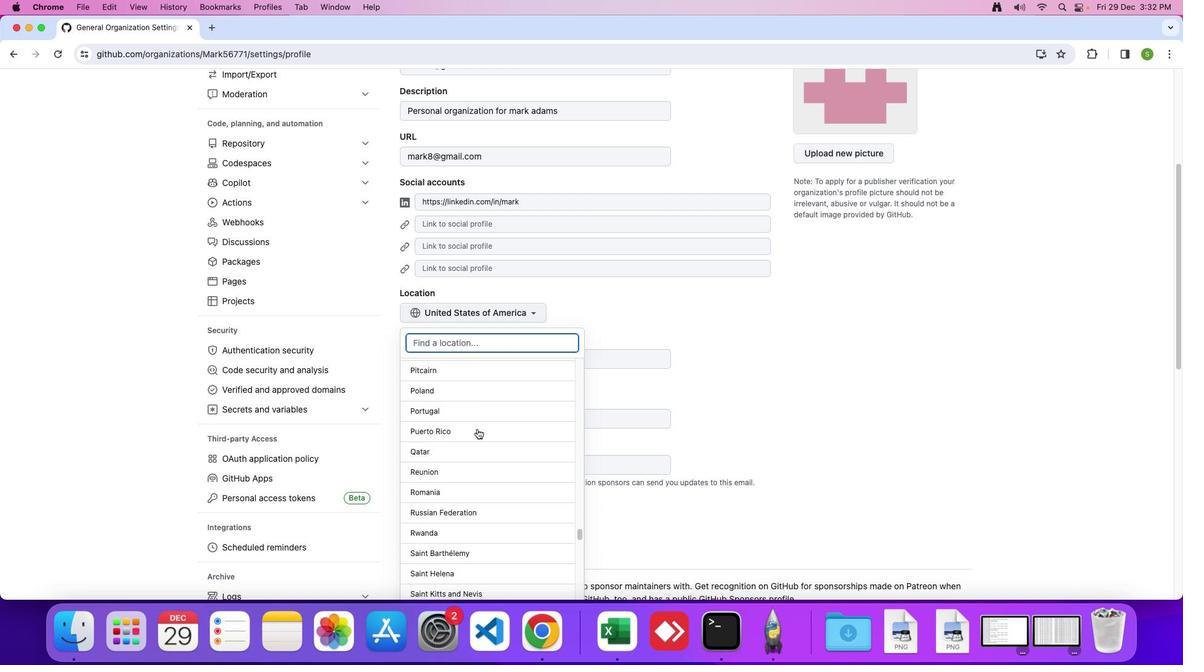 
Action: Mouse scrolled (477, 429) with delta (0, -2)
Screenshot: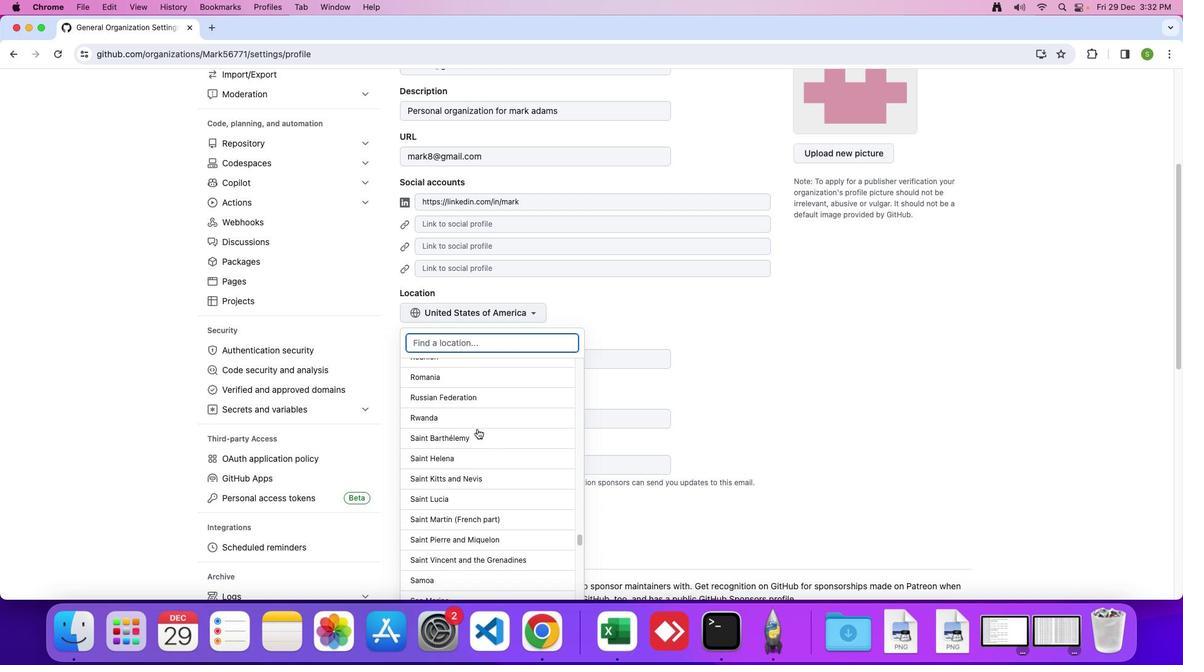 
Action: Mouse scrolled (477, 429) with delta (0, -3)
Screenshot: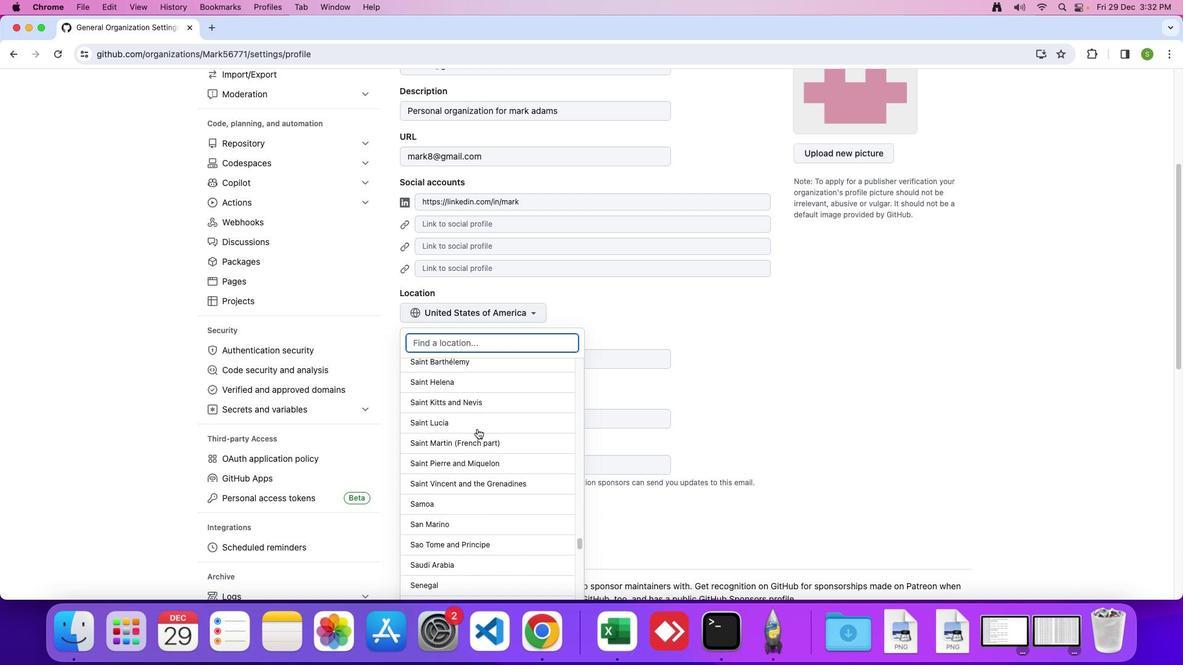 
Action: Mouse scrolled (477, 429) with delta (0, 0)
Screenshot: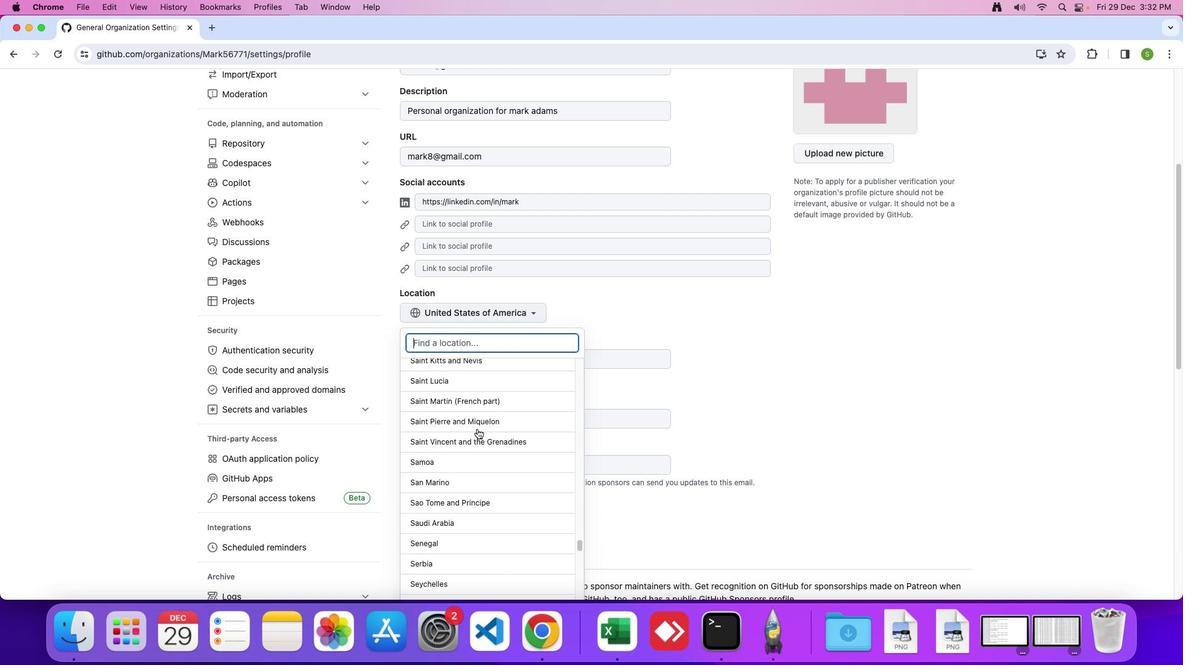 
Action: Mouse scrolled (477, 429) with delta (0, 0)
Screenshot: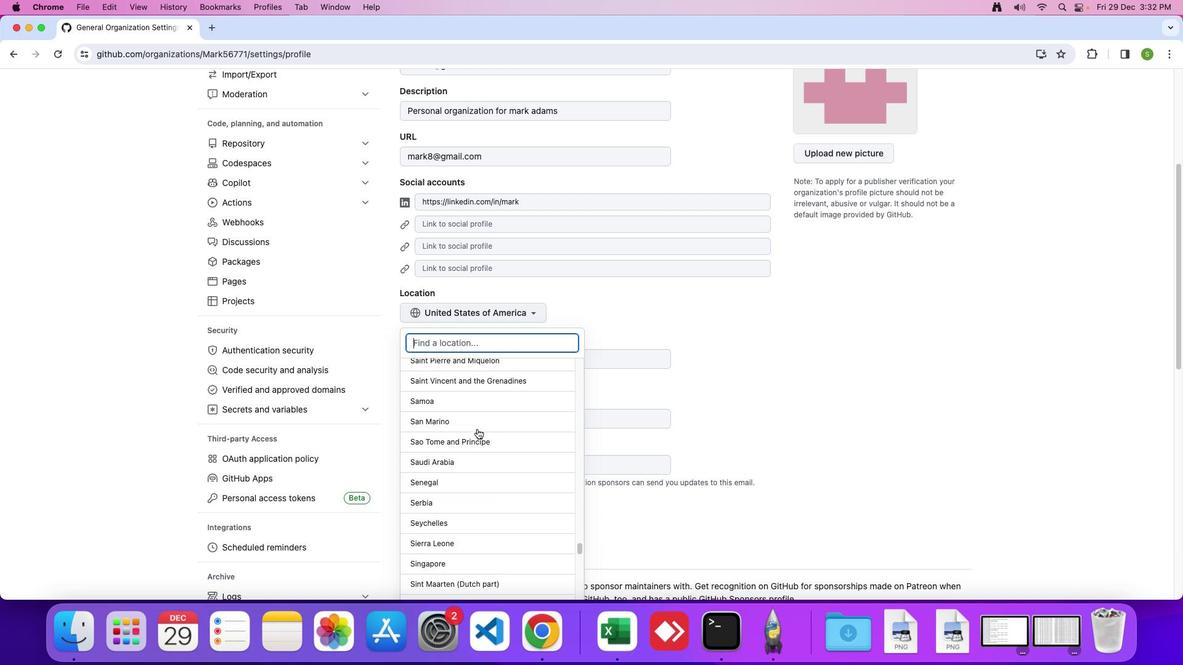 
Action: Mouse scrolled (477, 429) with delta (0, -2)
Screenshot: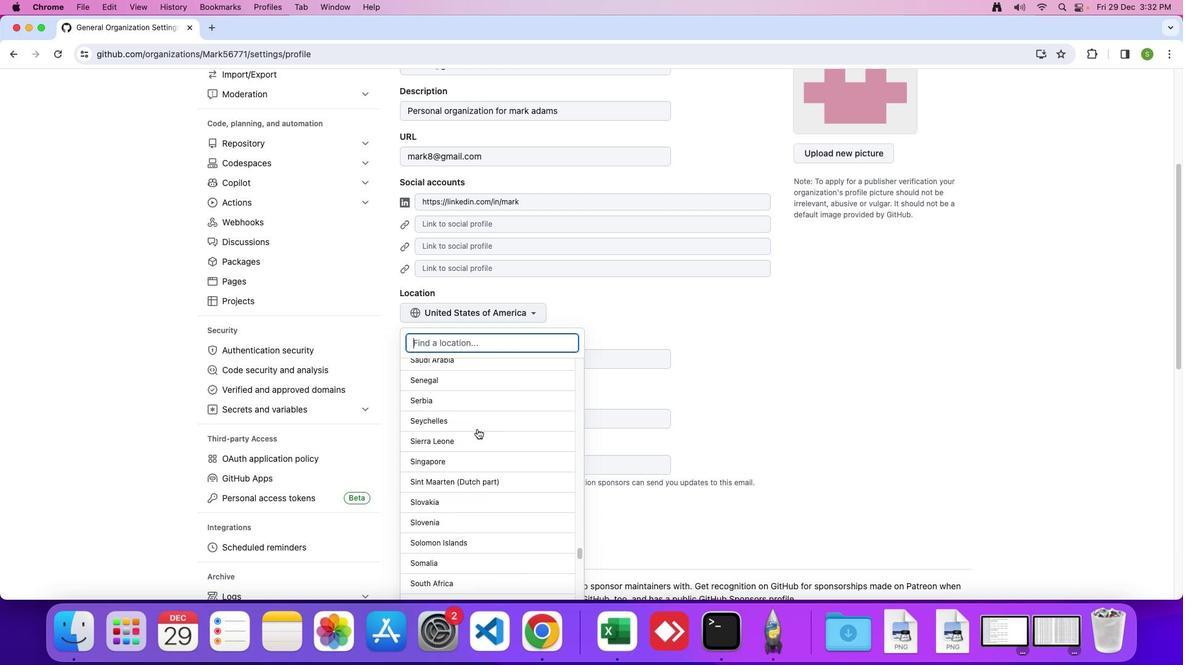 
Action: Mouse scrolled (477, 429) with delta (0, -3)
Screenshot: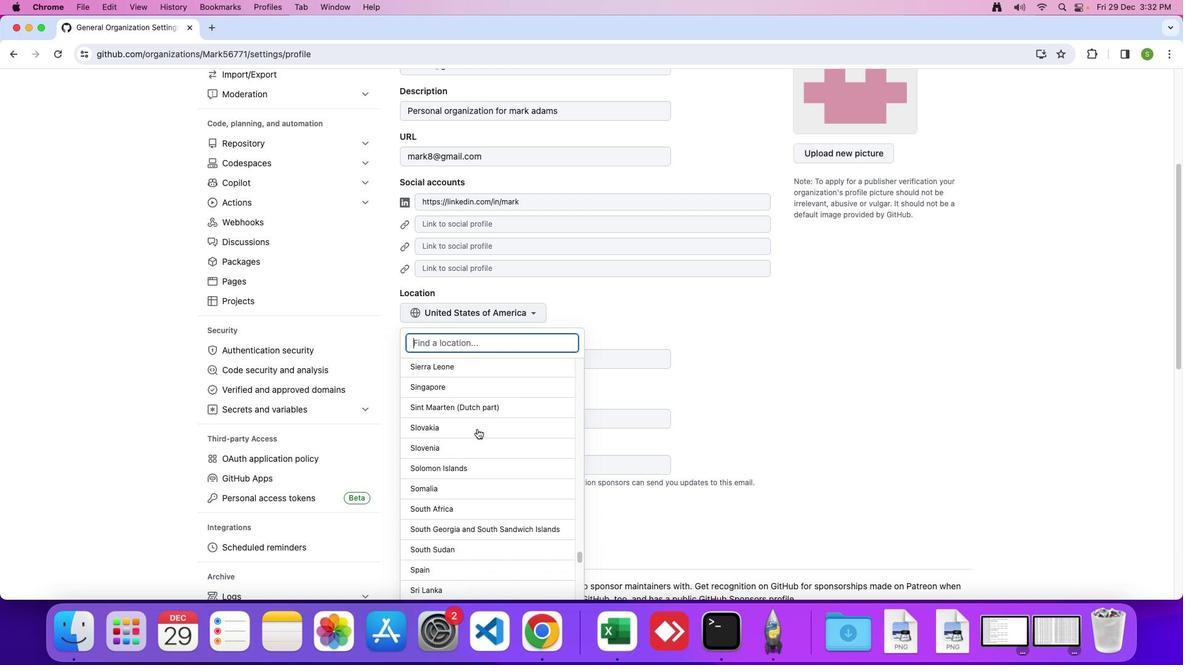 
Action: Mouse scrolled (477, 429) with delta (0, 0)
Screenshot: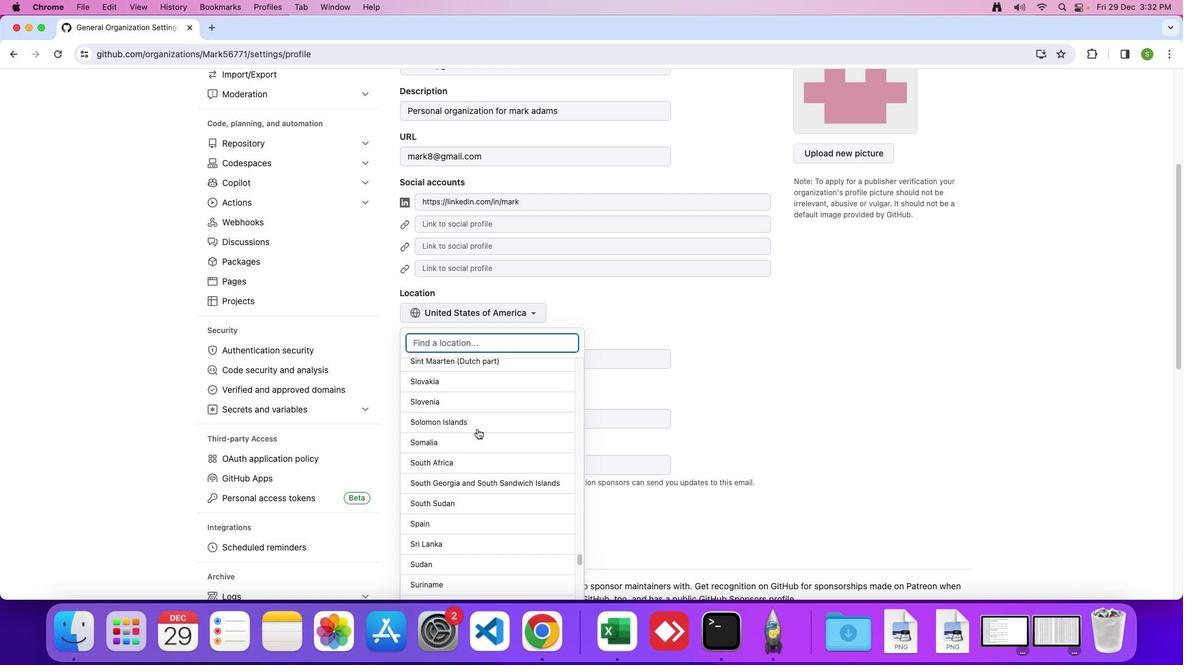 
Action: Mouse scrolled (477, 429) with delta (0, 0)
Screenshot: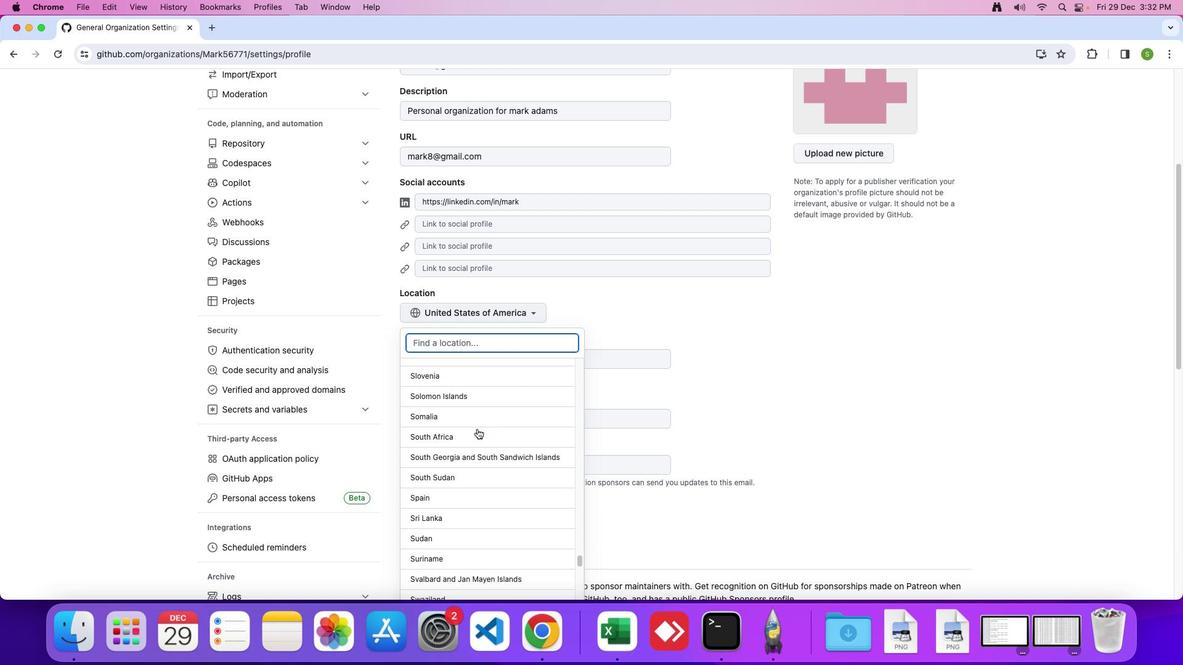 
Action: Mouse scrolled (477, 429) with delta (0, -2)
Screenshot: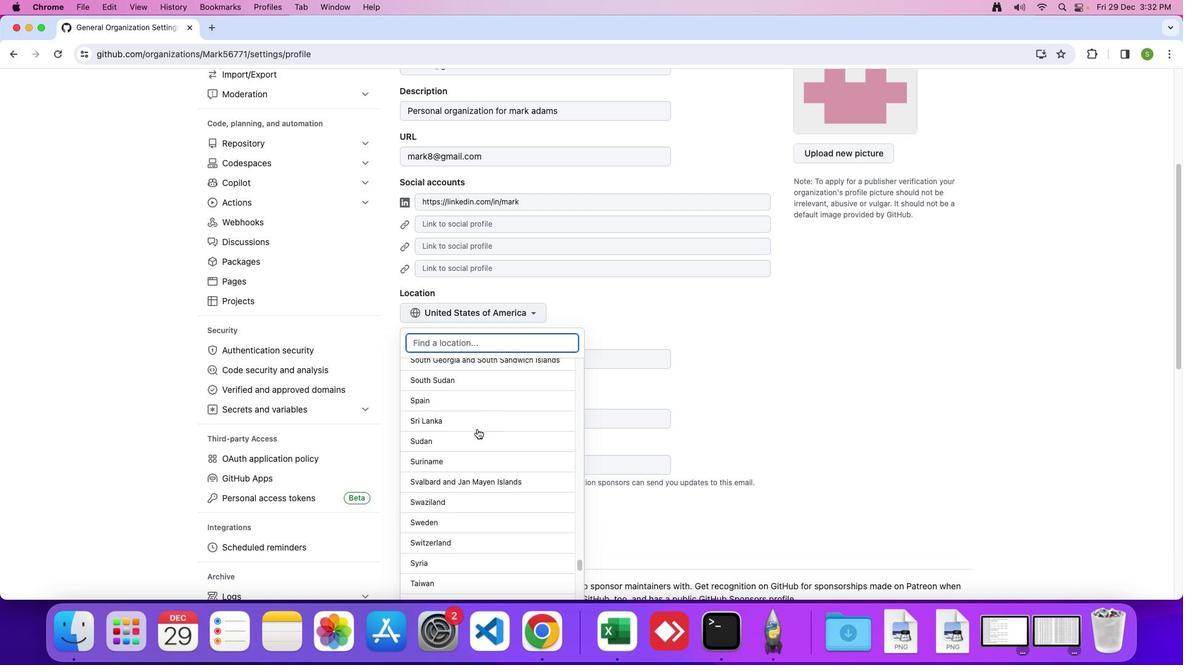 
Action: Mouse scrolled (477, 429) with delta (0, -3)
Screenshot: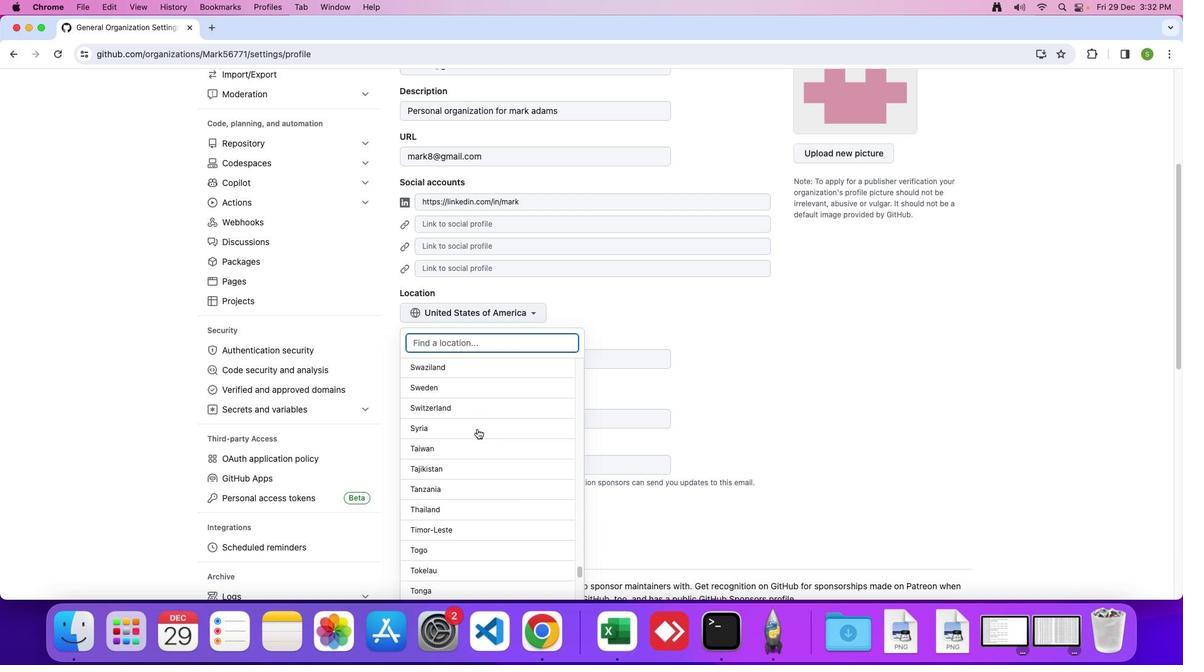 
Action: Mouse scrolled (477, 429) with delta (0, 0)
Screenshot: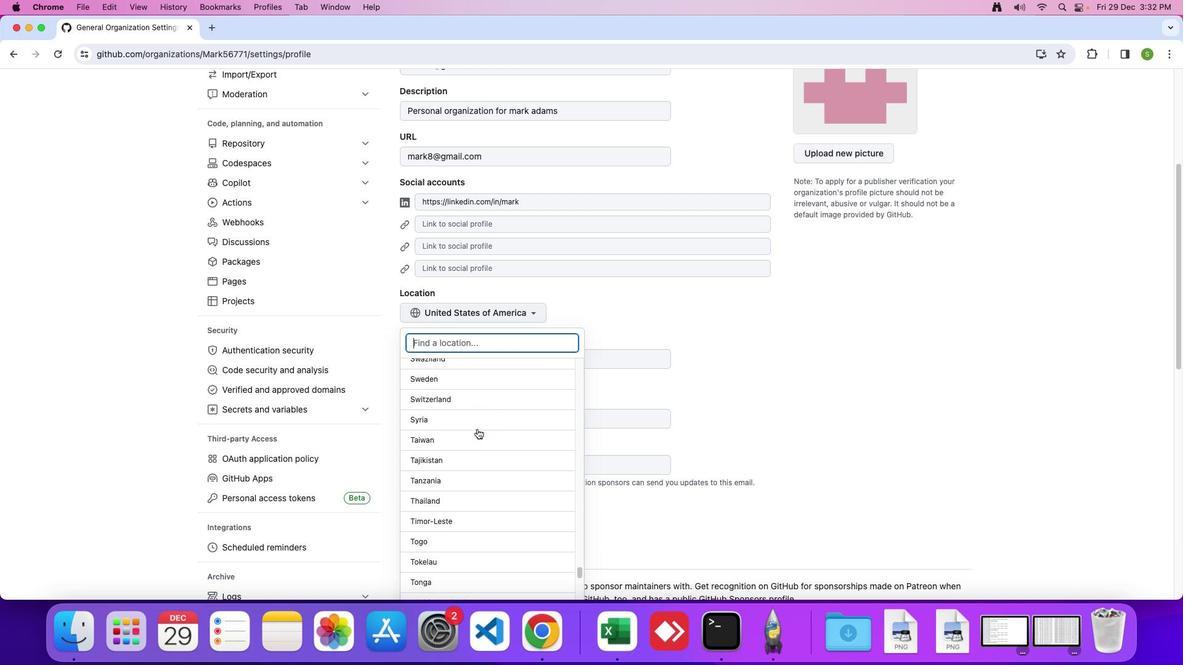 
Action: Mouse scrolled (477, 429) with delta (0, 0)
Screenshot: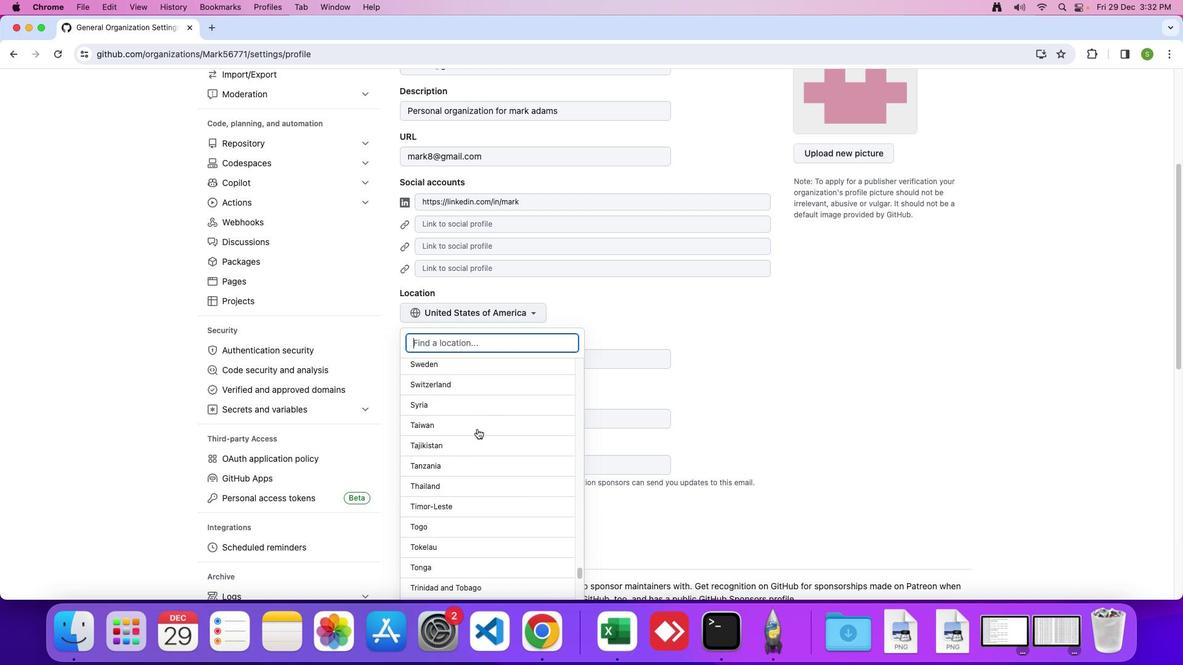 
Action: Mouse scrolled (477, 429) with delta (0, -1)
Screenshot: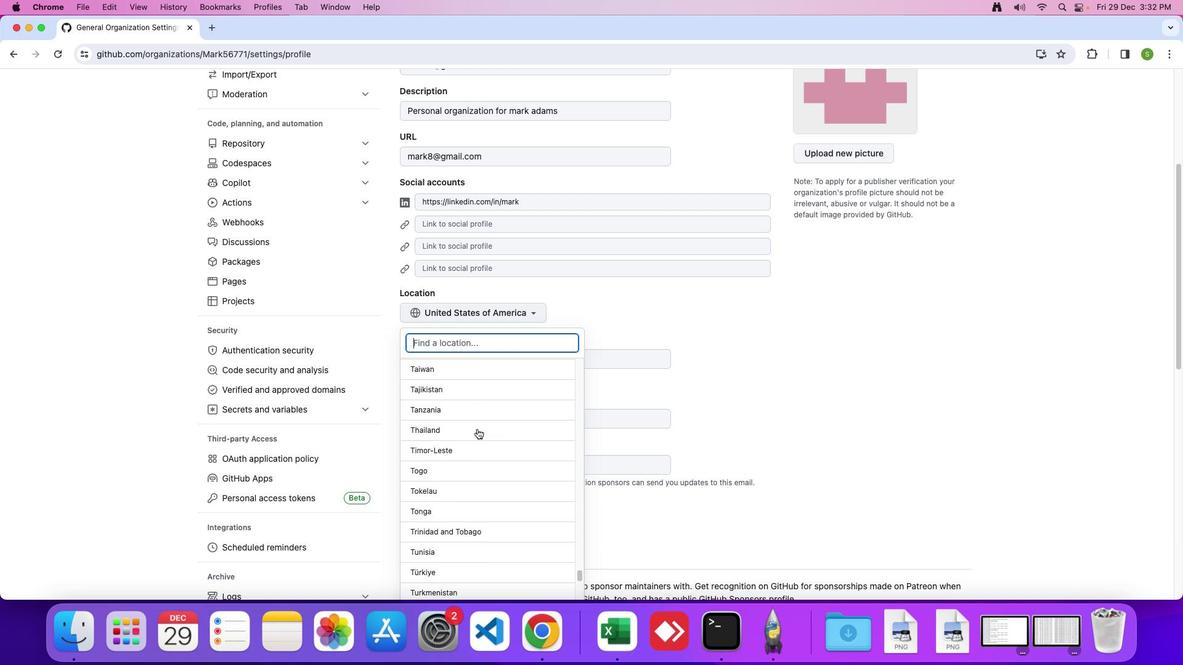 
Action: Mouse scrolled (477, 429) with delta (0, -2)
Screenshot: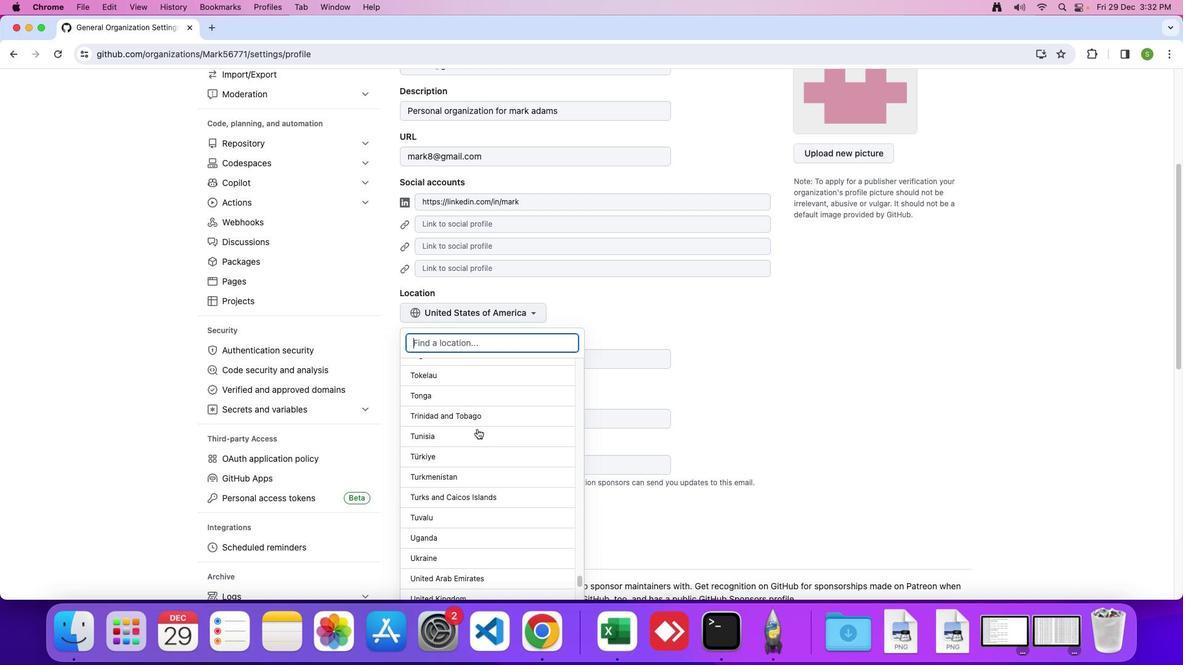 
Action: Mouse scrolled (477, 429) with delta (0, 0)
Screenshot: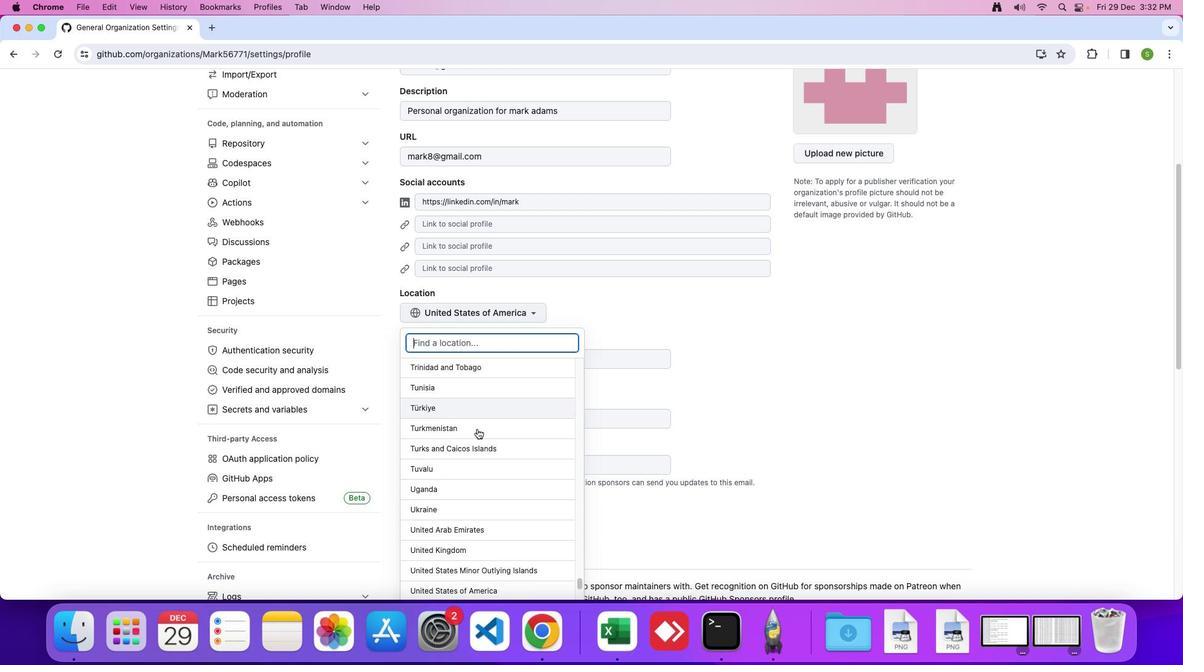 
Action: Mouse scrolled (477, 429) with delta (0, 0)
Screenshot: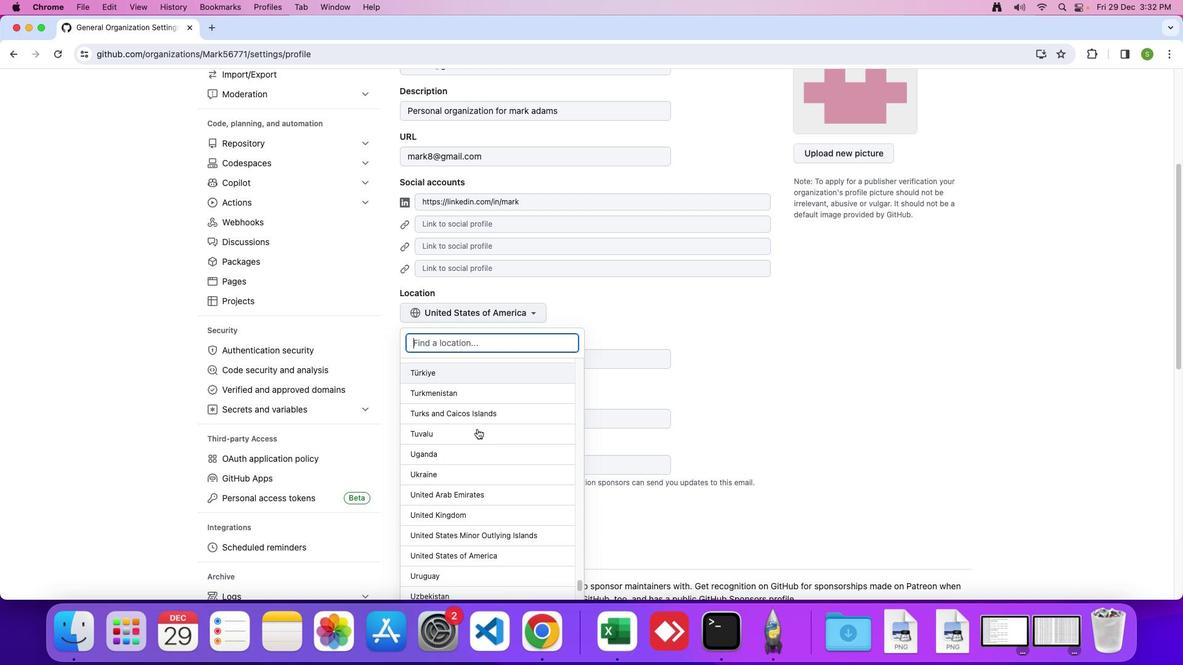 
Action: Mouse scrolled (477, 429) with delta (0, -2)
Screenshot: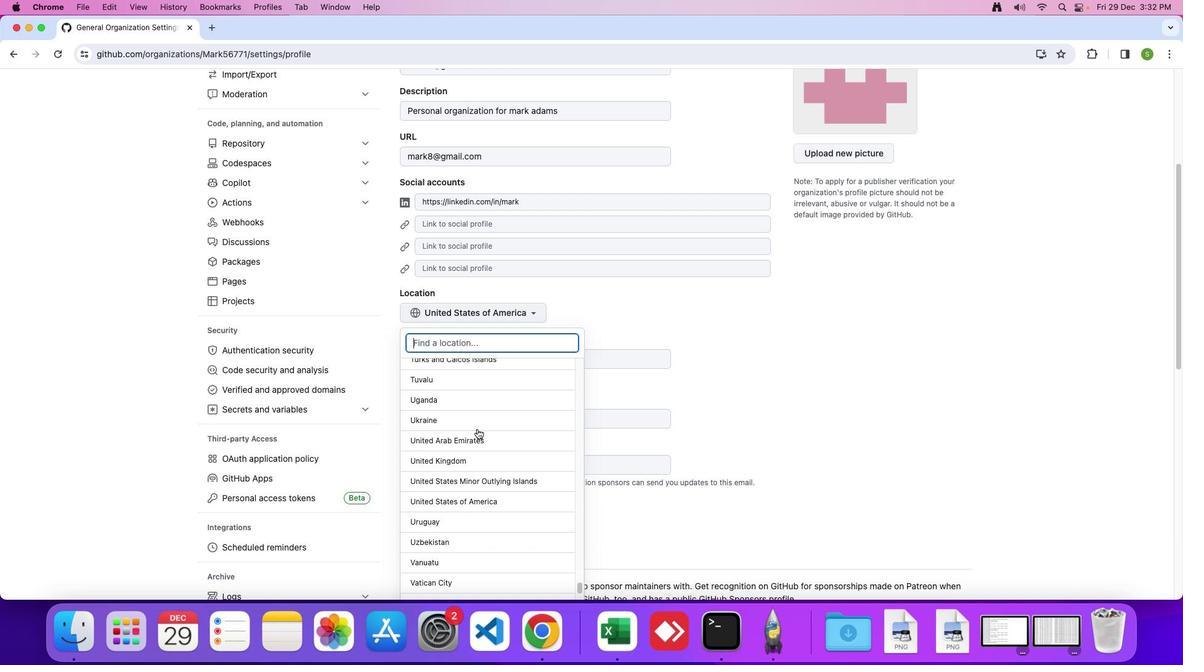 
Action: Mouse scrolled (477, 429) with delta (0, 0)
Screenshot: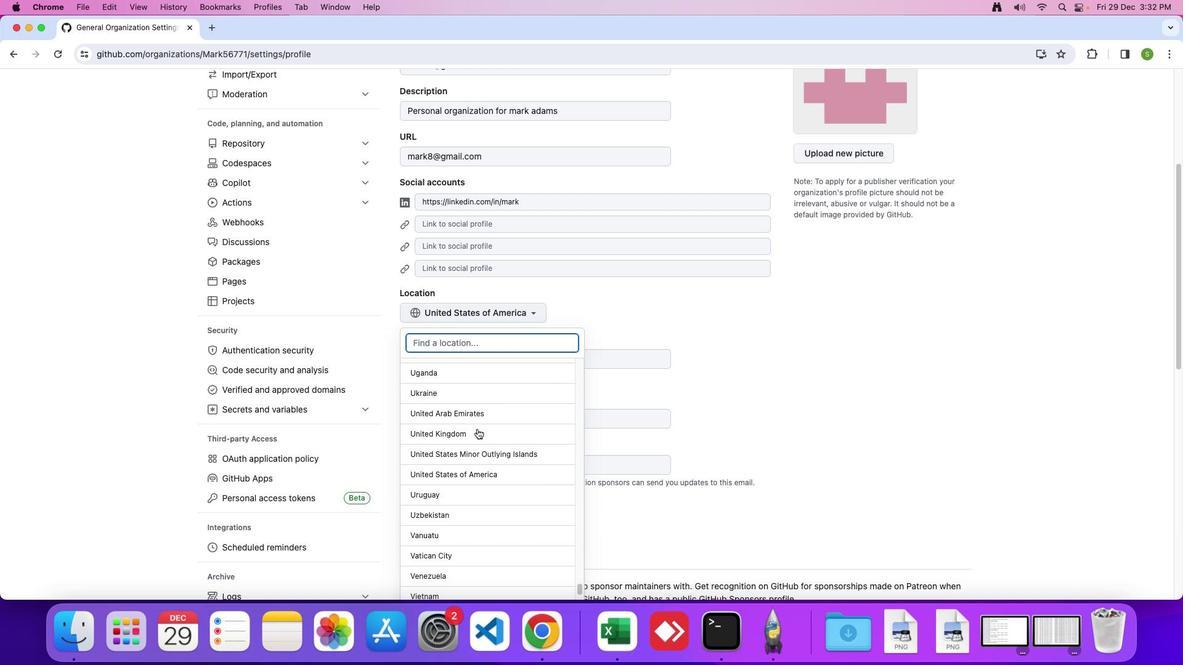 
Action: Mouse scrolled (477, 429) with delta (0, 0)
Screenshot: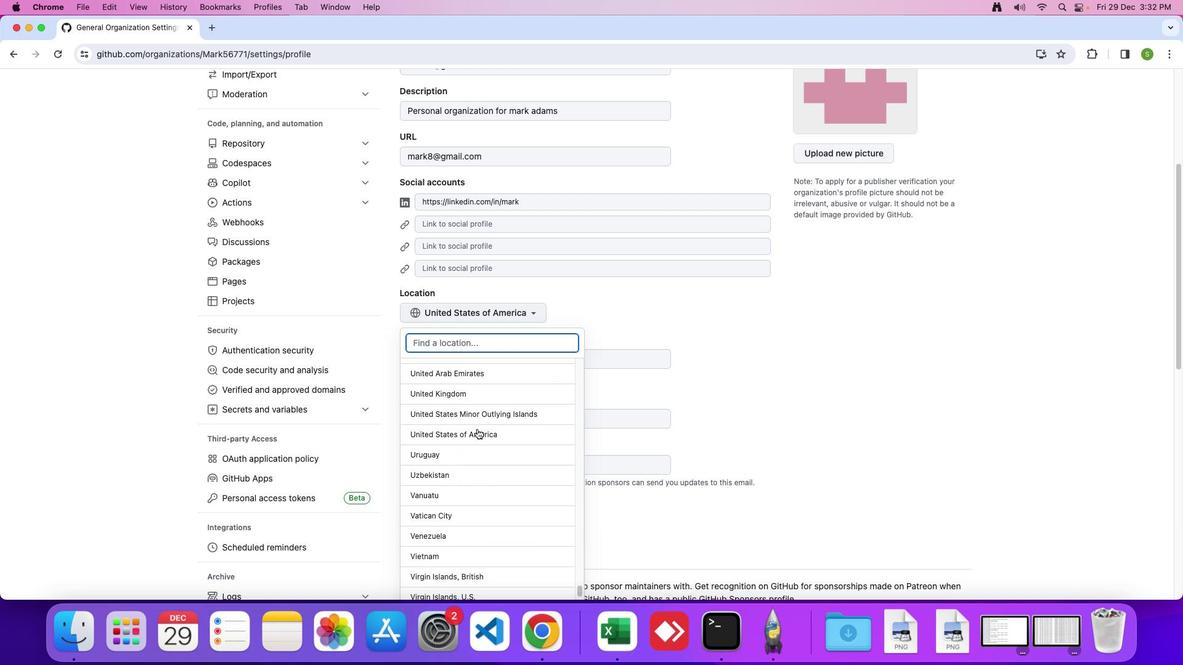 
Action: Mouse scrolled (477, 429) with delta (0, -1)
Screenshot: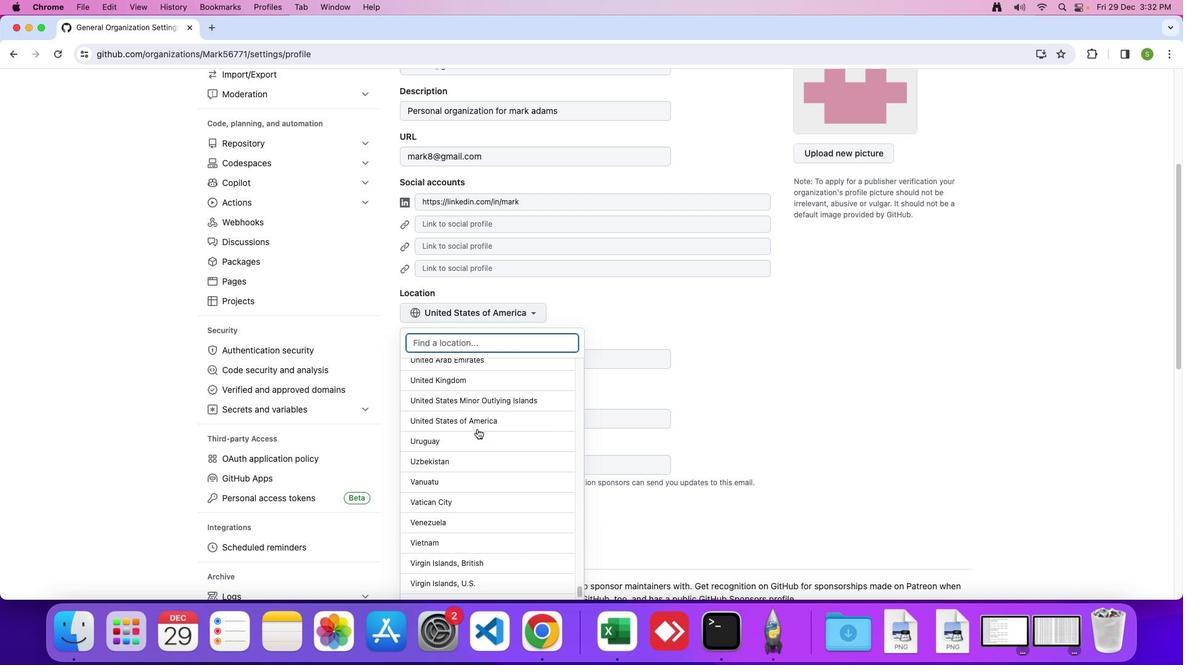 
Action: Mouse scrolled (477, 429) with delta (0, 0)
Screenshot: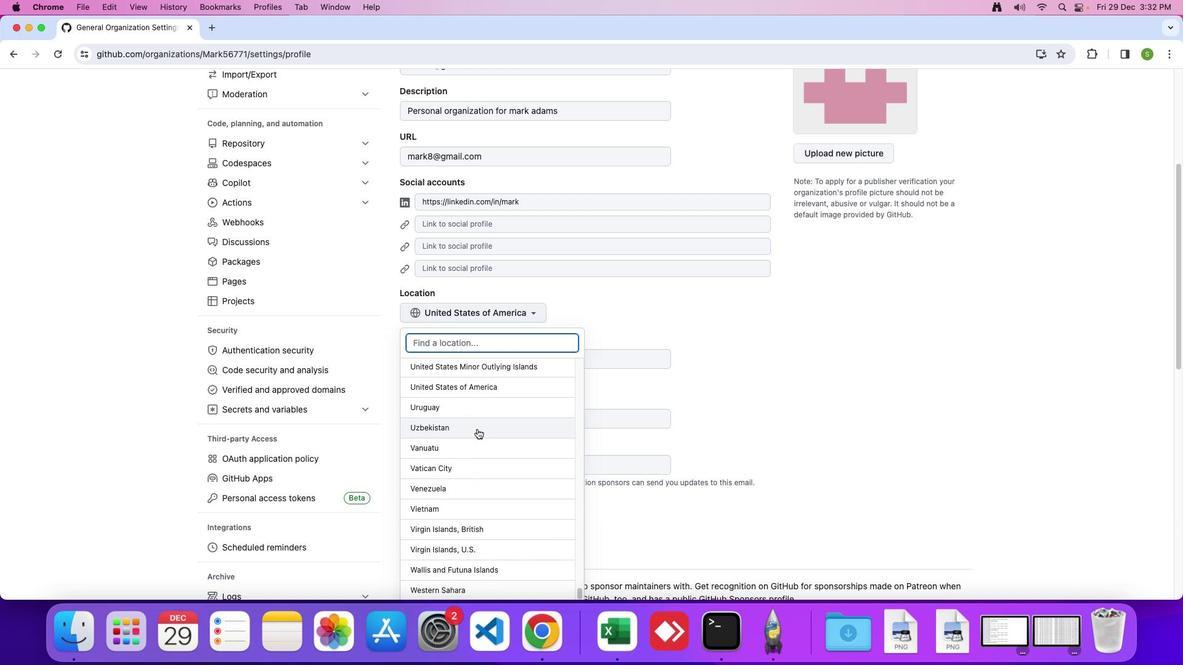
Action: Mouse scrolled (477, 429) with delta (0, 0)
Screenshot: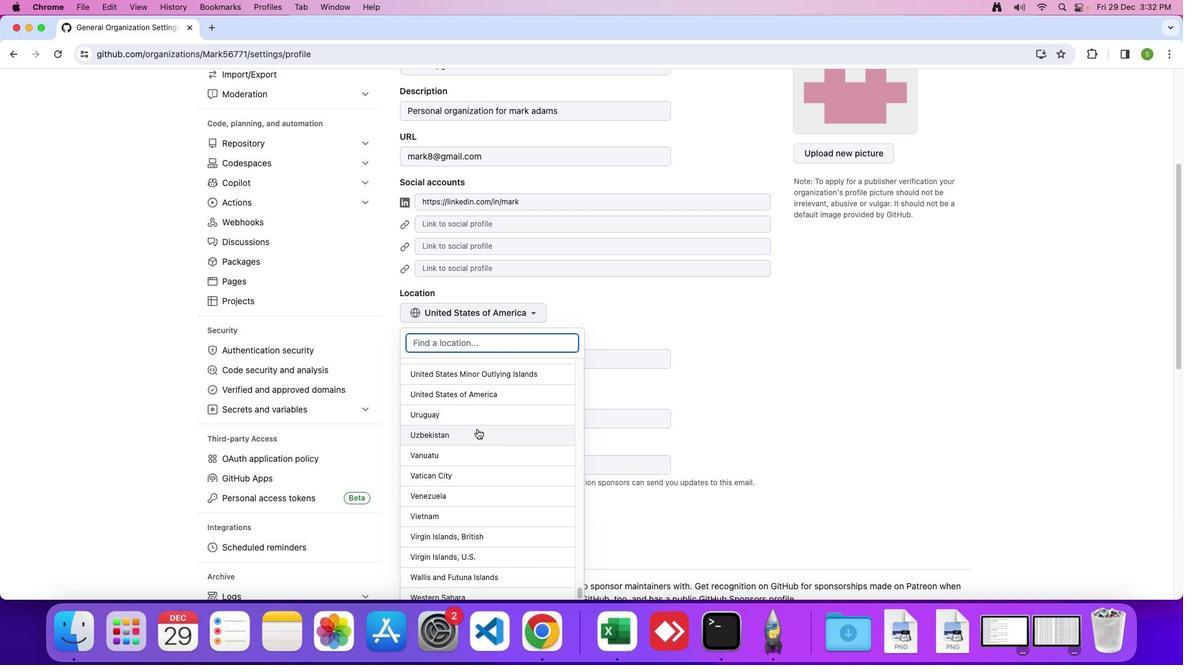 
Action: Mouse scrolled (477, 429) with delta (0, 0)
Screenshot: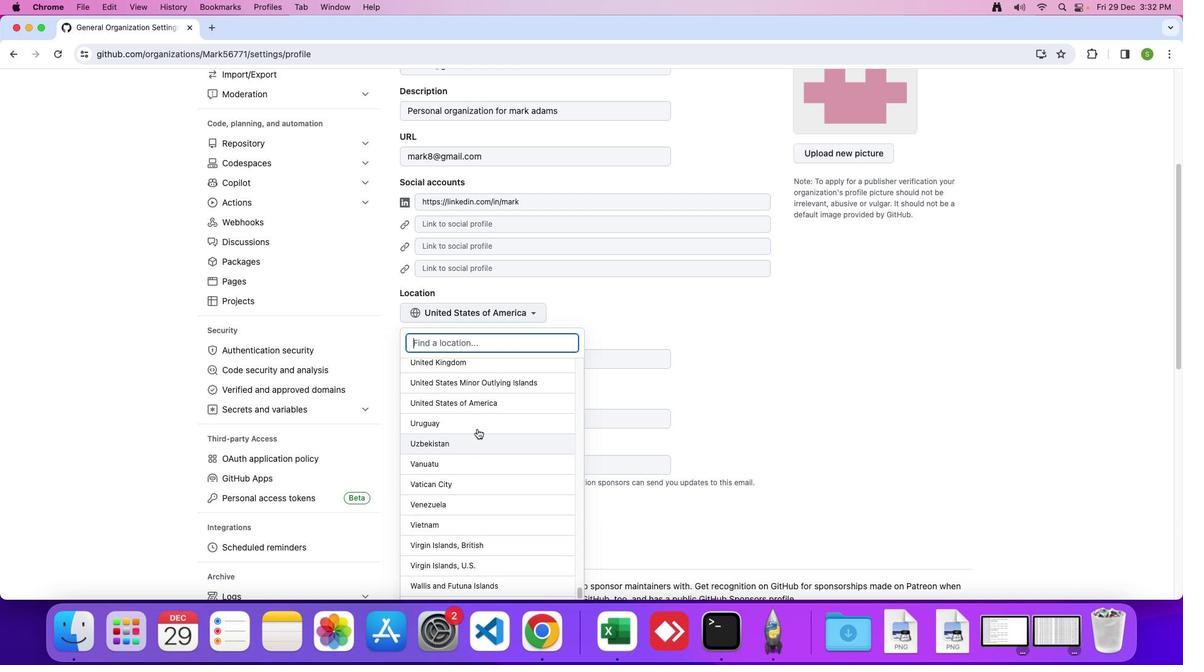 
Action: Mouse moved to (490, 366)
Screenshot: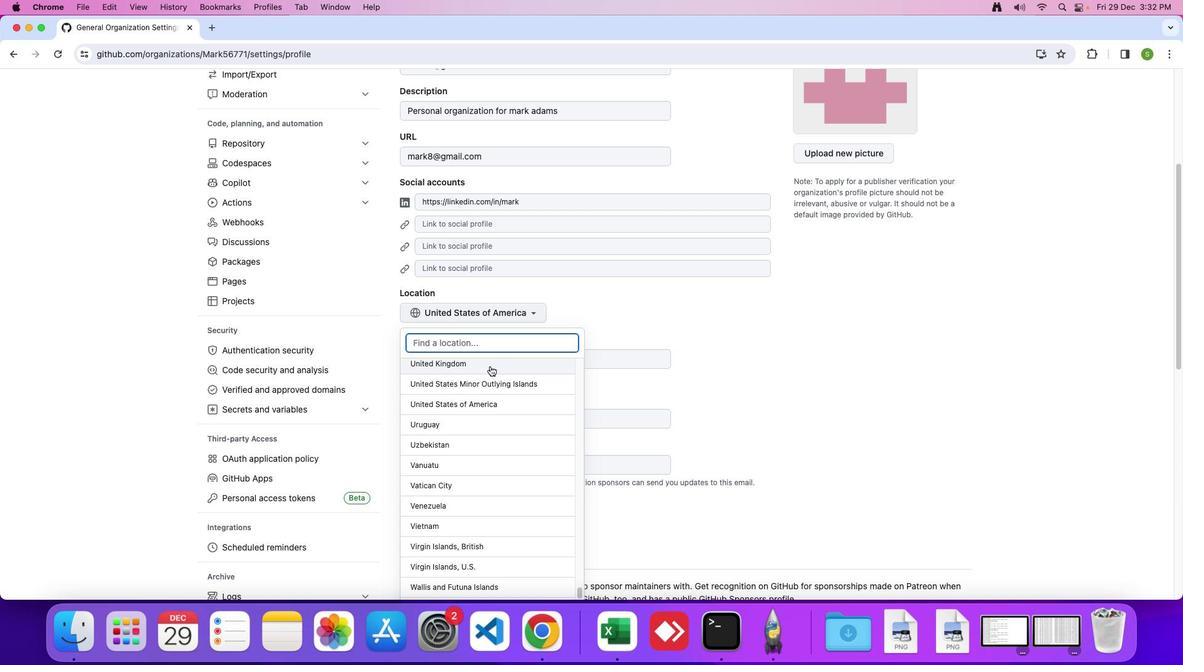 
Action: Mouse pressed left at (490, 366)
Screenshot: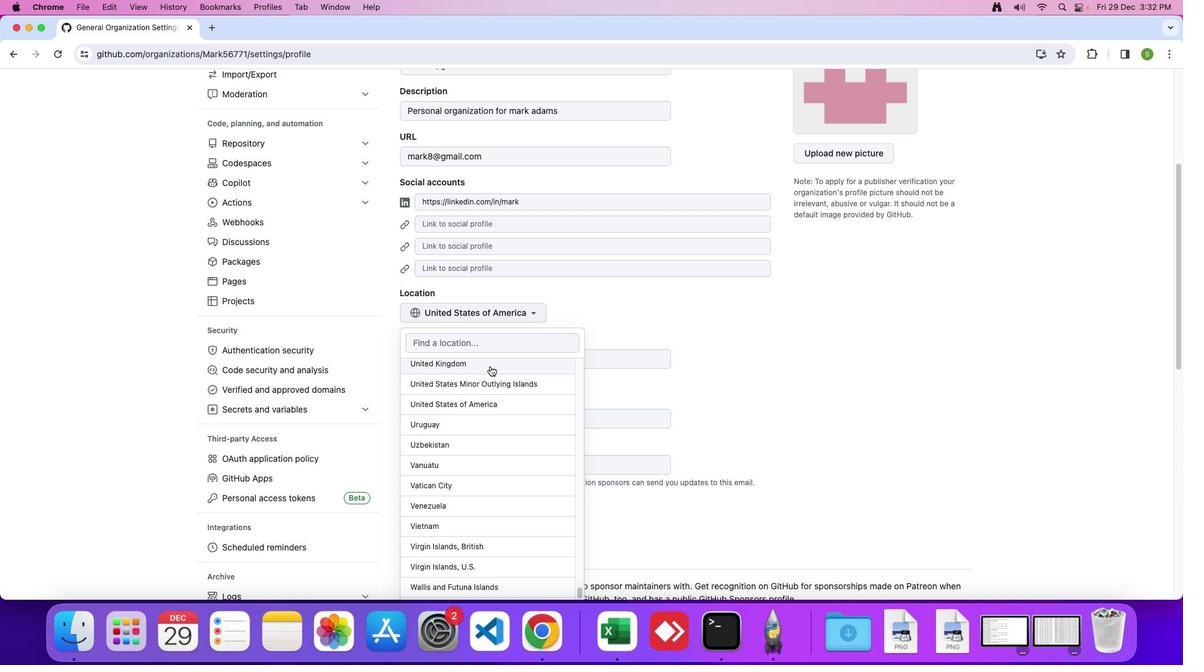 
Action: Mouse moved to (438, 505)
Screenshot: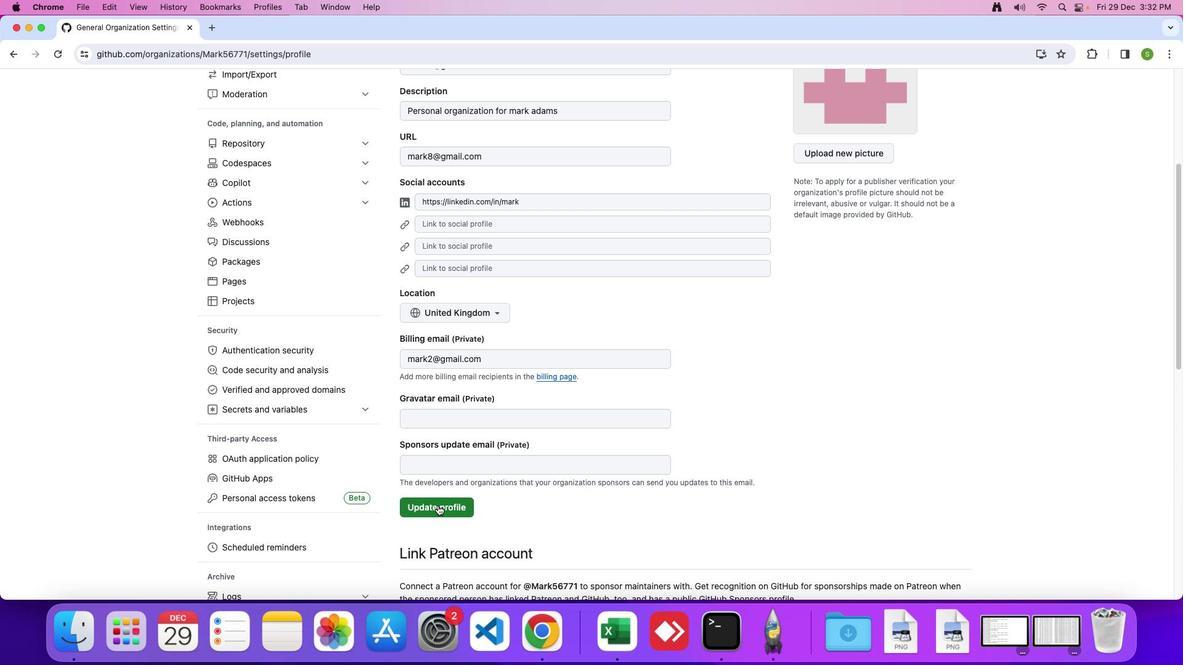 
Action: Mouse pressed left at (438, 505)
Screenshot: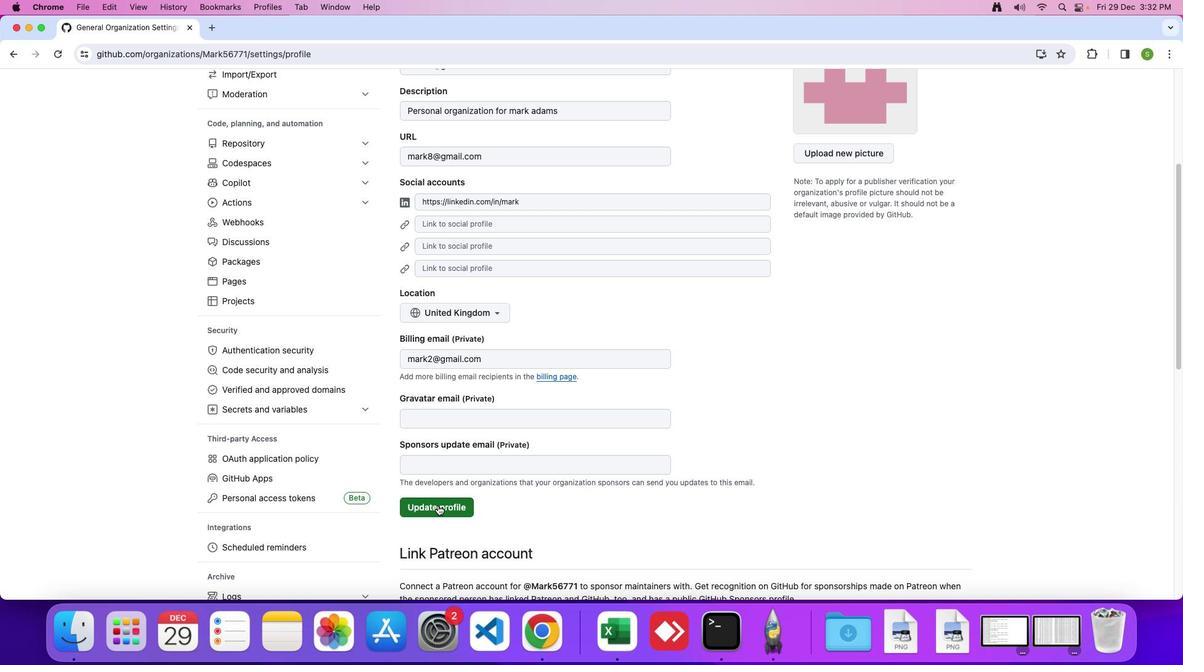 
Action: Mouse moved to (439, 505)
Screenshot: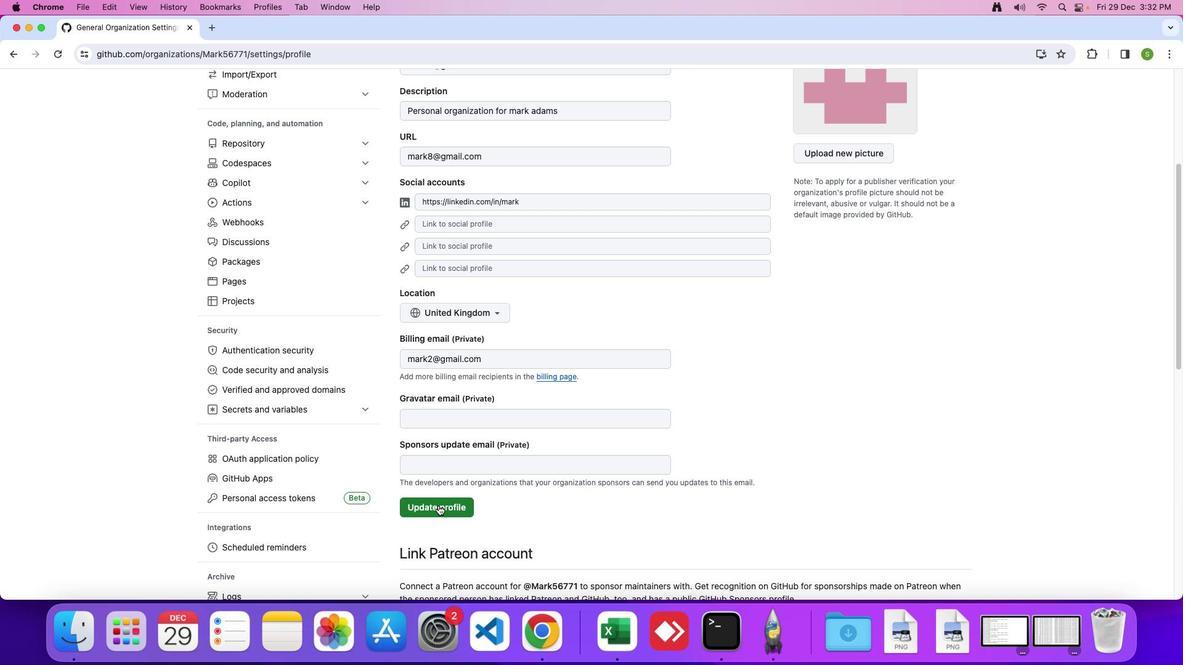 
